 Task: Look for space in Teknāf, Bangladesh from 5th July, 2023 to 15th July, 2023 for 9 adults in price range Rs.15000 to Rs.25000. Place can be entire place with 5 bedrooms having 5 beds and 5 bathrooms. Property type can be house, flat, guest house. Amenities needed are: air conditioning, dedicated workplace. Booking option can be shelf check-in. Required host language is English.
Action: Mouse moved to (543, 129)
Screenshot: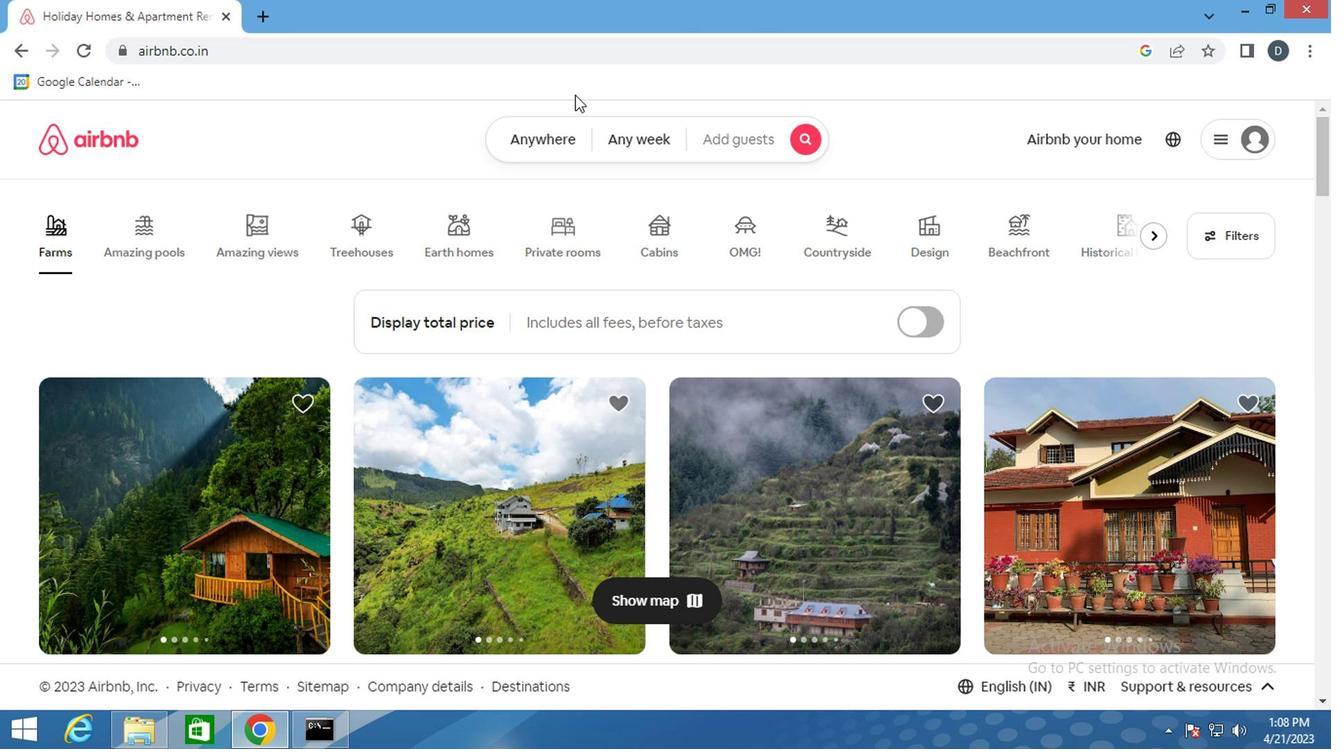 
Action: Mouse pressed left at (543, 129)
Screenshot: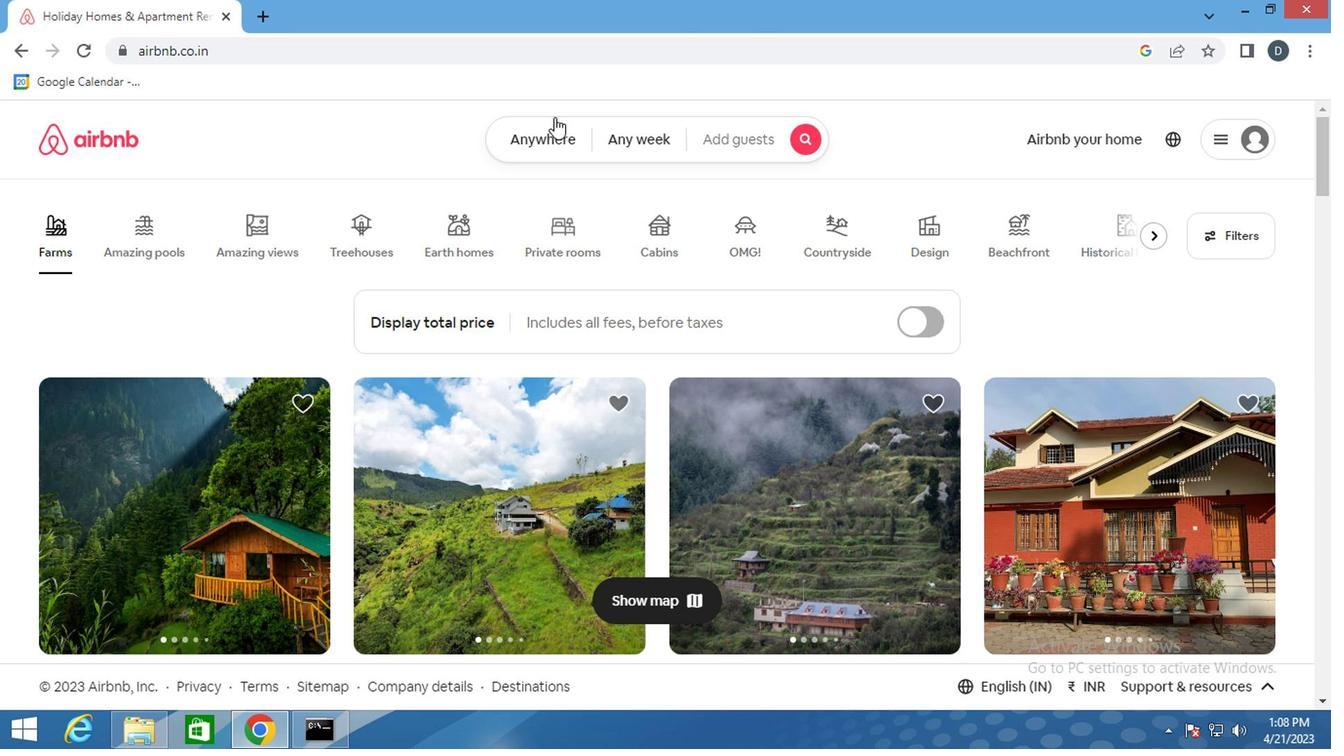 
Action: Mouse moved to (398, 218)
Screenshot: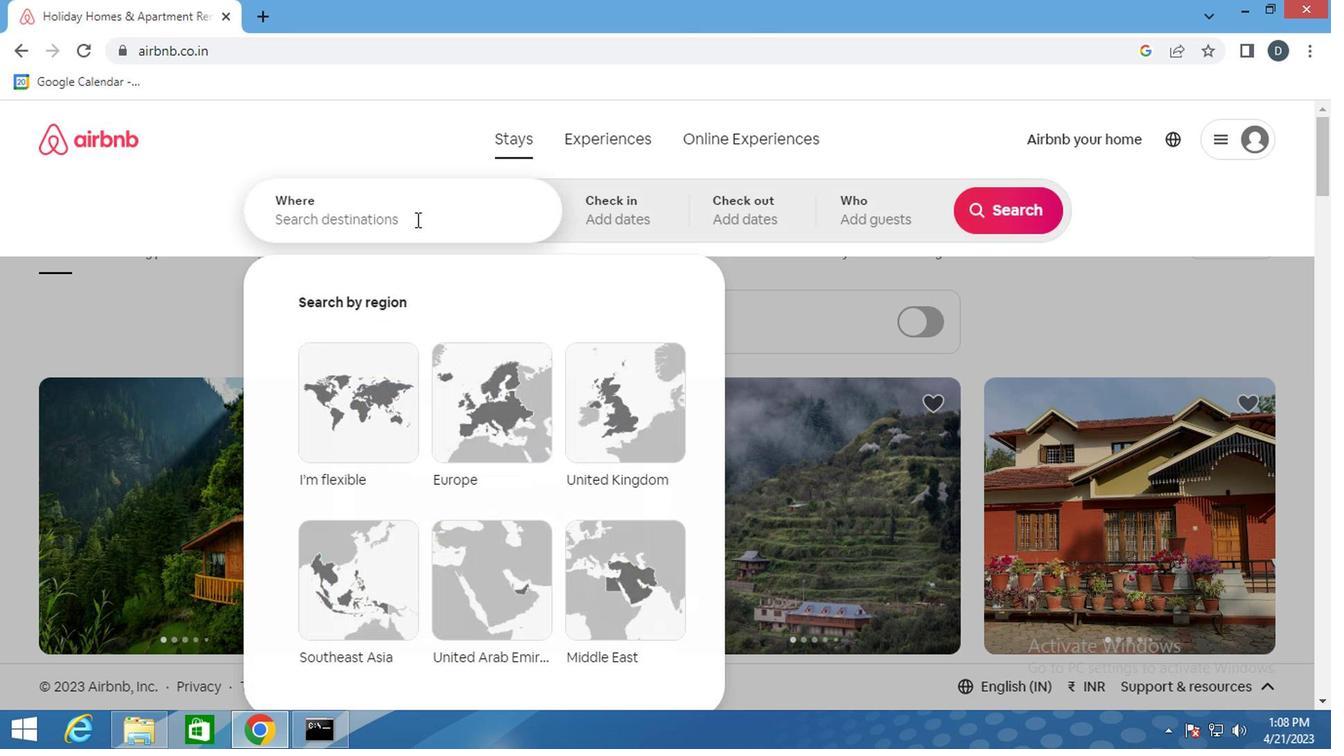 
Action: Mouse pressed left at (398, 218)
Screenshot: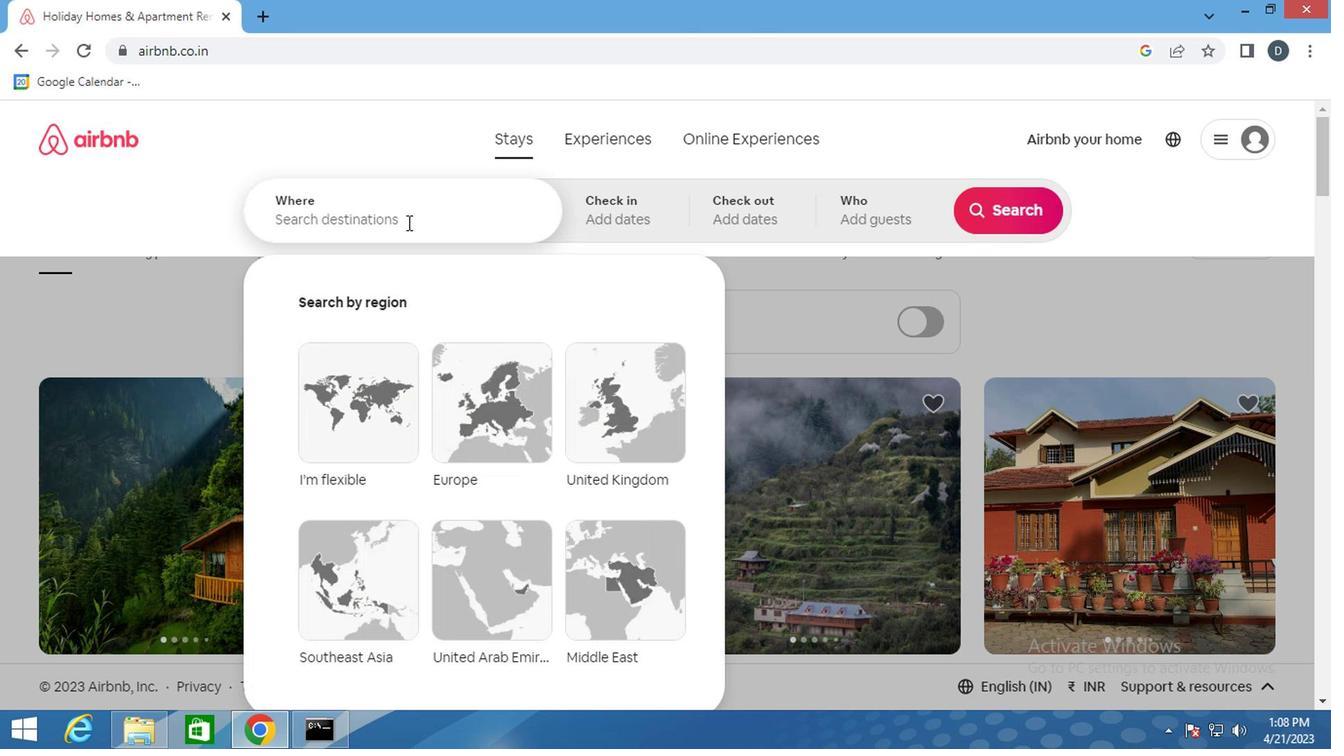 
Action: Key pressed <Key.shift>TEKNA<Key.down><Key.down><Key.enter>
Screenshot: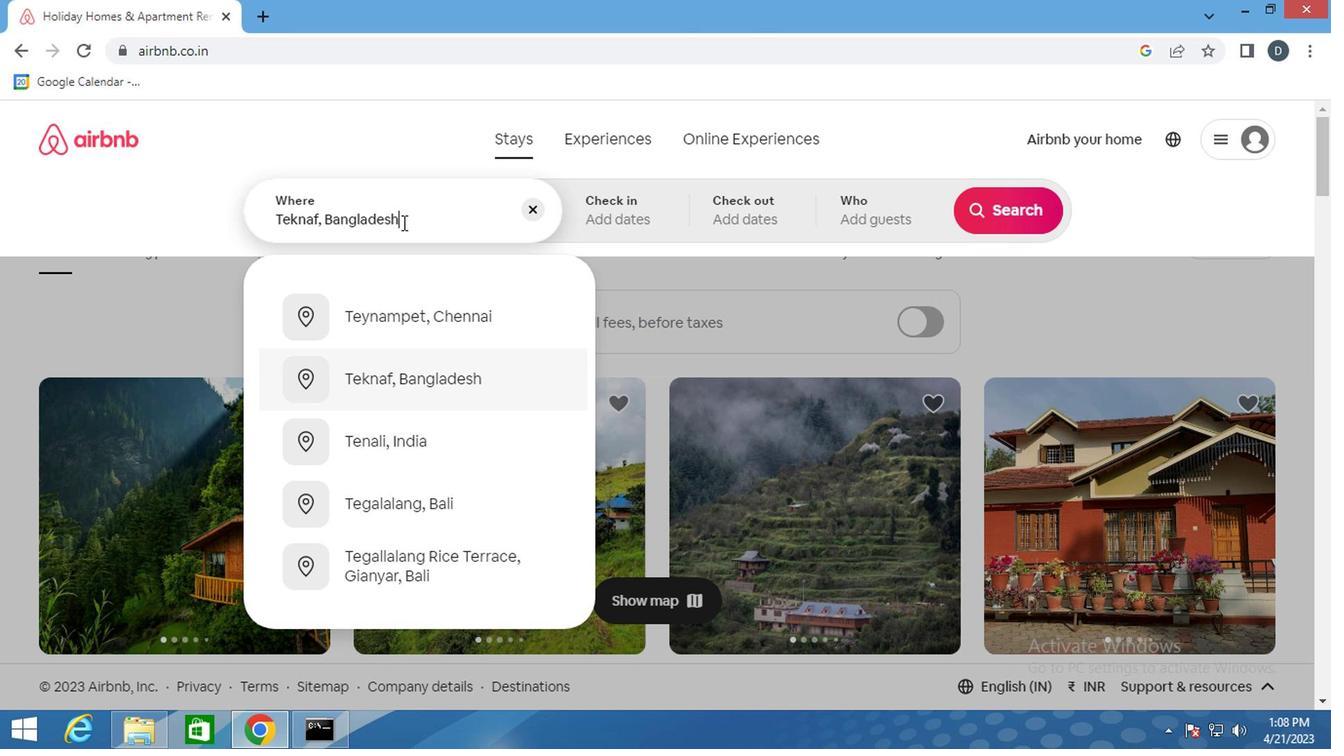 
Action: Mouse moved to (1001, 364)
Screenshot: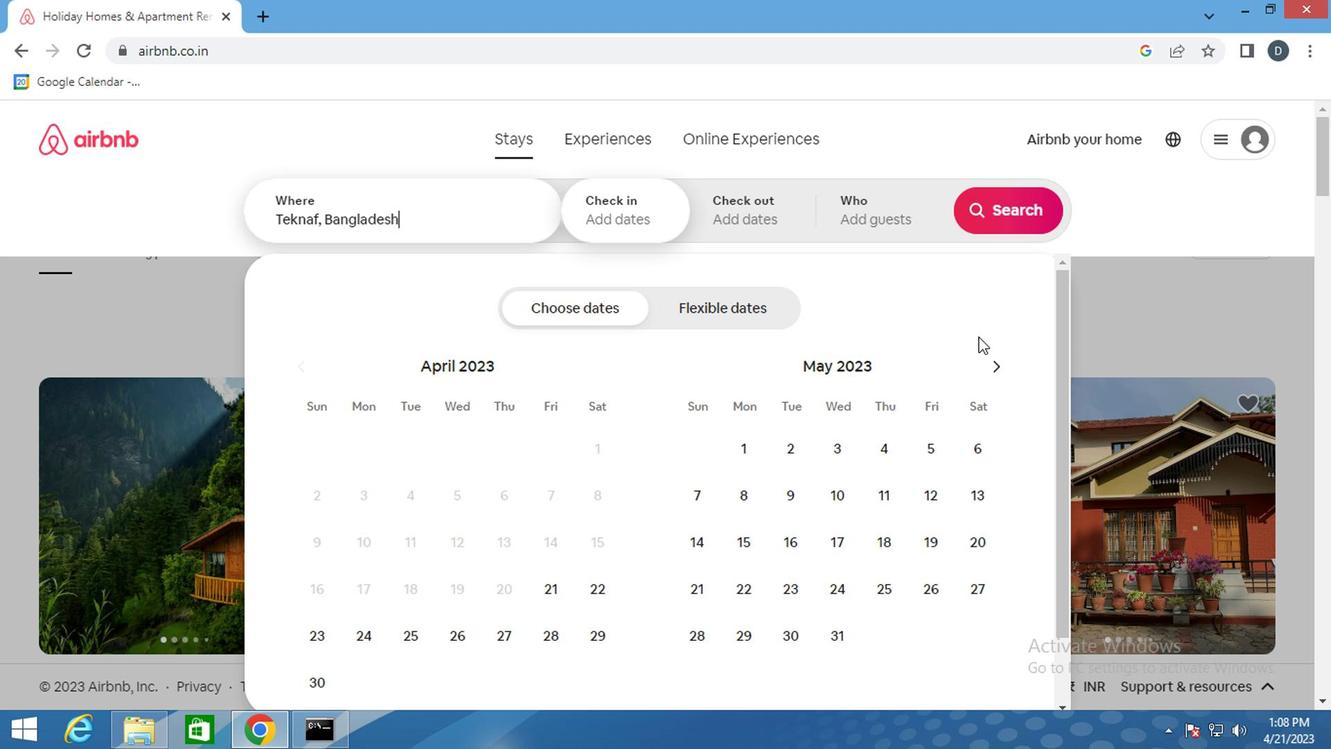 
Action: Mouse pressed left at (1001, 364)
Screenshot: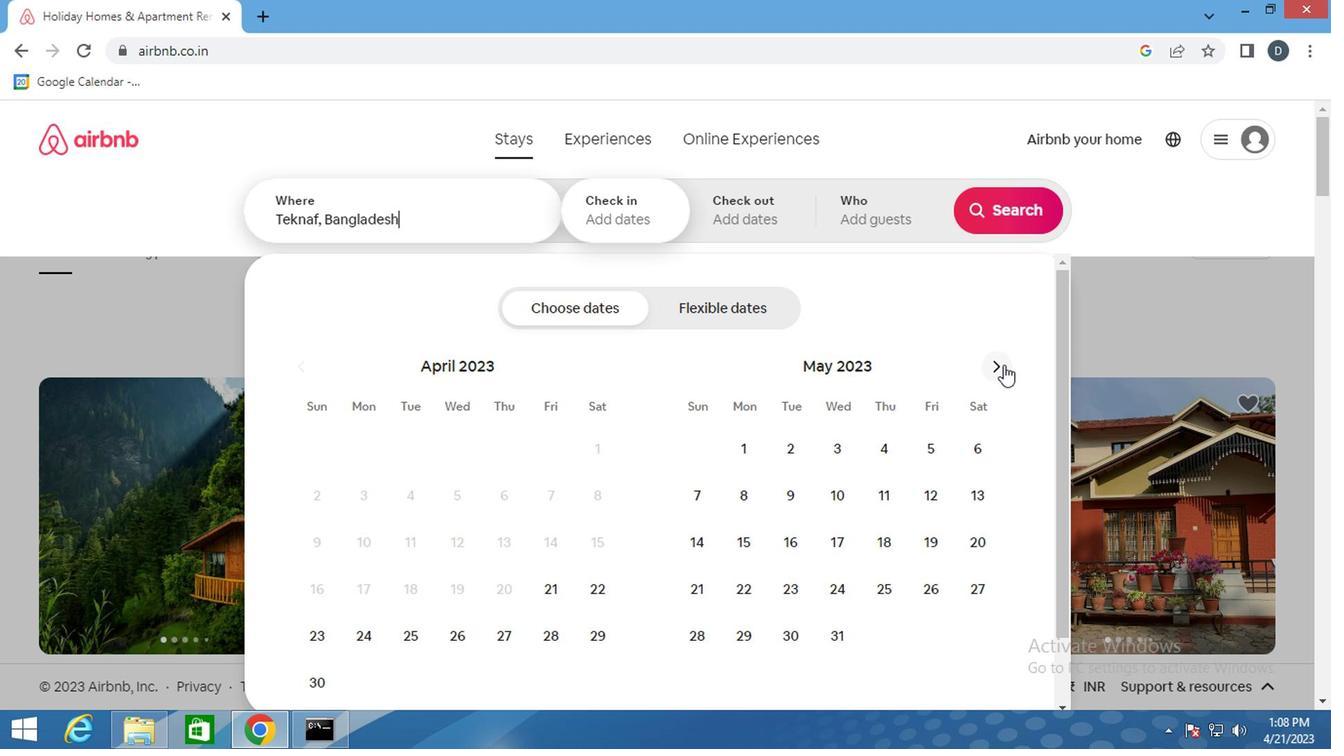
Action: Mouse moved to (1001, 366)
Screenshot: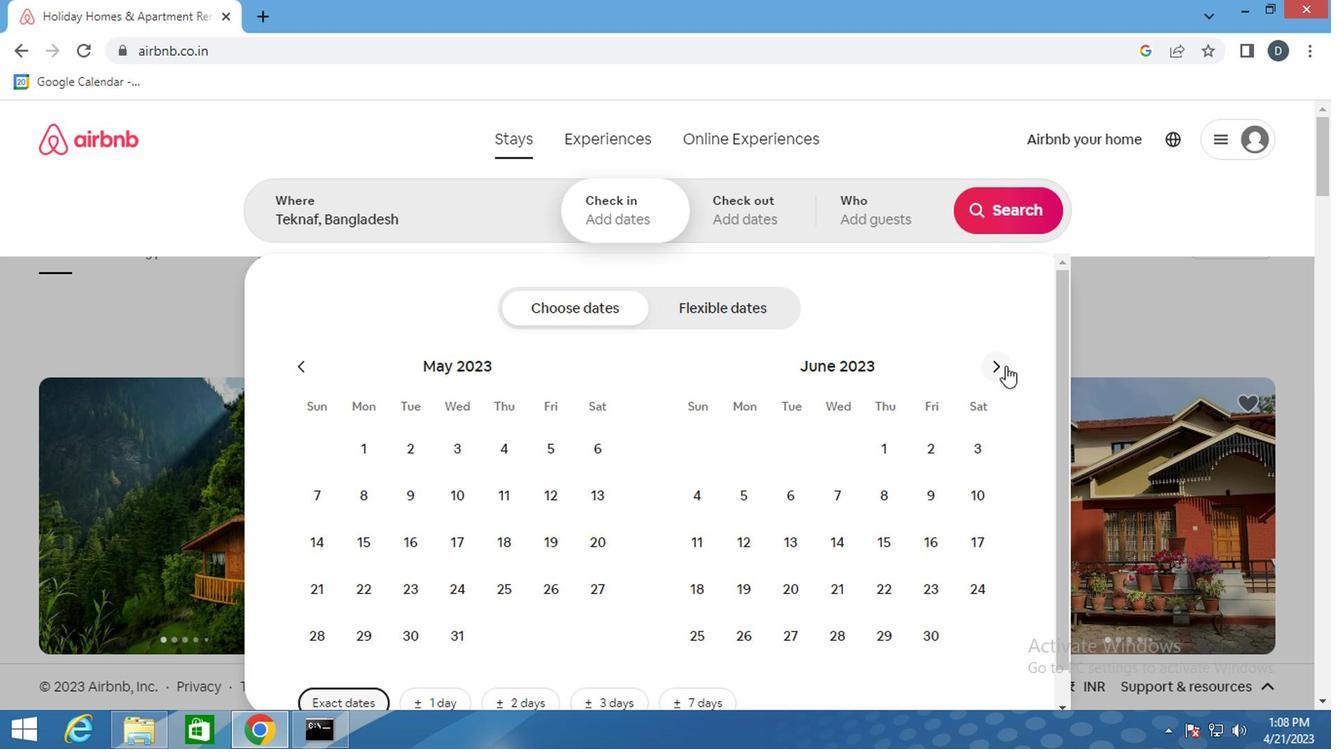 
Action: Mouse pressed left at (1001, 366)
Screenshot: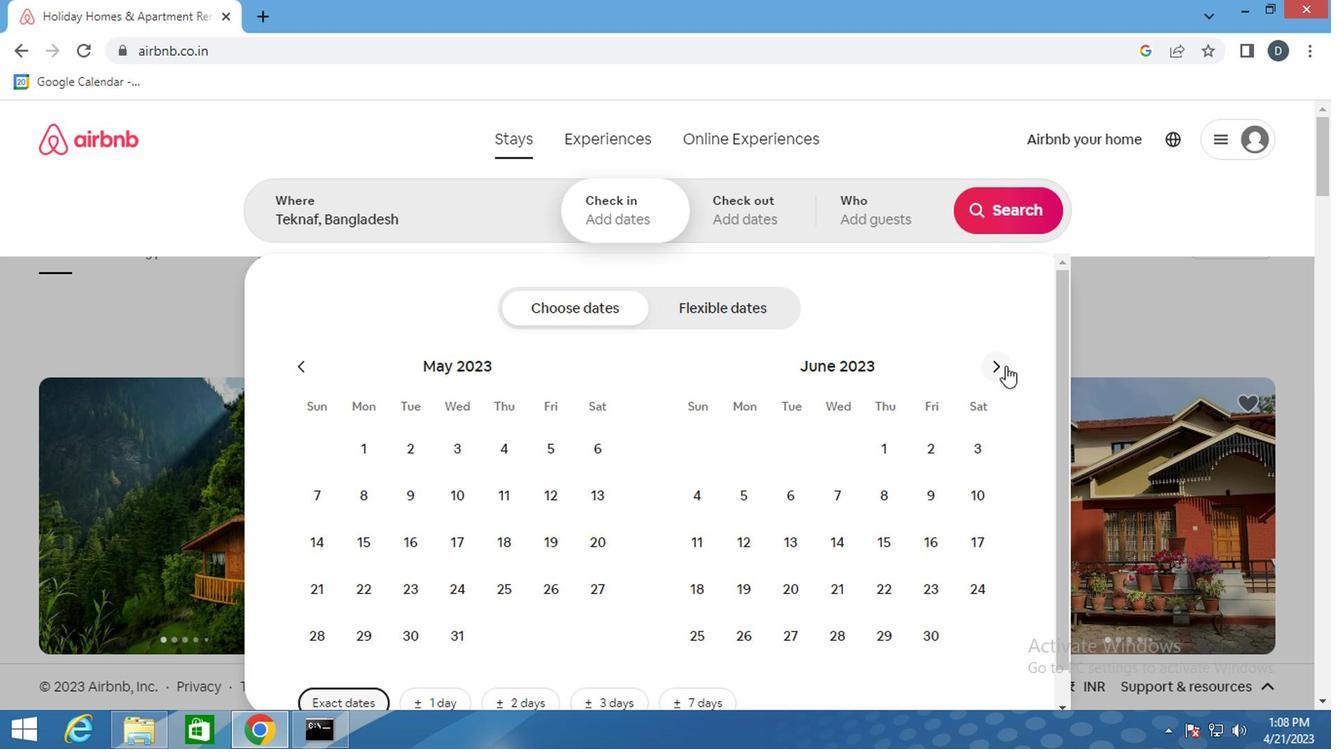 
Action: Mouse moved to (823, 499)
Screenshot: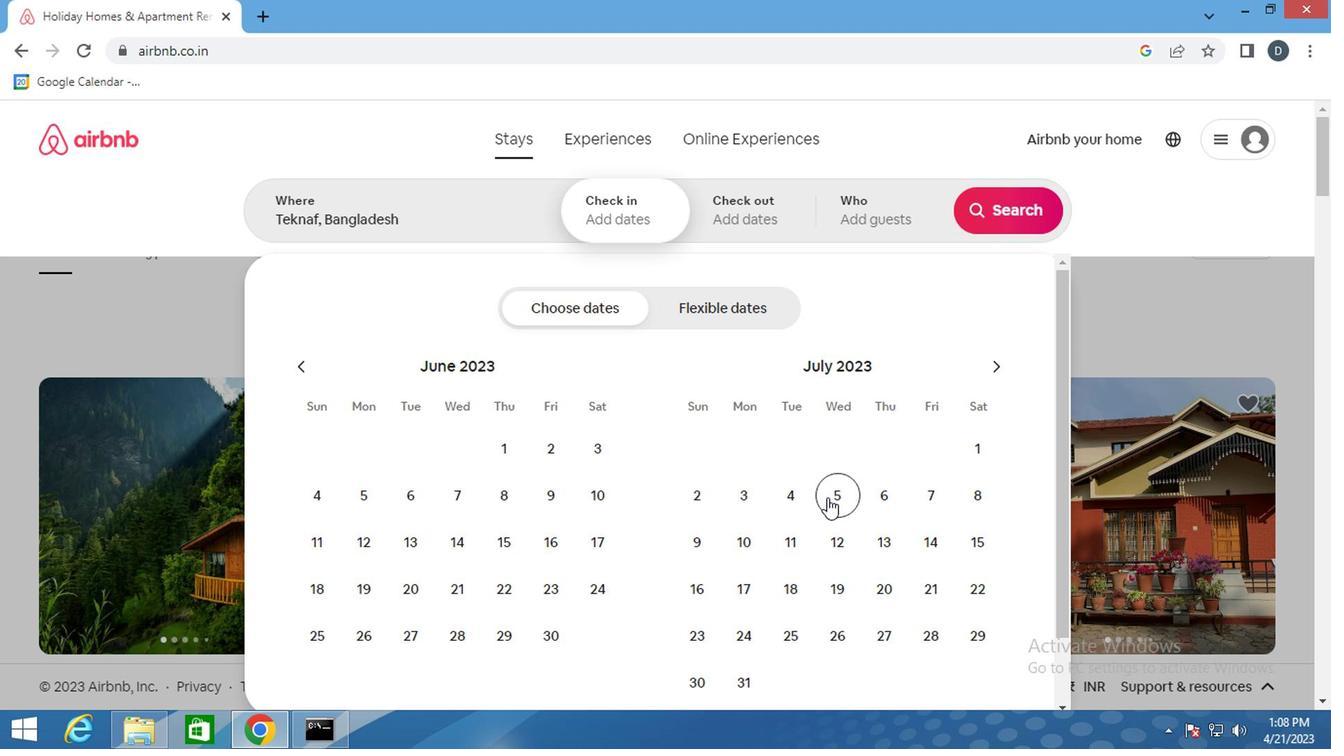 
Action: Mouse pressed left at (823, 499)
Screenshot: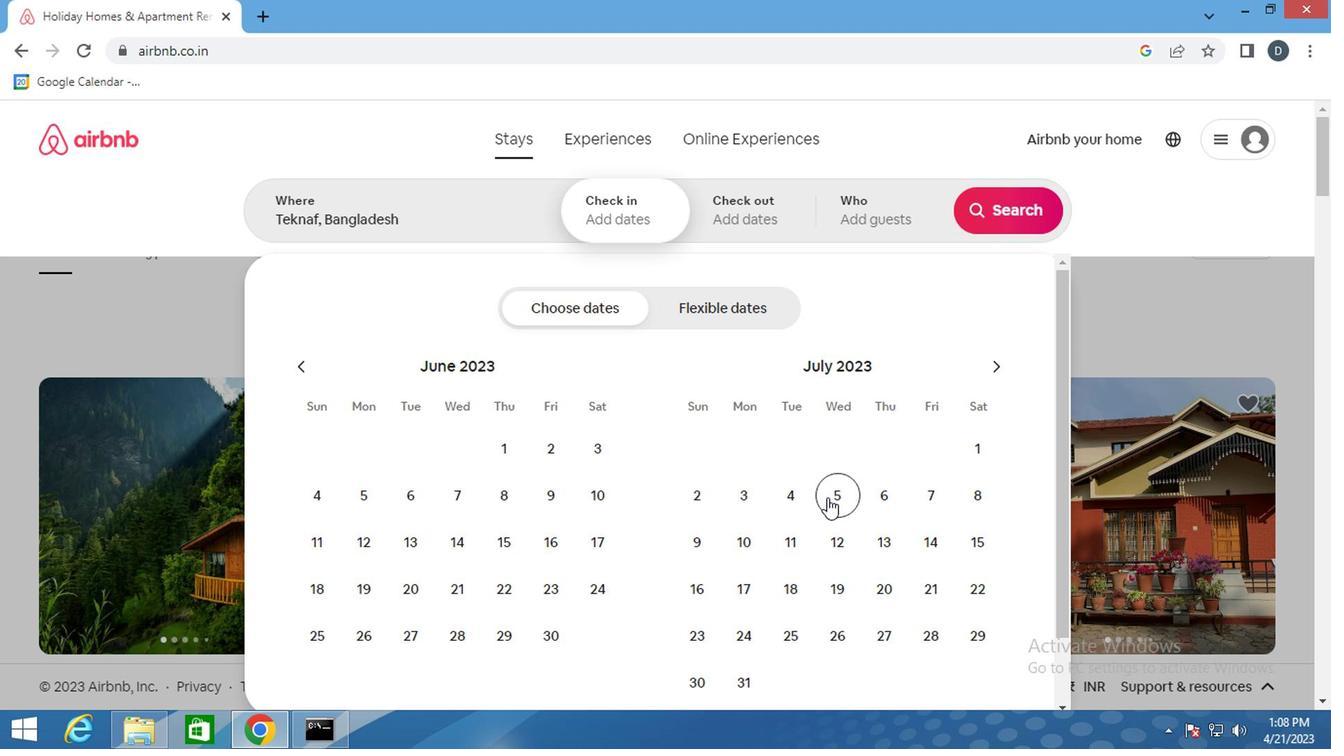 
Action: Mouse moved to (995, 552)
Screenshot: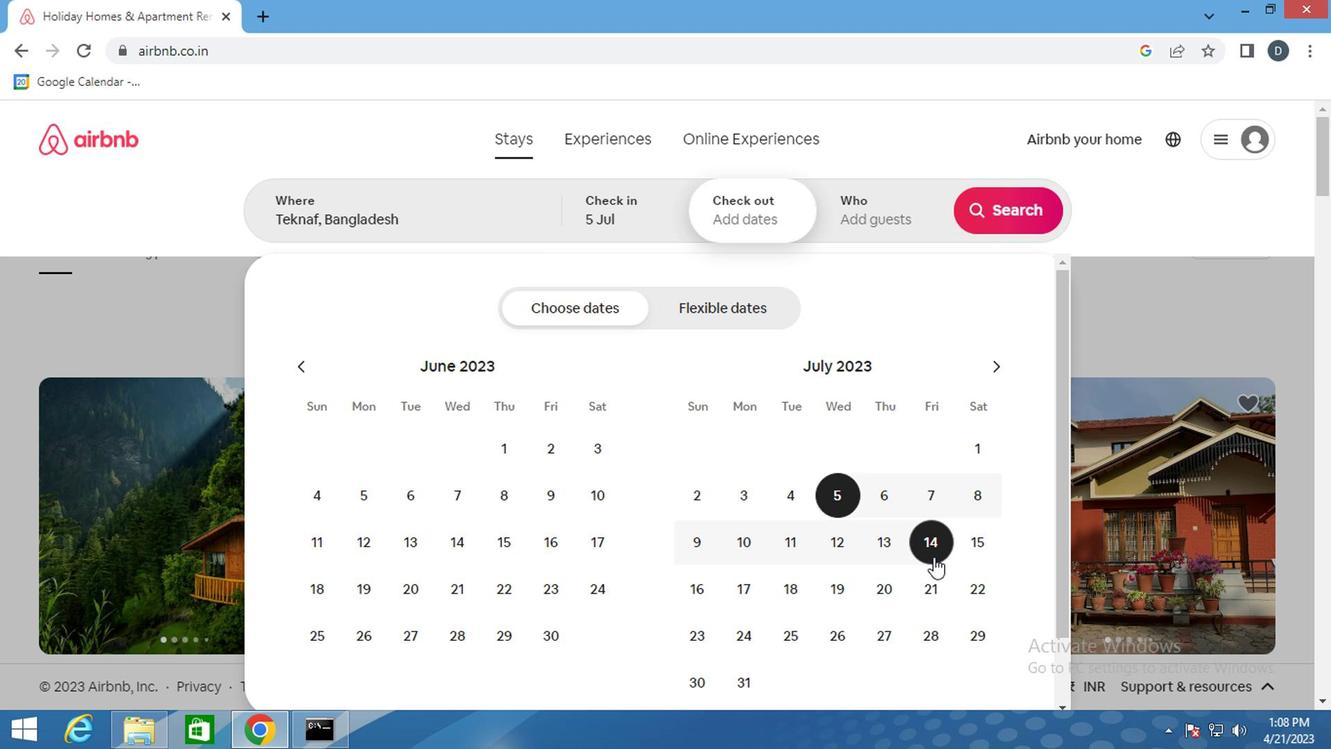 
Action: Mouse pressed left at (995, 552)
Screenshot: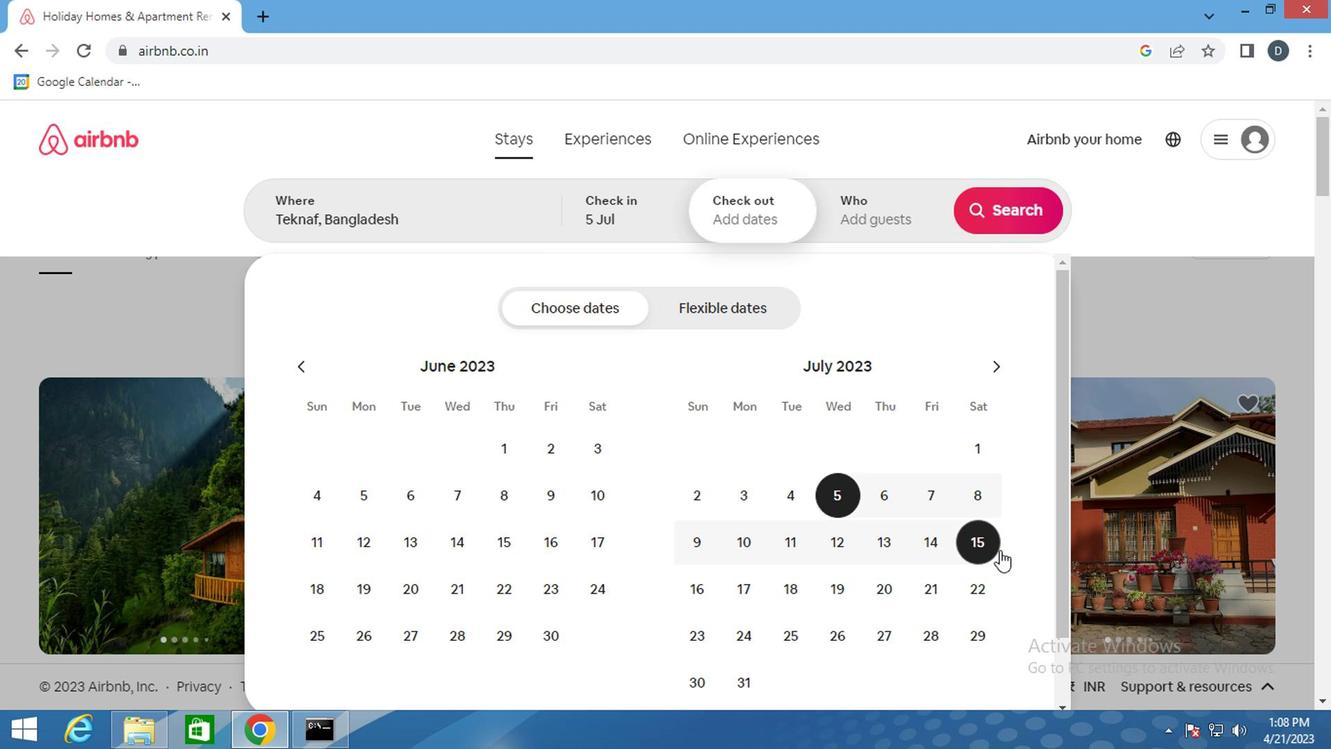 
Action: Mouse moved to (980, 548)
Screenshot: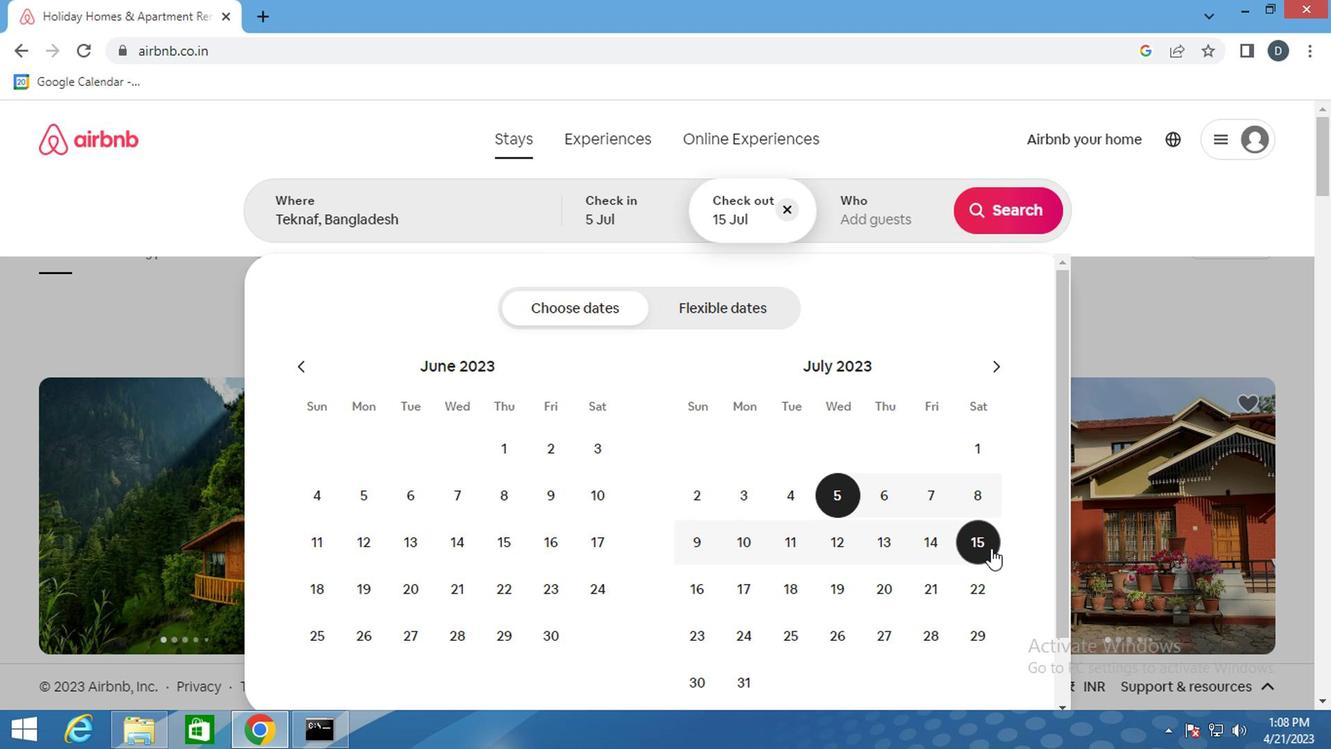 
Action: Mouse pressed left at (980, 548)
Screenshot: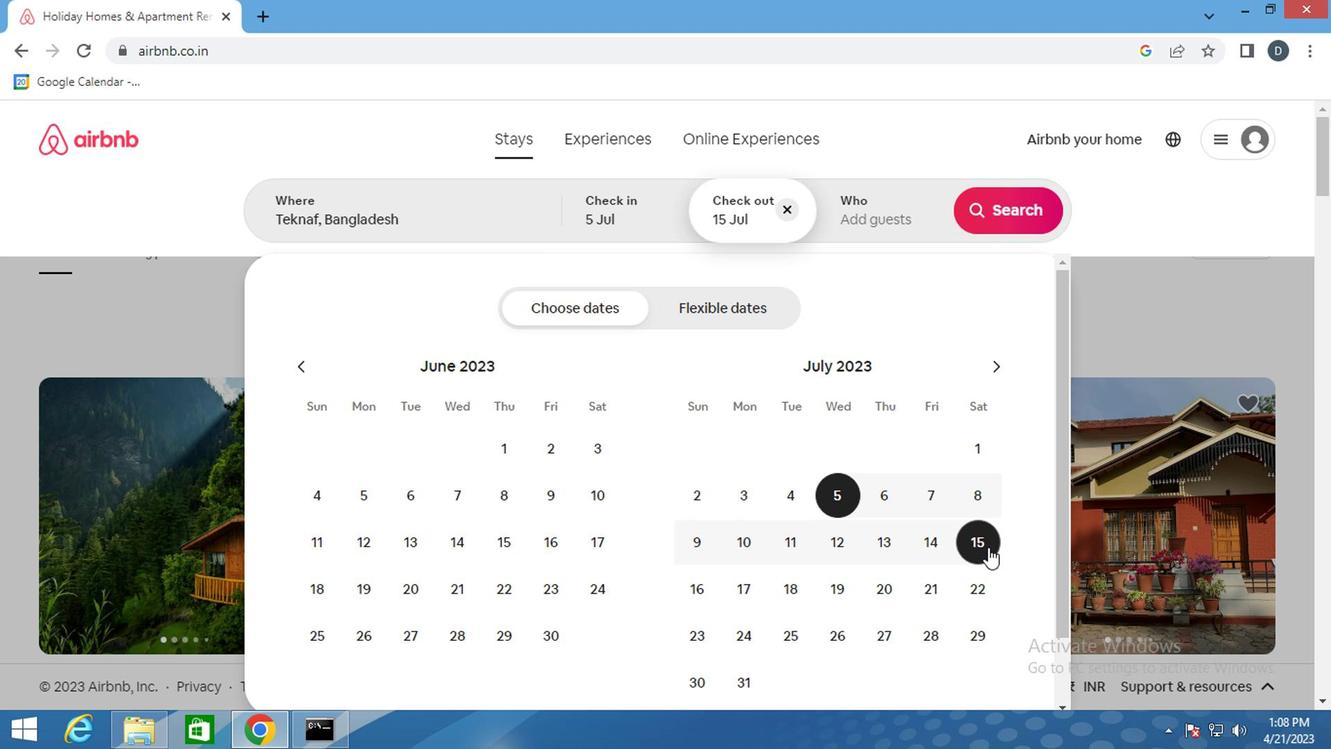 
Action: Mouse moved to (868, 210)
Screenshot: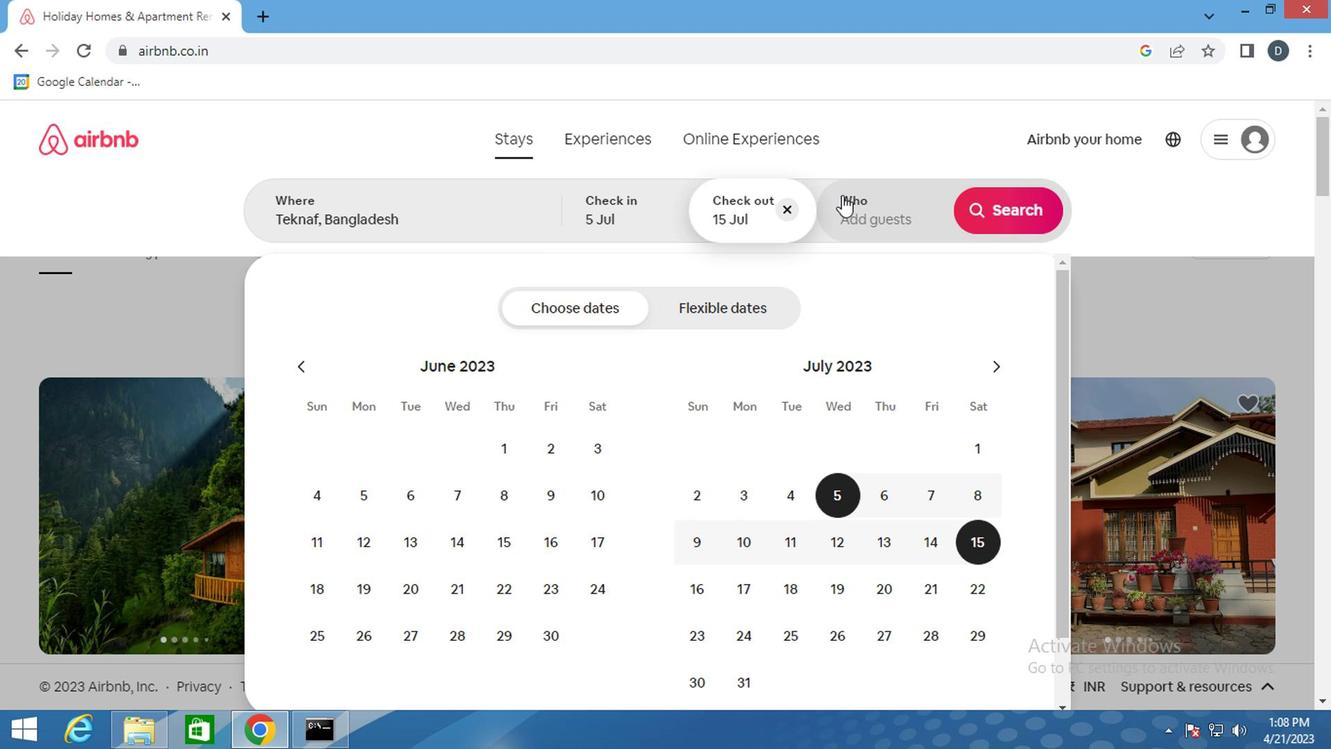 
Action: Mouse pressed left at (868, 210)
Screenshot: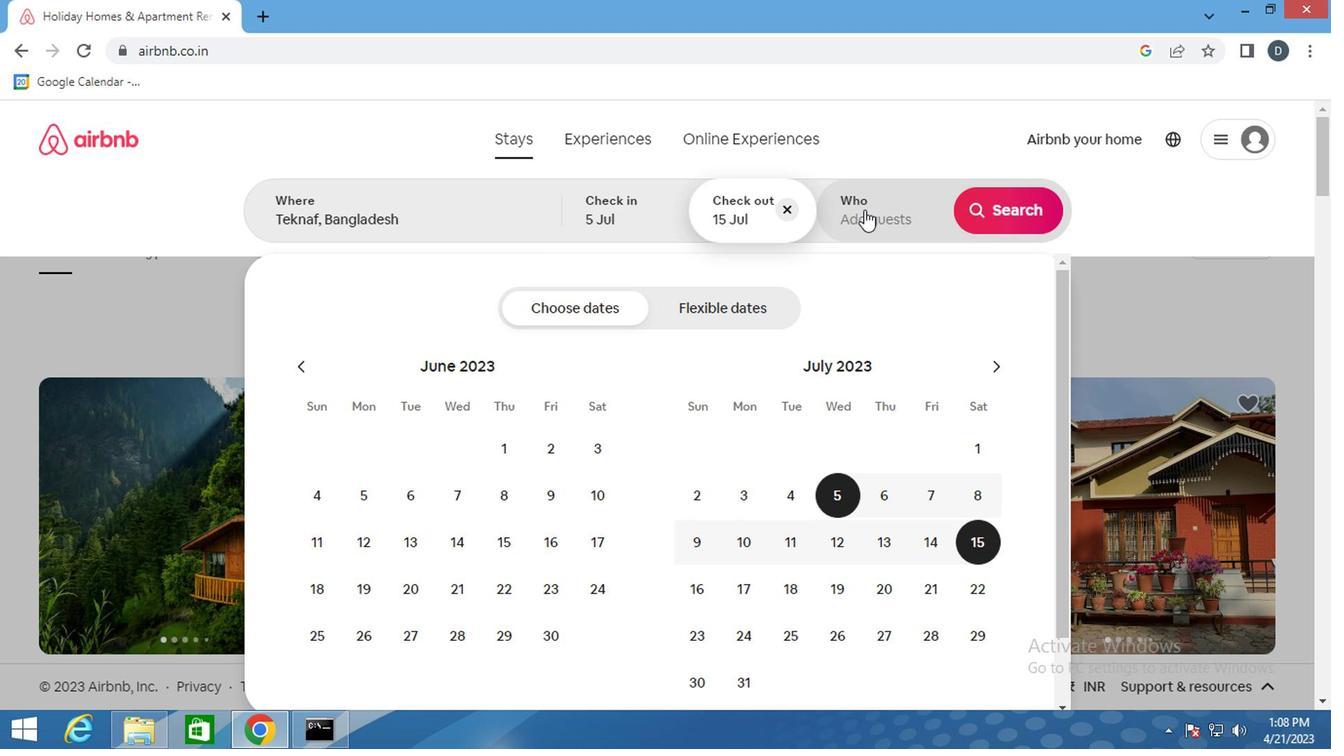 
Action: Mouse moved to (1015, 318)
Screenshot: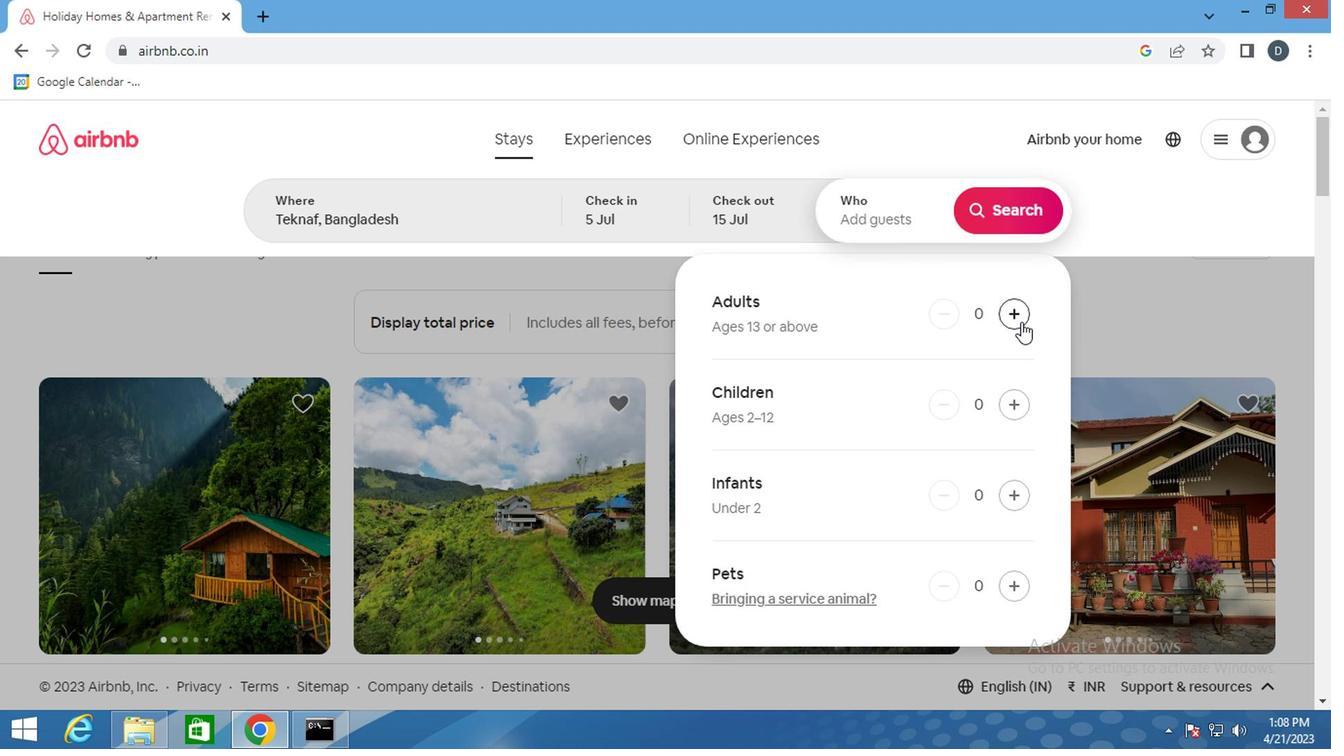 
Action: Mouse pressed left at (1015, 318)
Screenshot: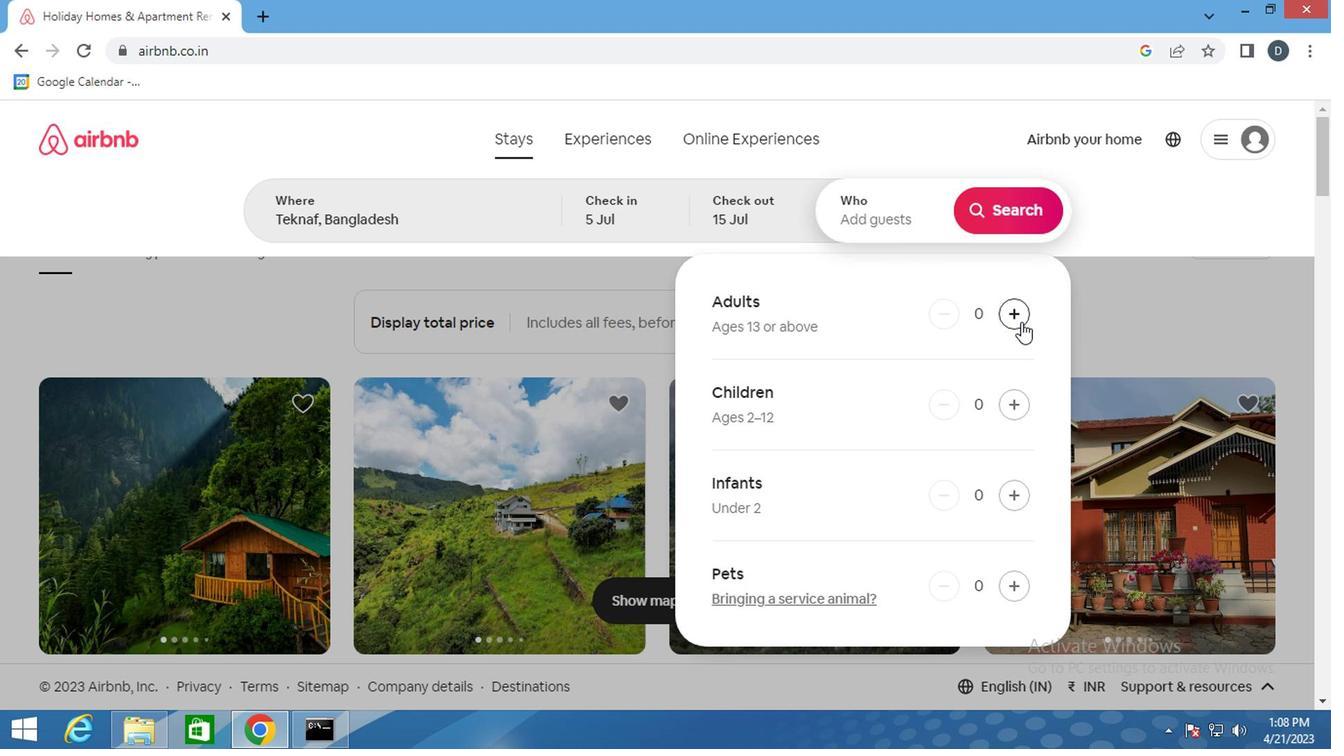 
Action: Mouse pressed left at (1015, 318)
Screenshot: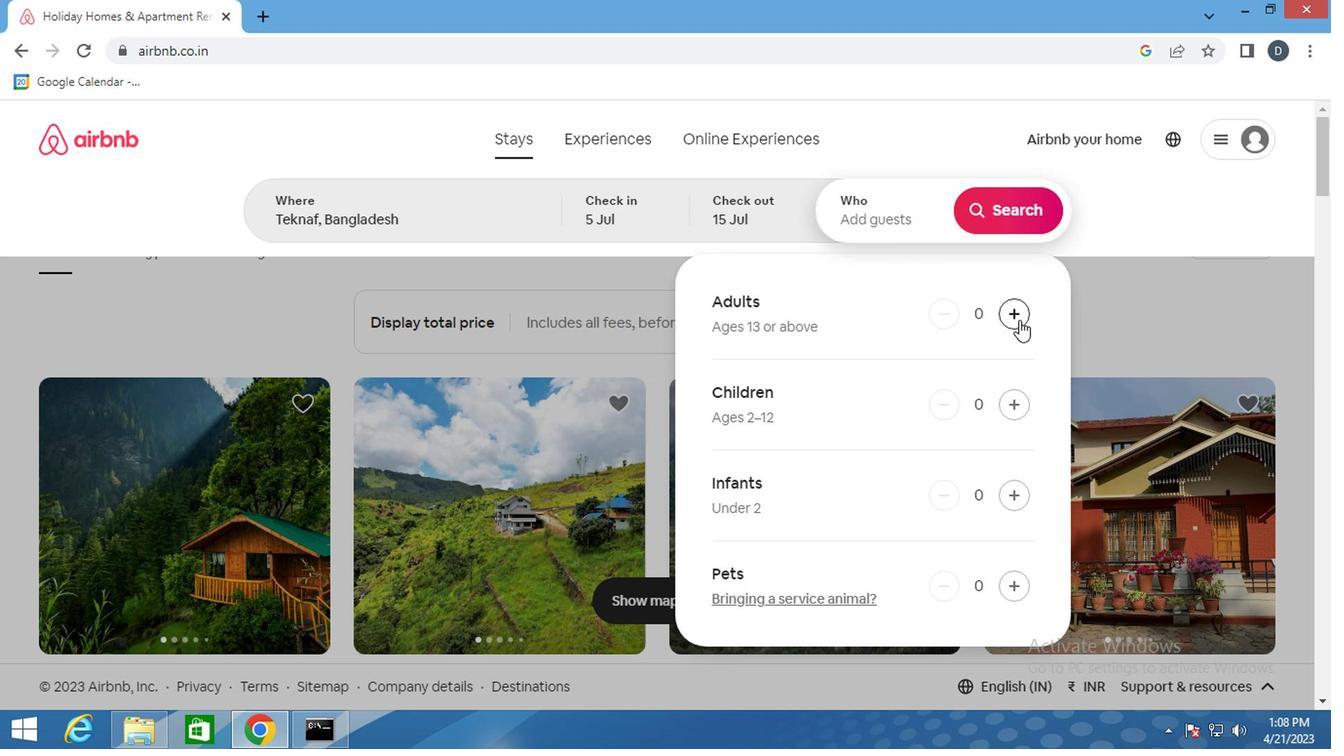 
Action: Mouse pressed left at (1015, 318)
Screenshot: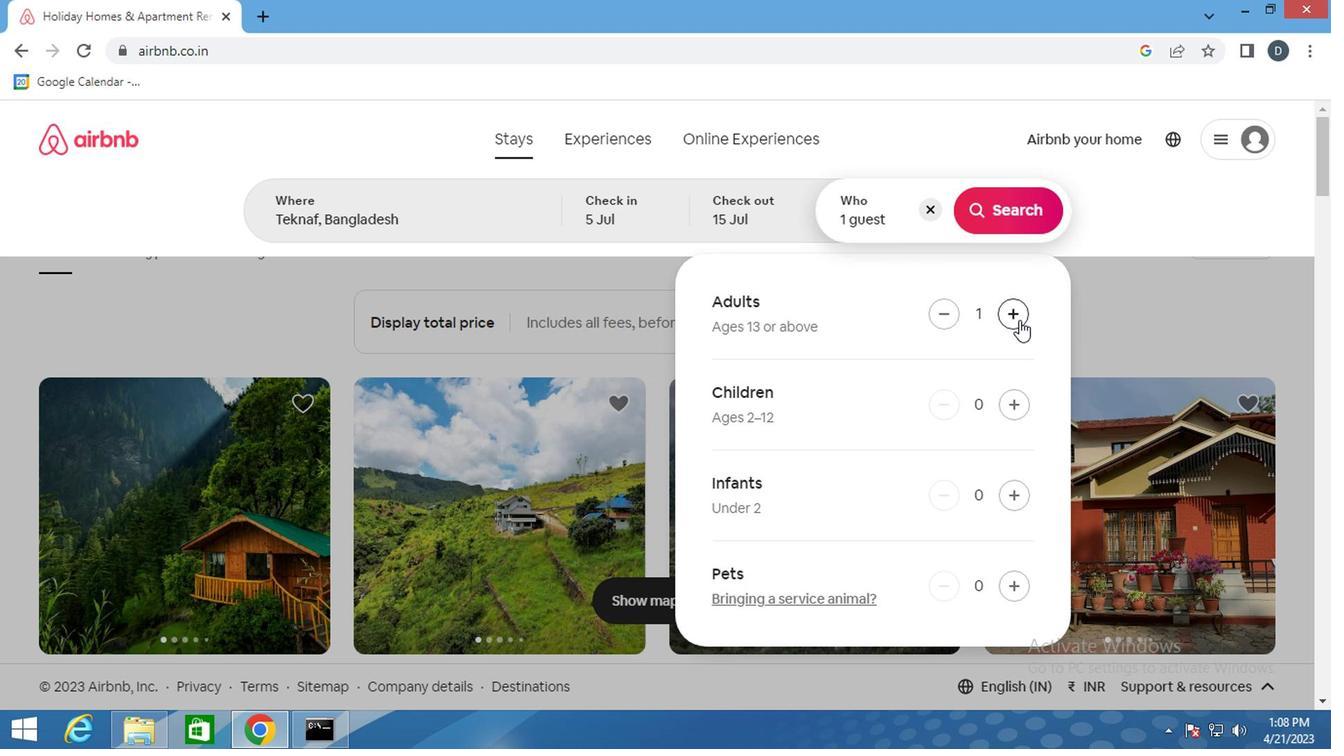 
Action: Mouse pressed left at (1015, 318)
Screenshot: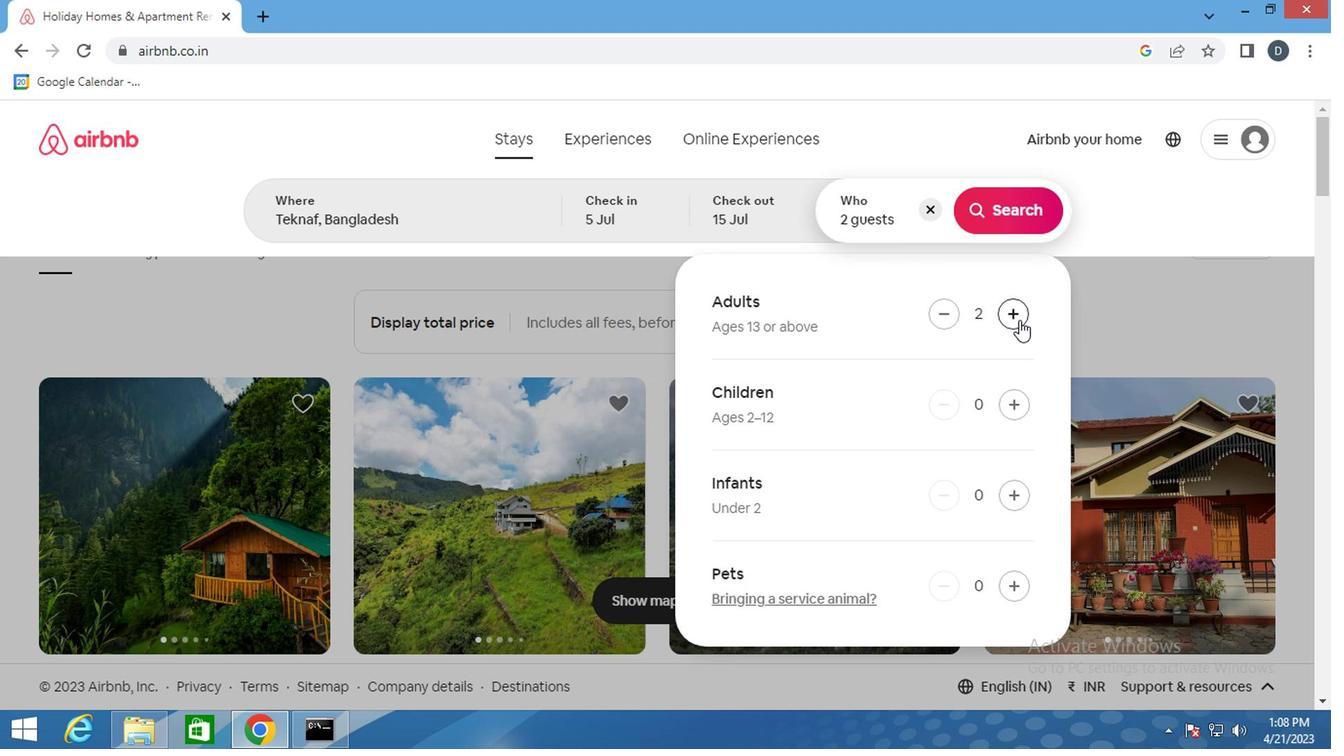 
Action: Mouse pressed left at (1015, 318)
Screenshot: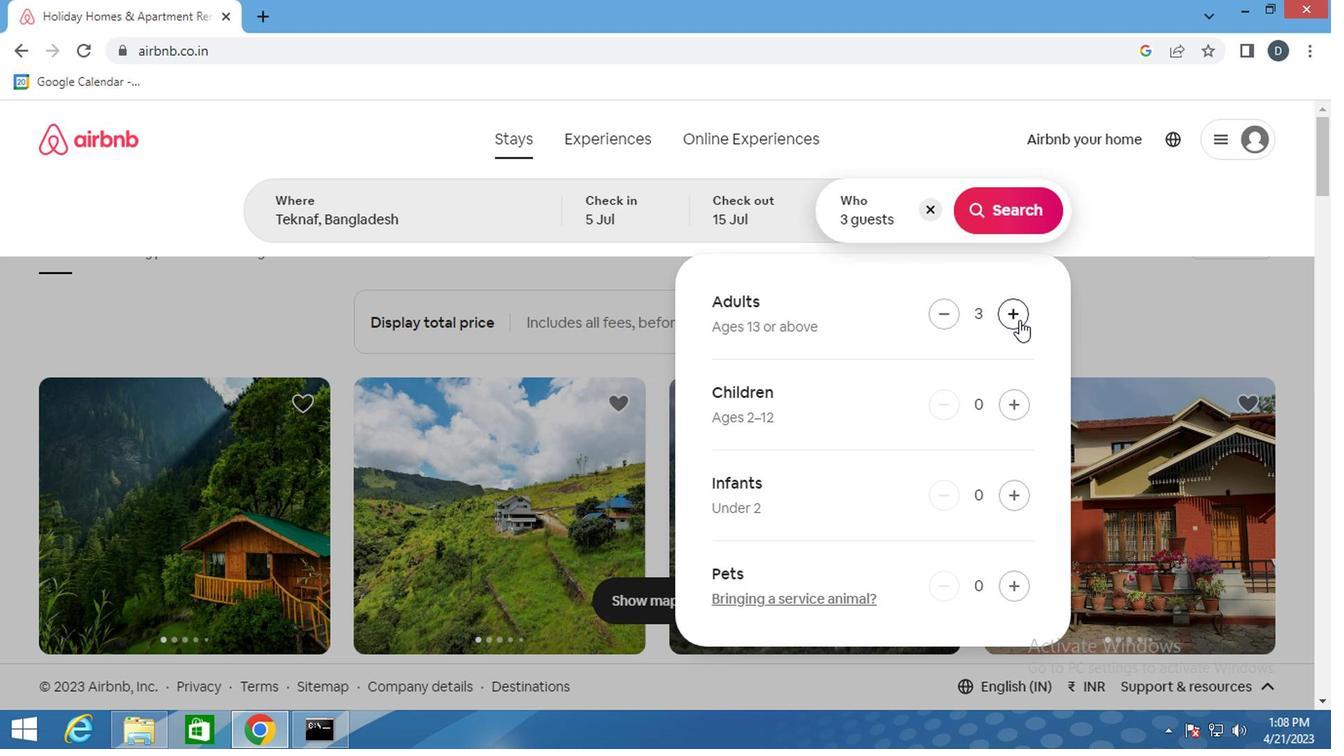 
Action: Mouse pressed left at (1015, 318)
Screenshot: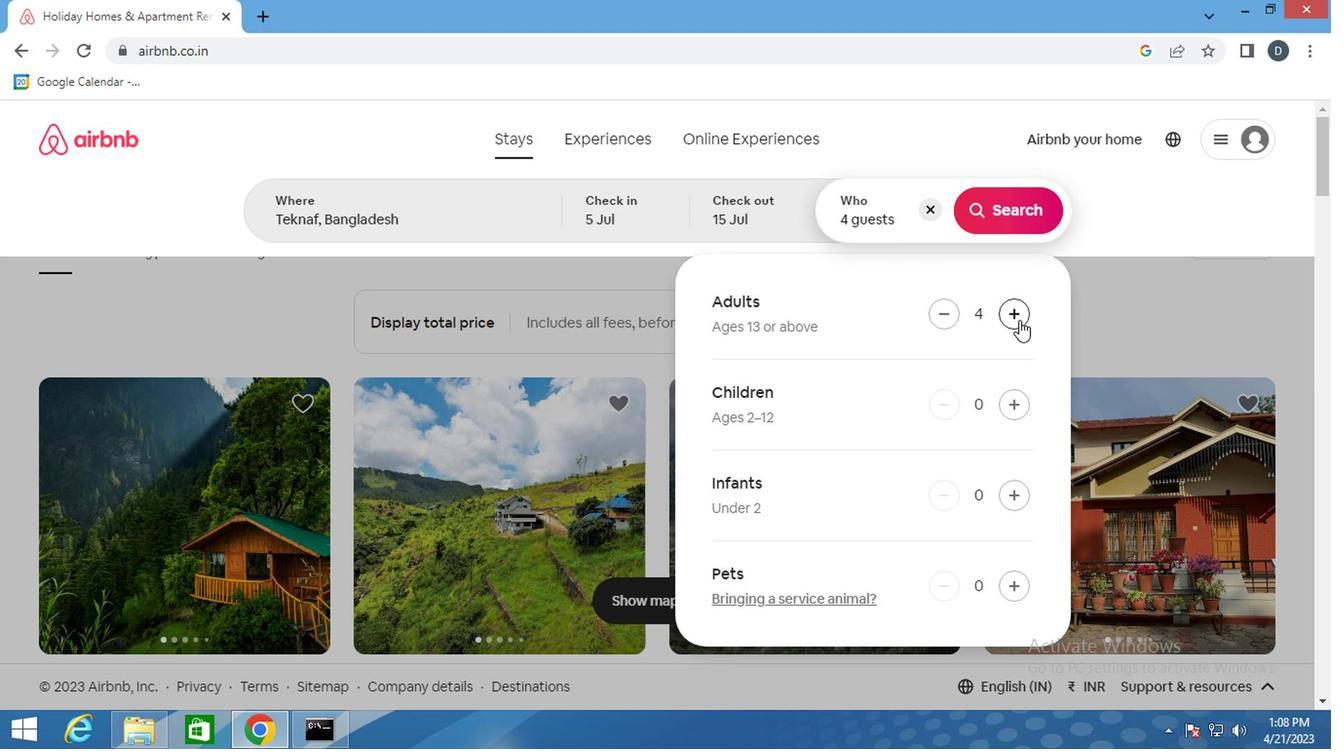 
Action: Mouse pressed left at (1015, 318)
Screenshot: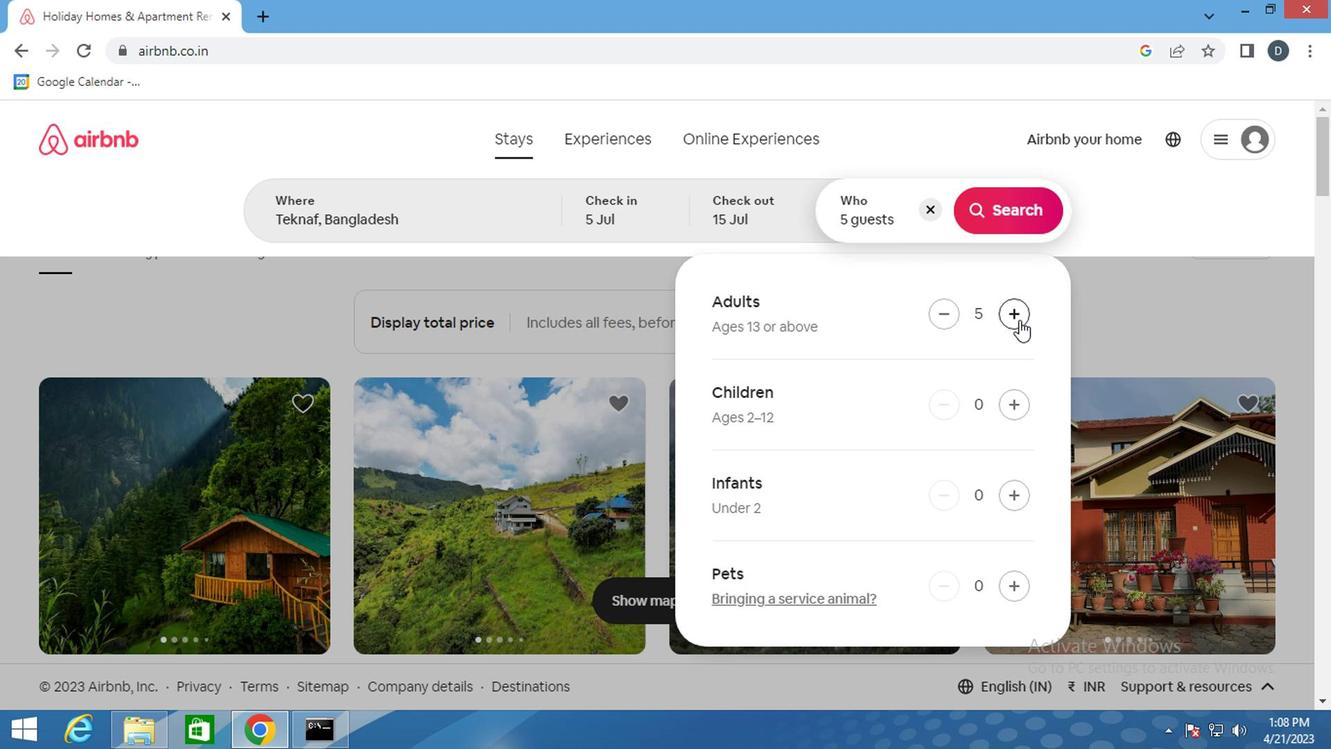 
Action: Mouse pressed left at (1015, 318)
Screenshot: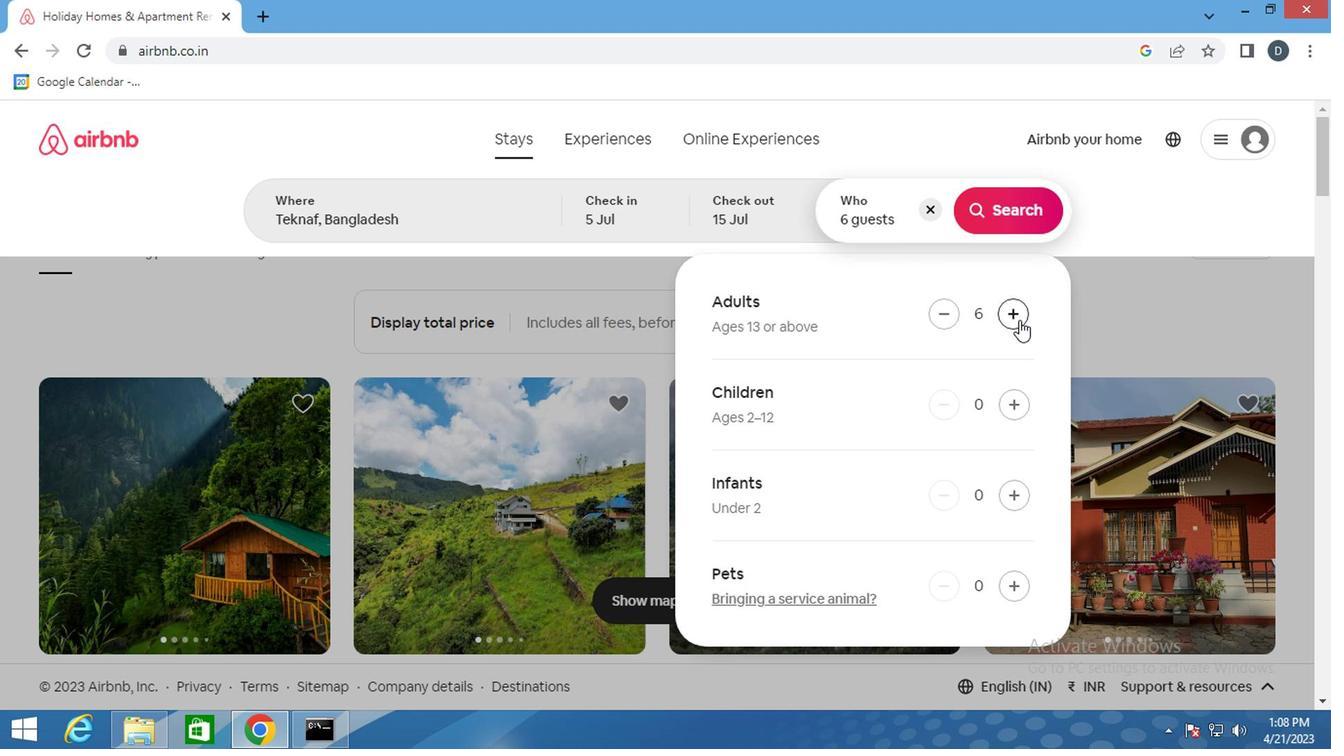 
Action: Mouse pressed left at (1015, 318)
Screenshot: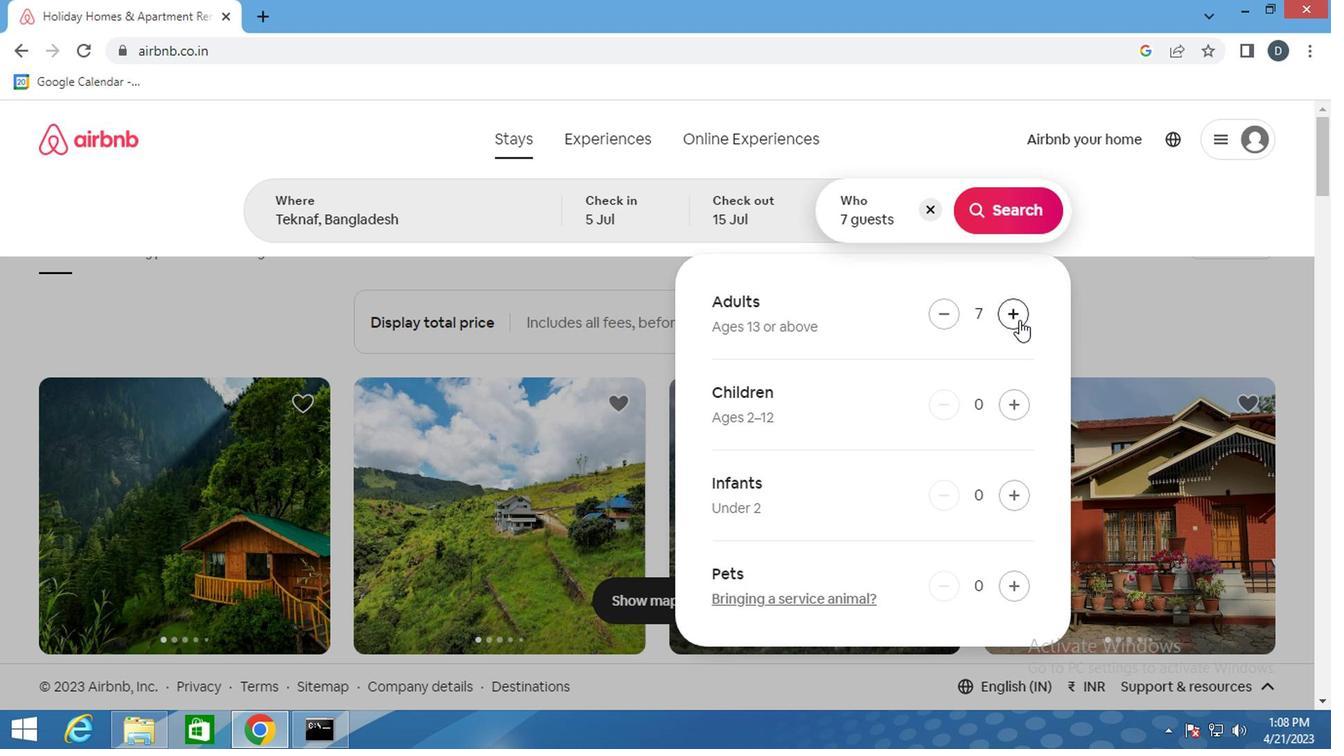 
Action: Mouse moved to (1018, 194)
Screenshot: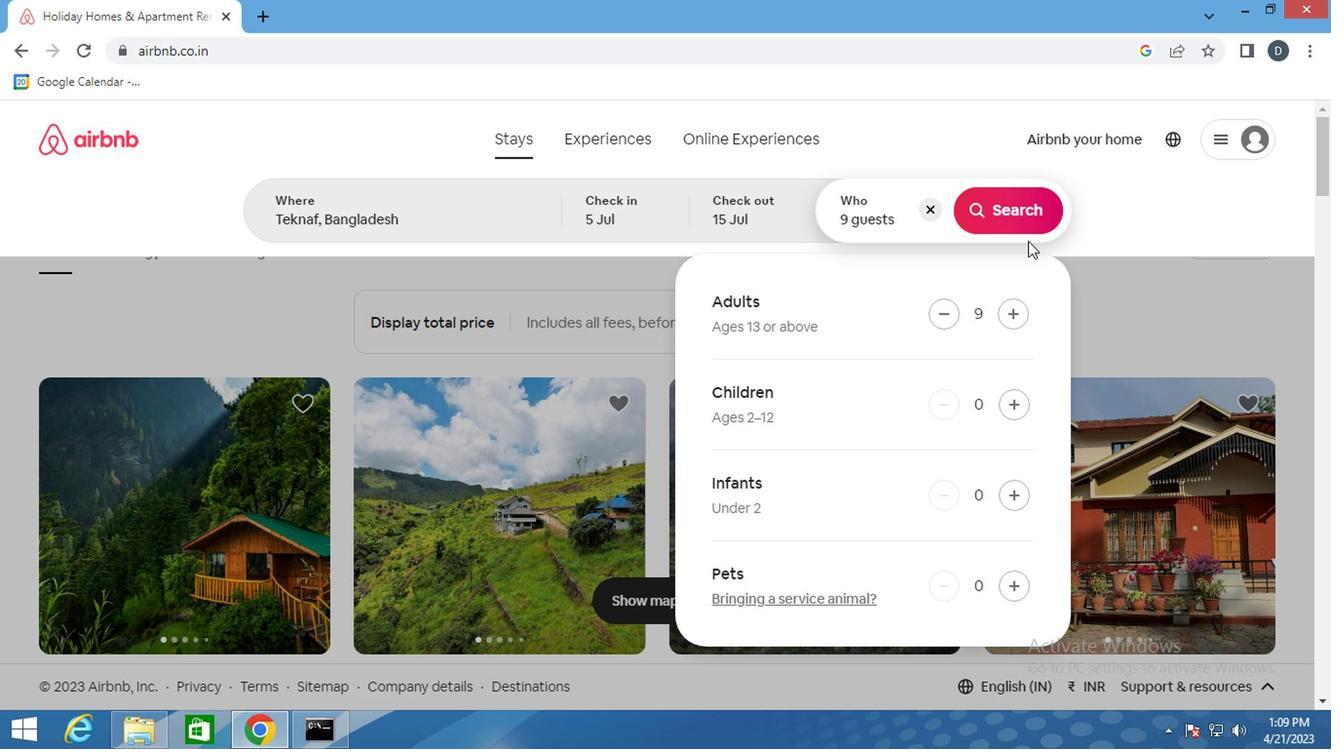 
Action: Mouse pressed left at (1018, 194)
Screenshot: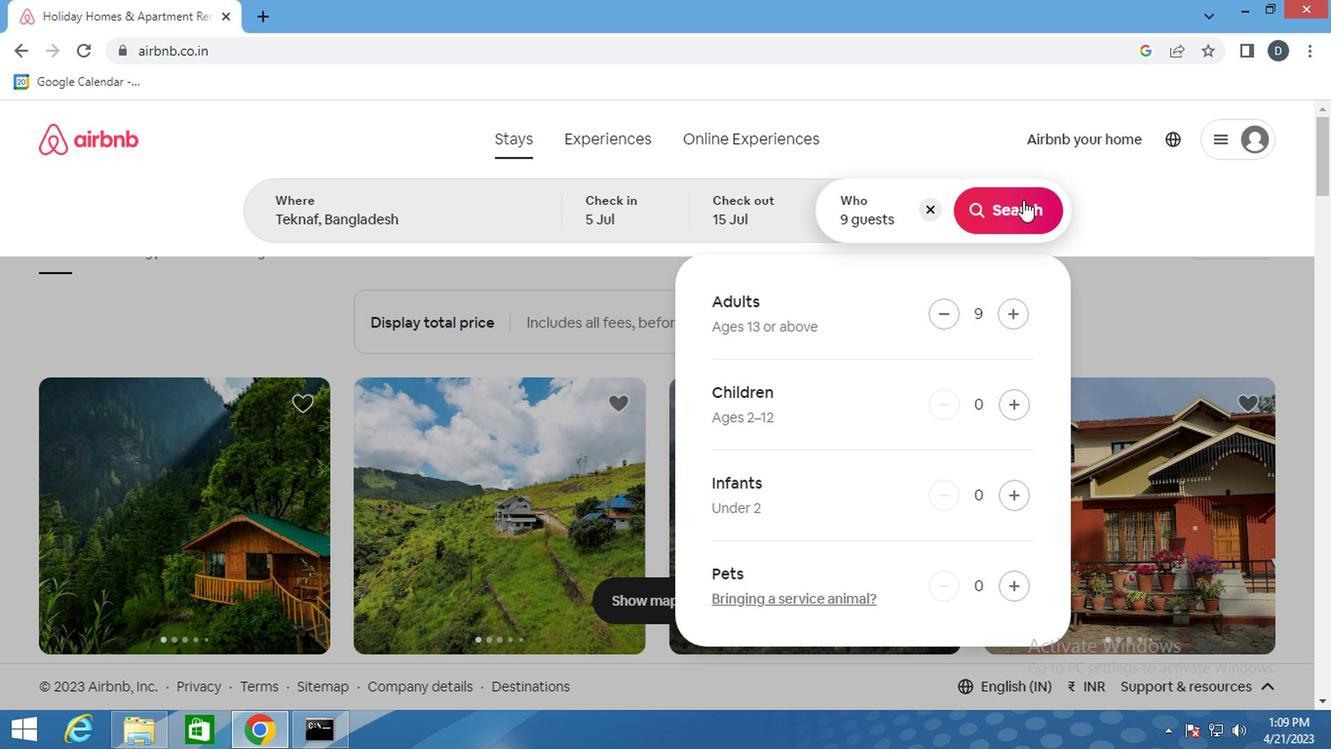 
Action: Mouse moved to (1257, 218)
Screenshot: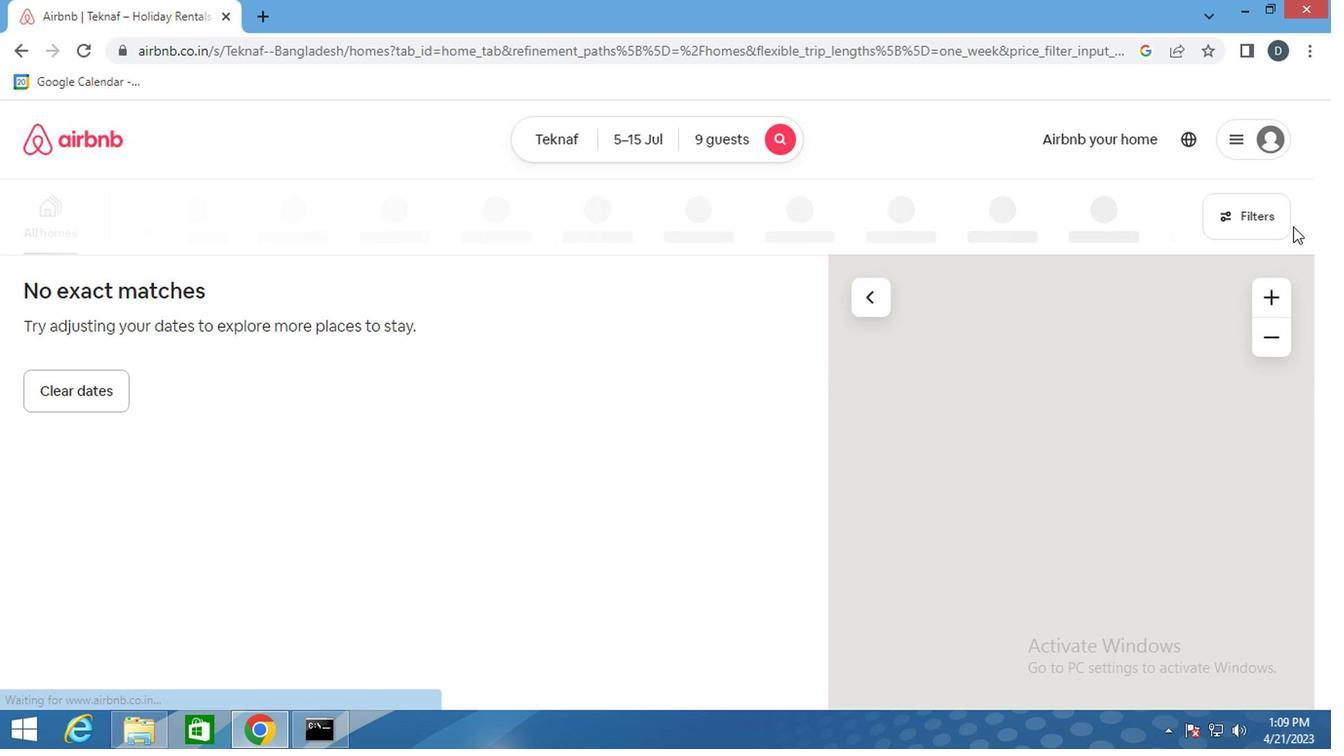 
Action: Mouse pressed left at (1257, 218)
Screenshot: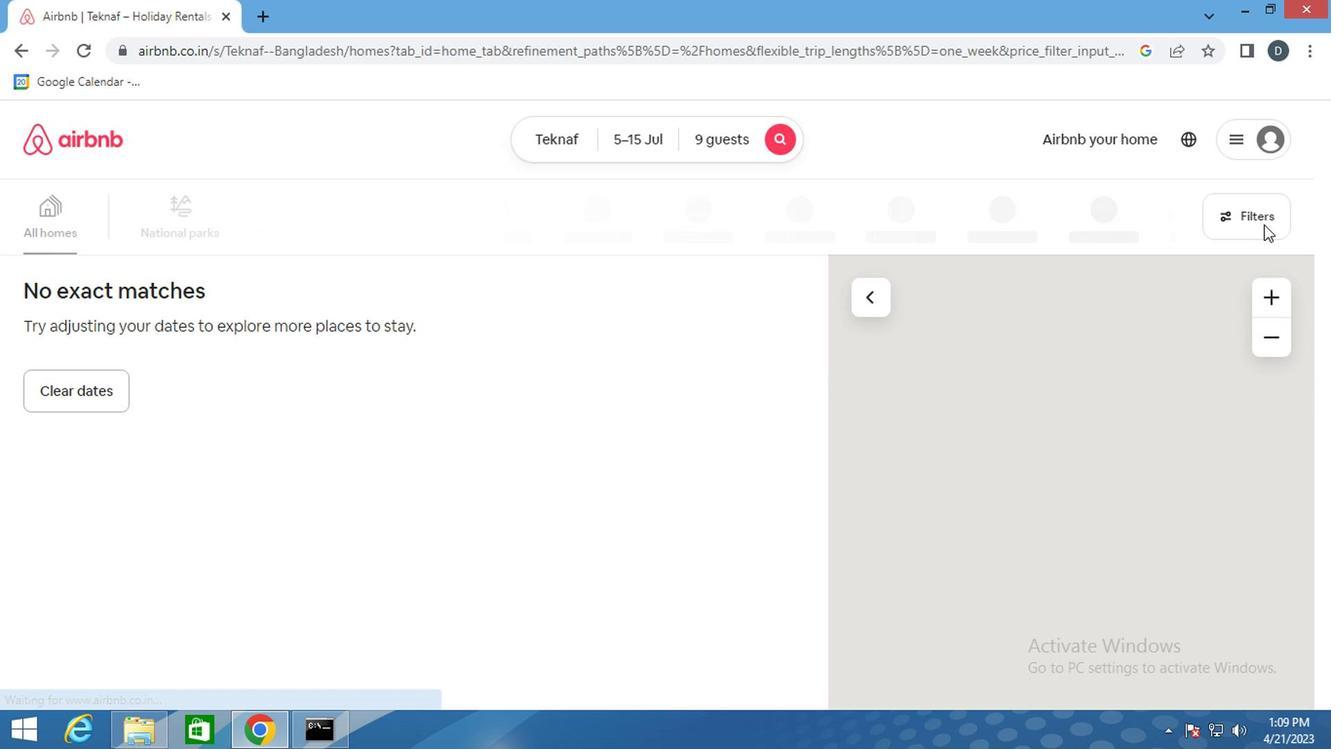
Action: Mouse moved to (439, 332)
Screenshot: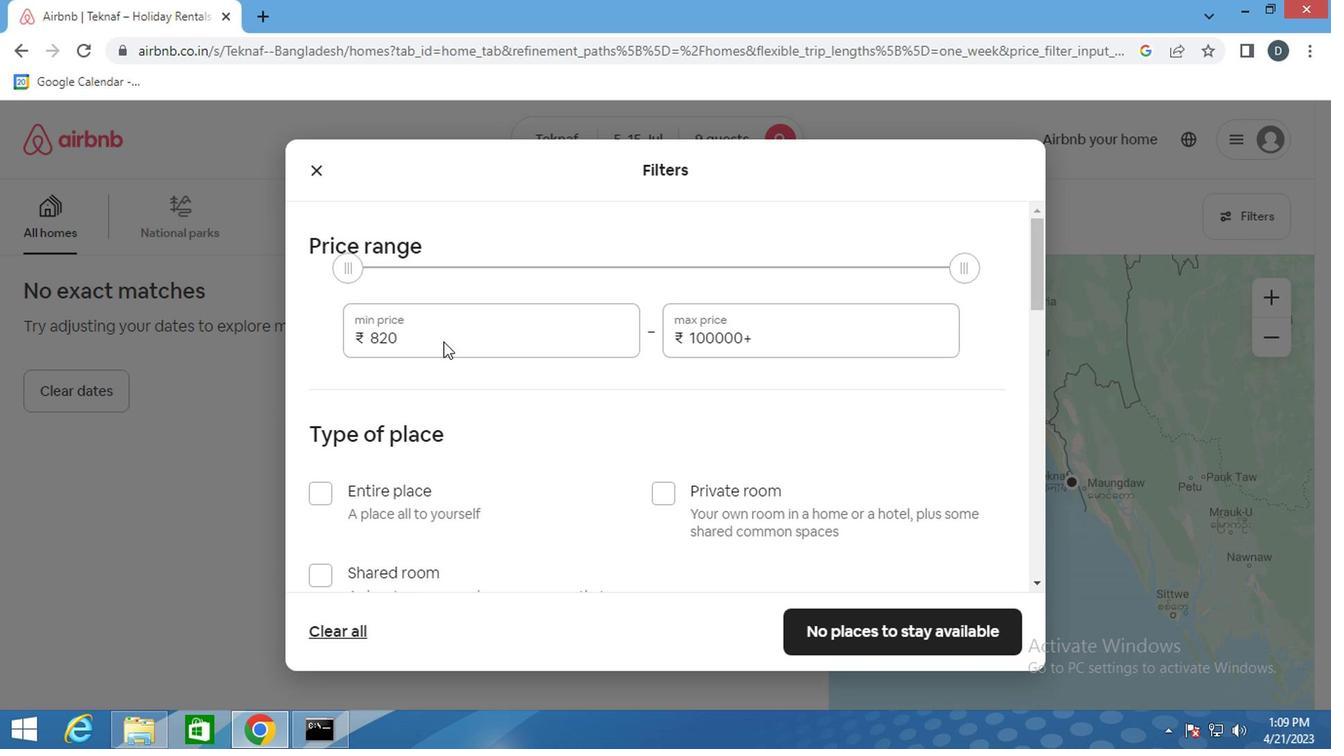 
Action: Mouse pressed left at (439, 332)
Screenshot: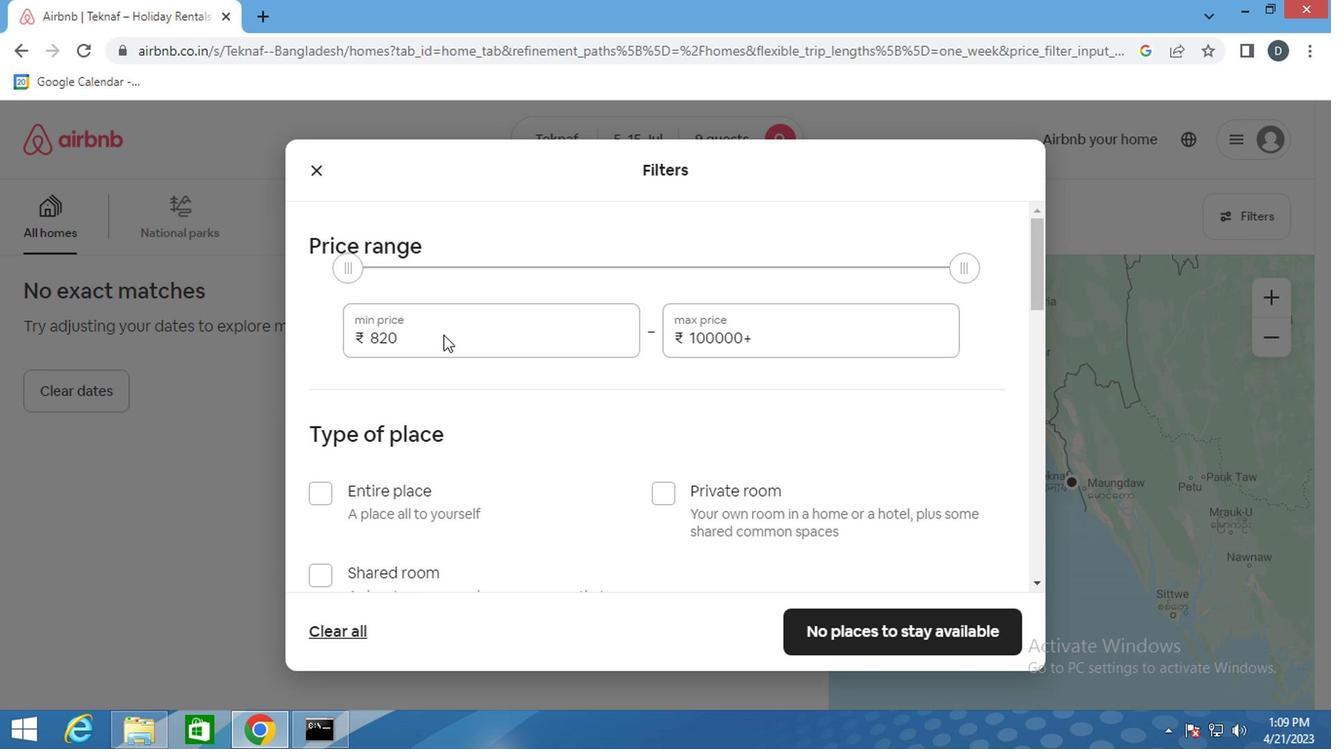 
Action: Mouse pressed left at (439, 332)
Screenshot: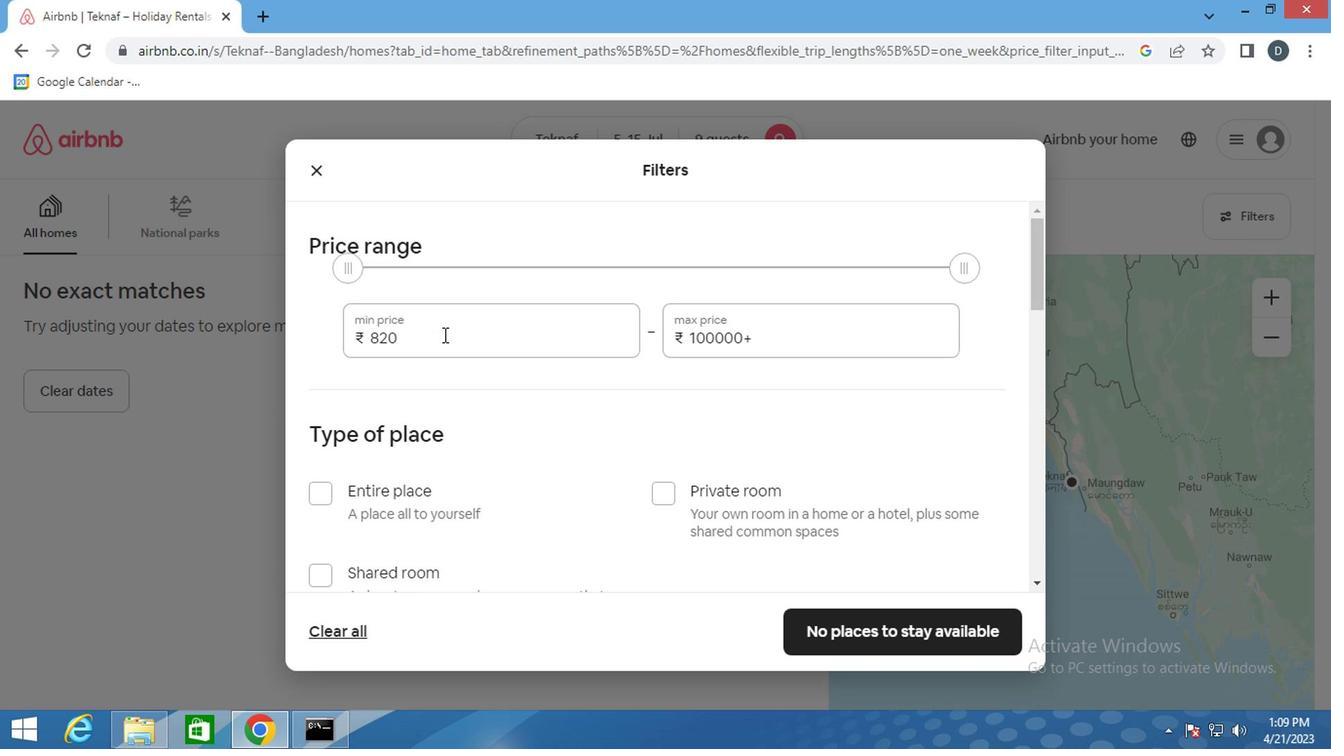
Action: Key pressed 15000<Key.tab>ctrl+Actrl+20000
Screenshot: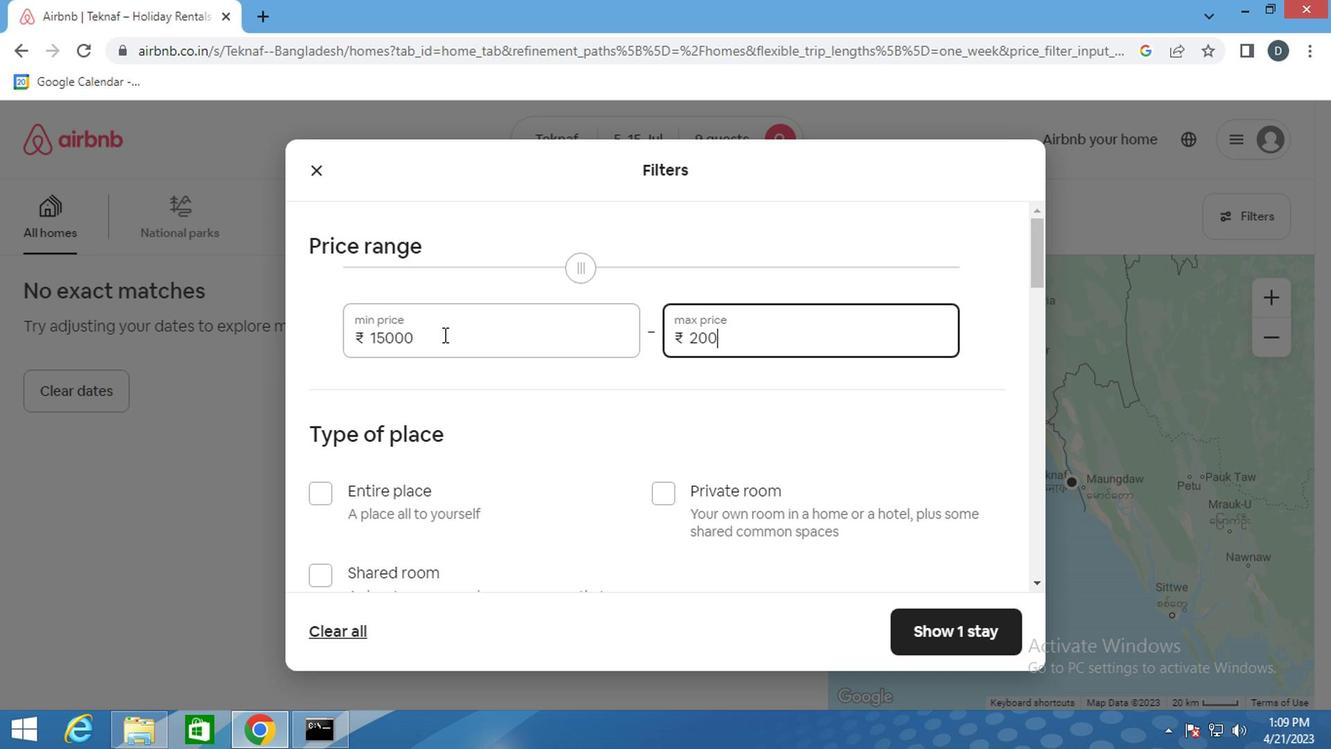 
Action: Mouse moved to (400, 492)
Screenshot: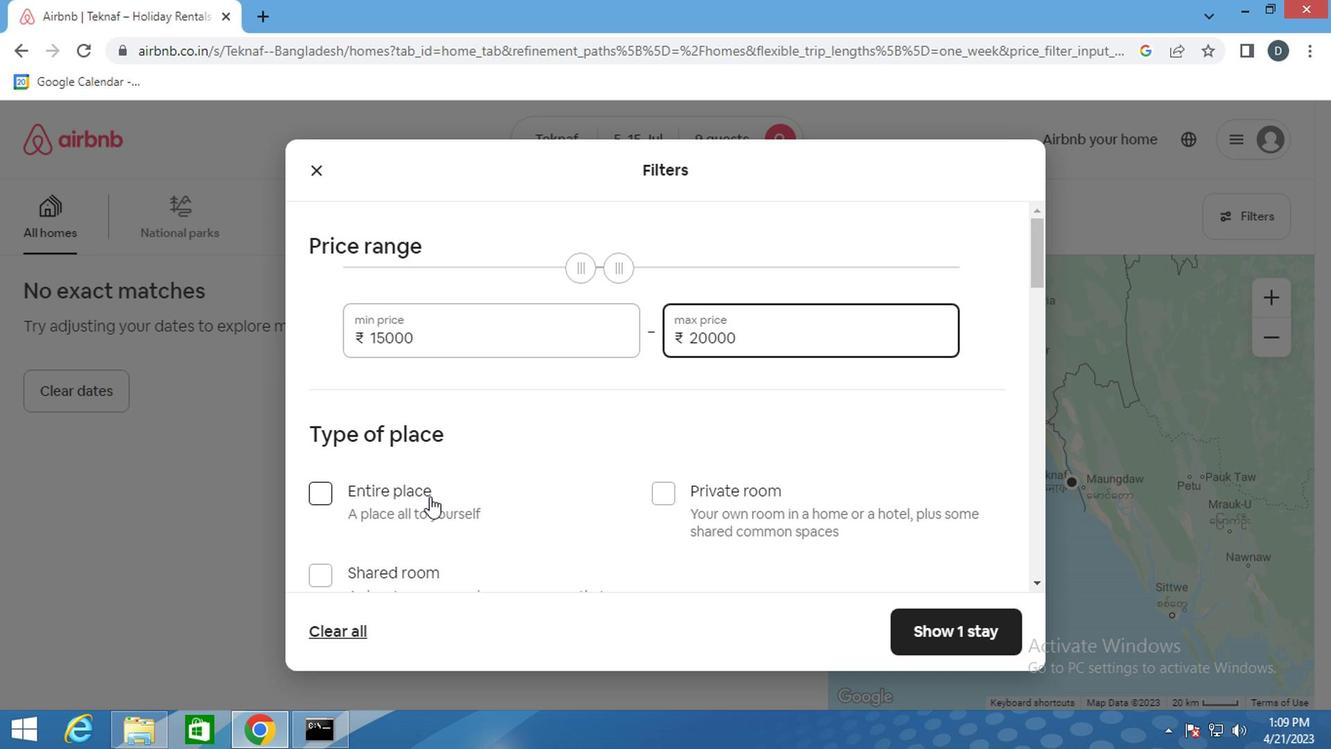 
Action: Mouse pressed left at (400, 492)
Screenshot: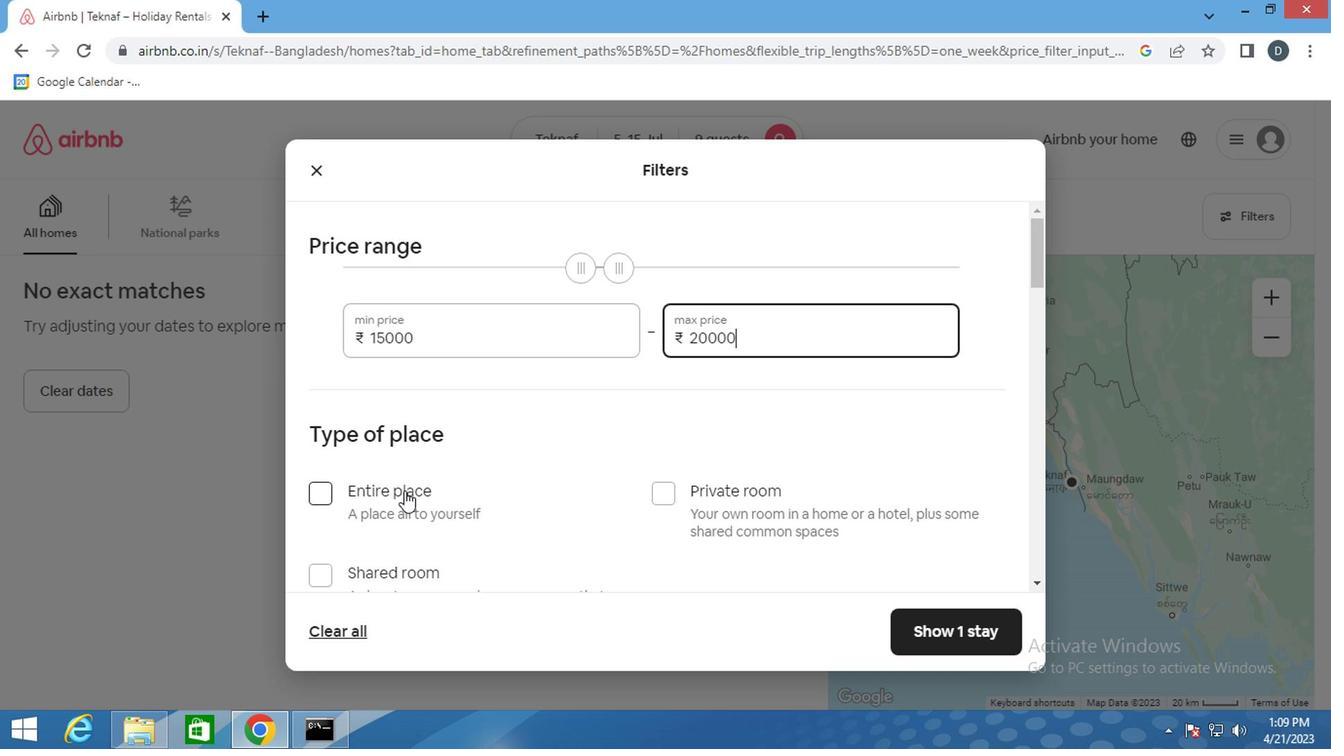 
Action: Mouse moved to (572, 486)
Screenshot: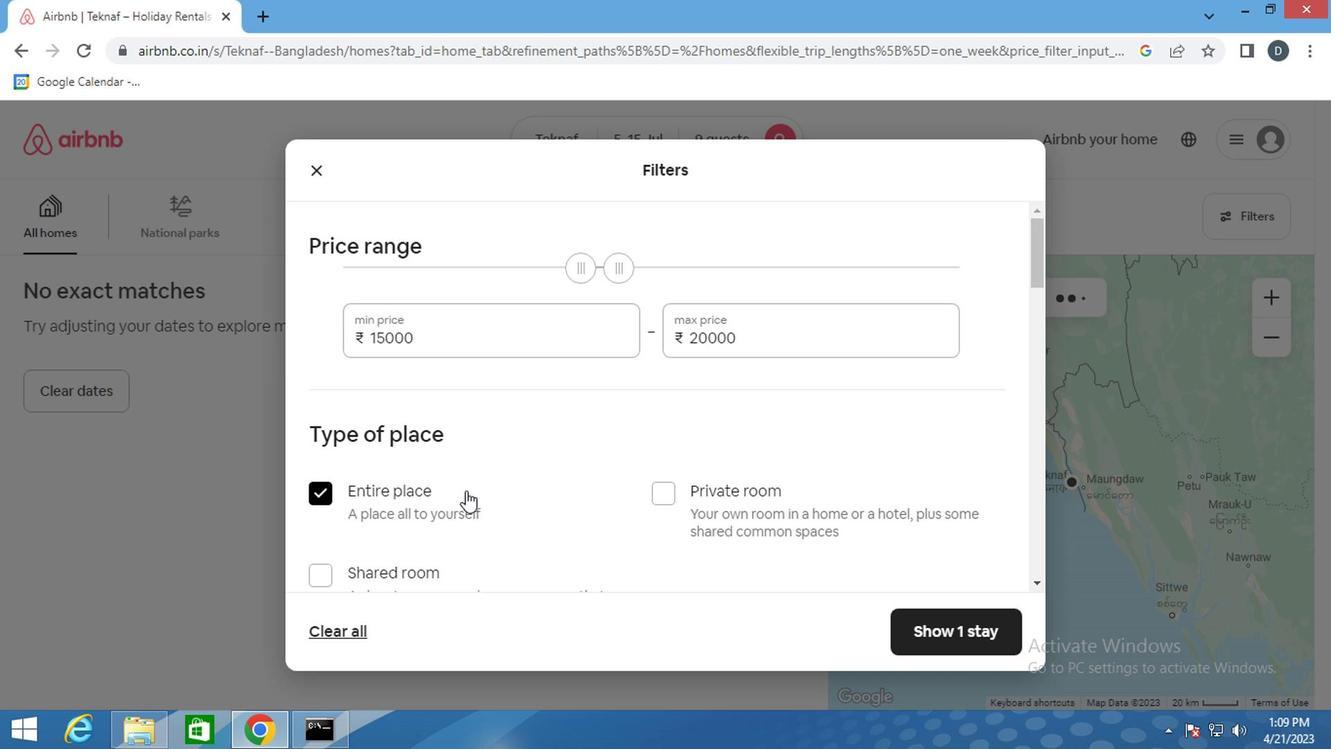 
Action: Mouse scrolled (572, 486) with delta (0, 0)
Screenshot: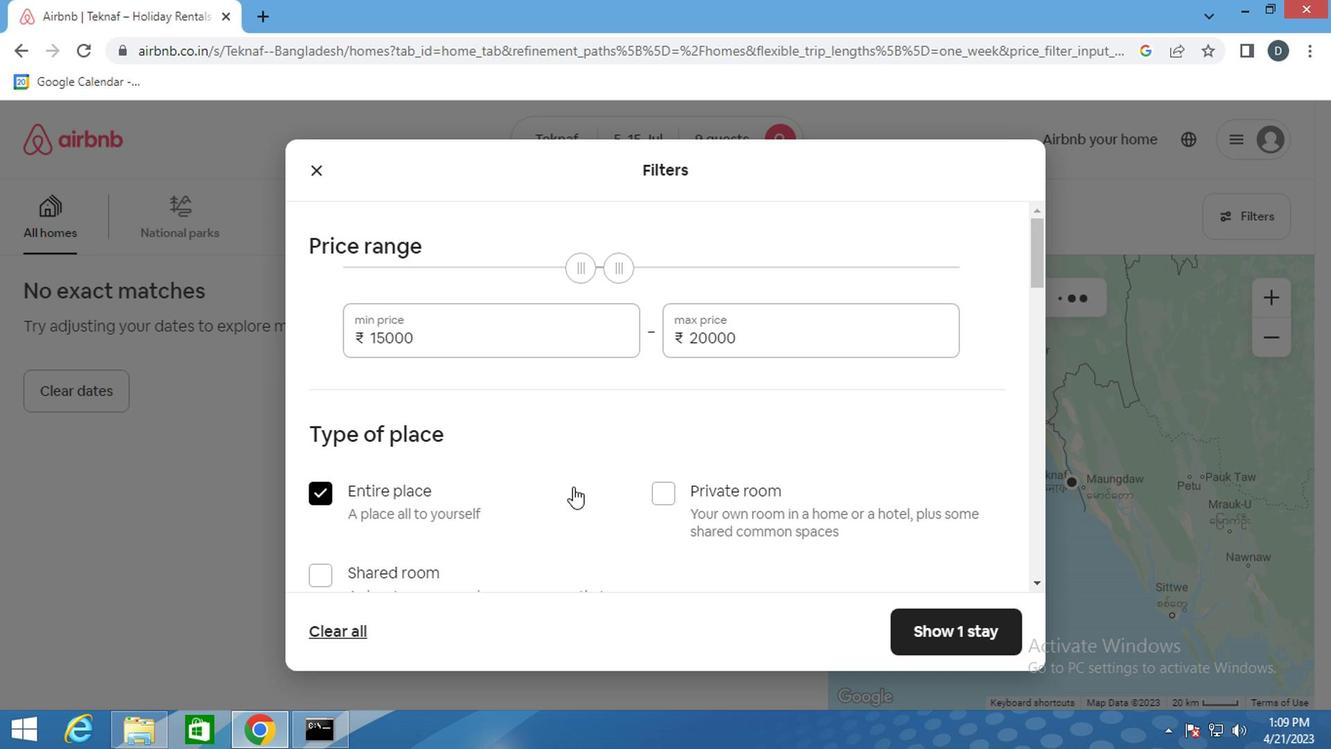 
Action: Mouse scrolled (572, 486) with delta (0, 0)
Screenshot: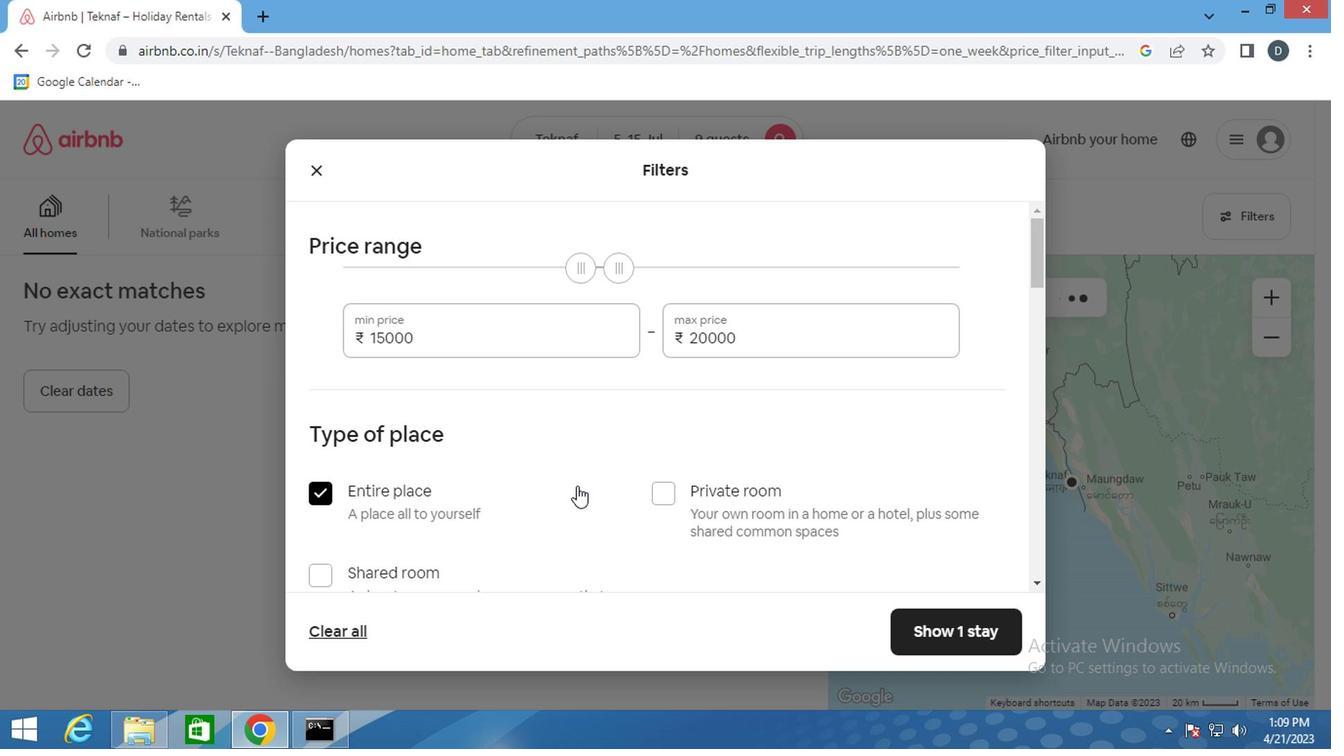 
Action: Mouse scrolled (572, 486) with delta (0, 0)
Screenshot: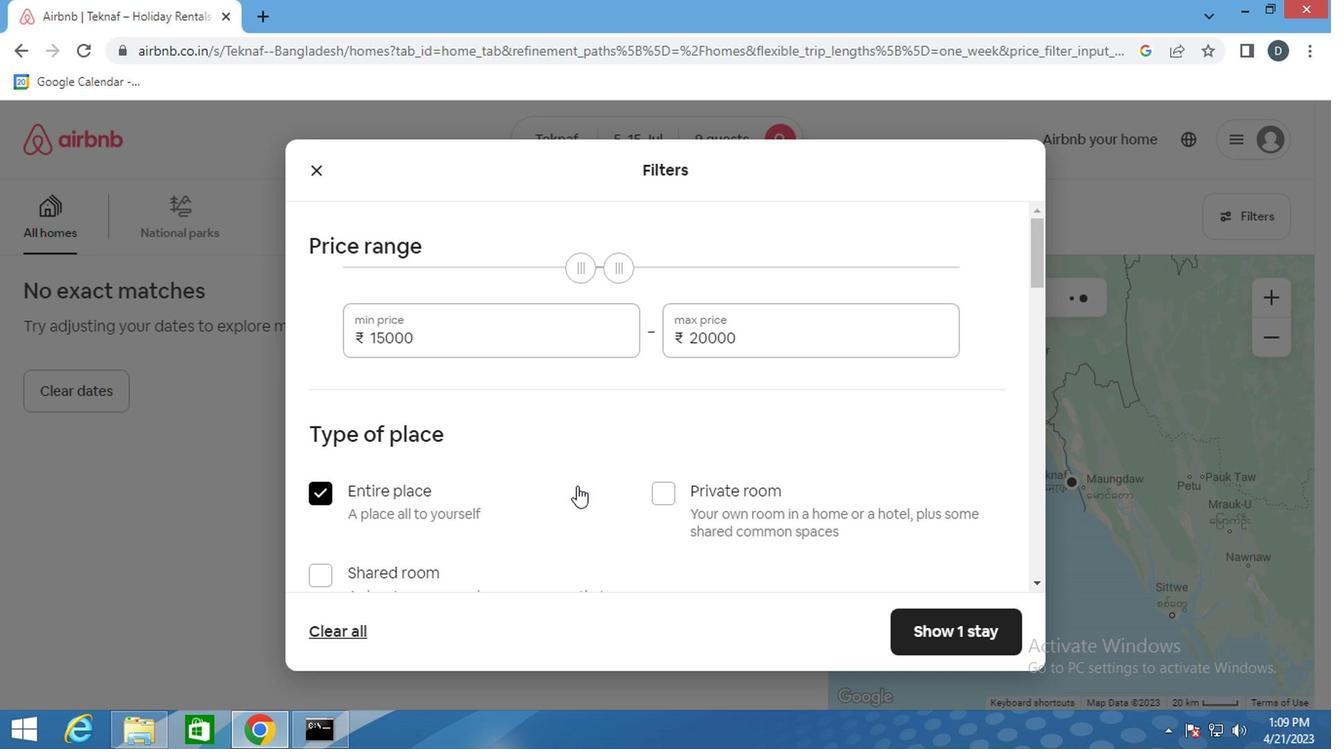 
Action: Mouse moved to (575, 472)
Screenshot: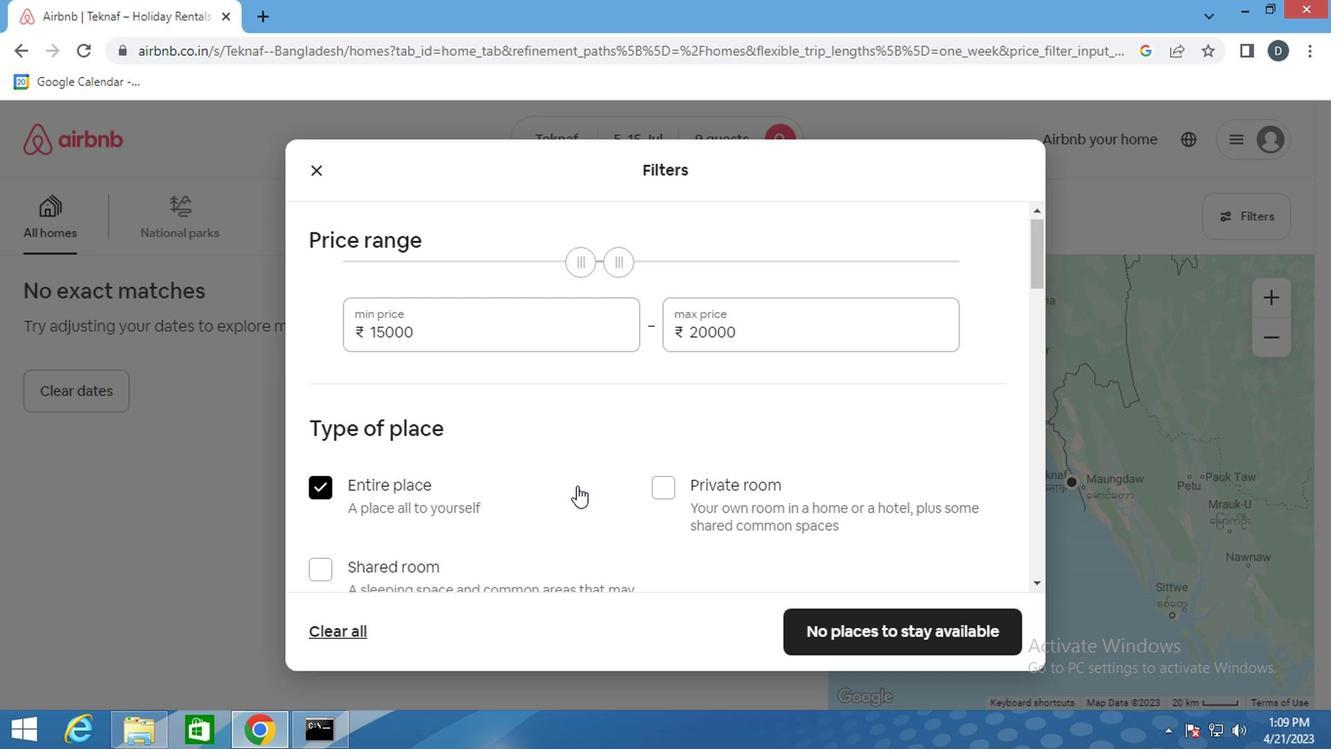 
Action: Mouse scrolled (575, 471) with delta (0, -1)
Screenshot: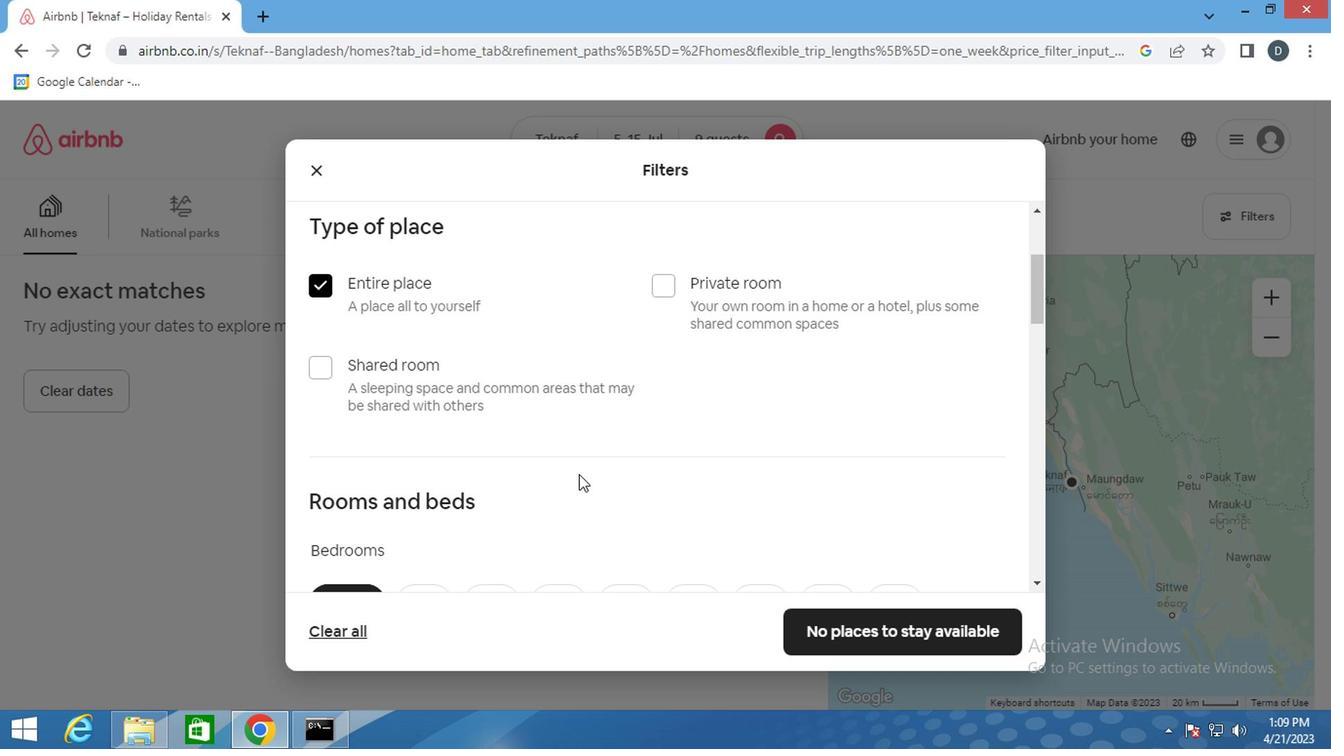 
Action: Mouse moved to (558, 462)
Screenshot: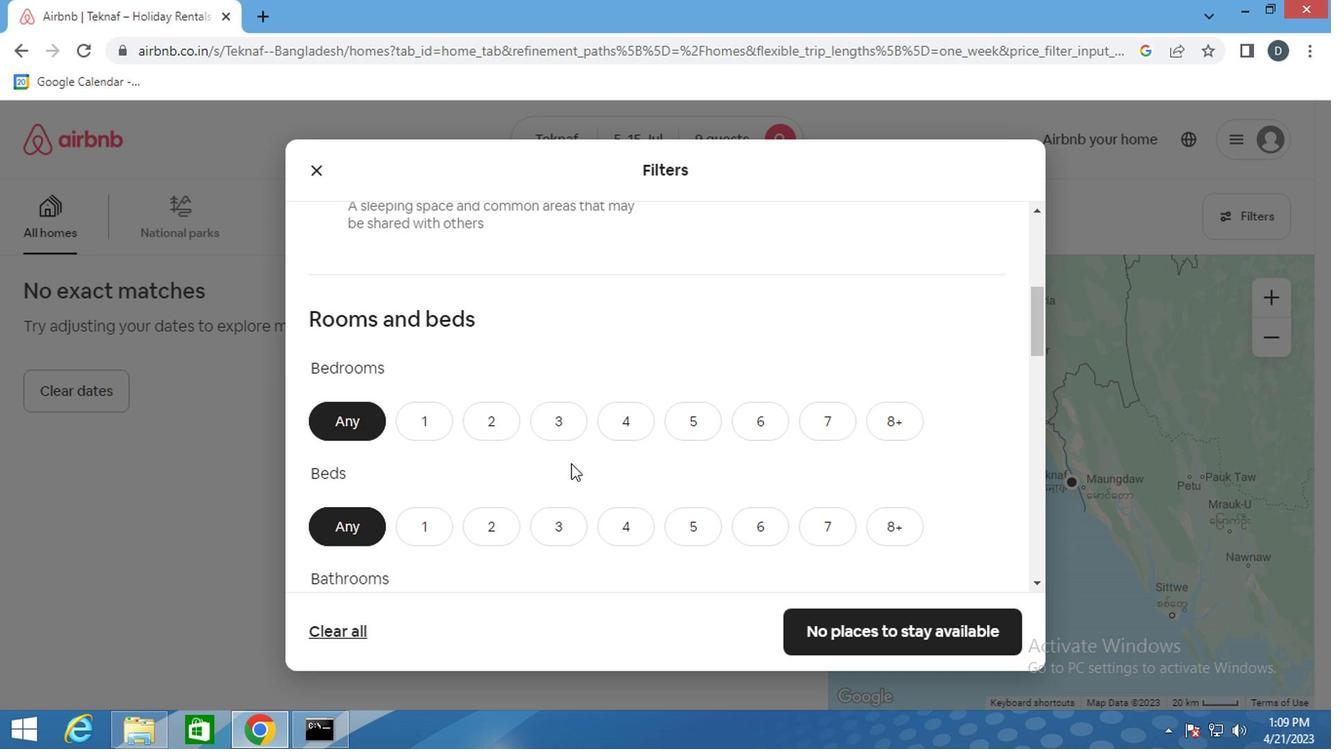 
Action: Mouse scrolled (558, 461) with delta (0, -1)
Screenshot: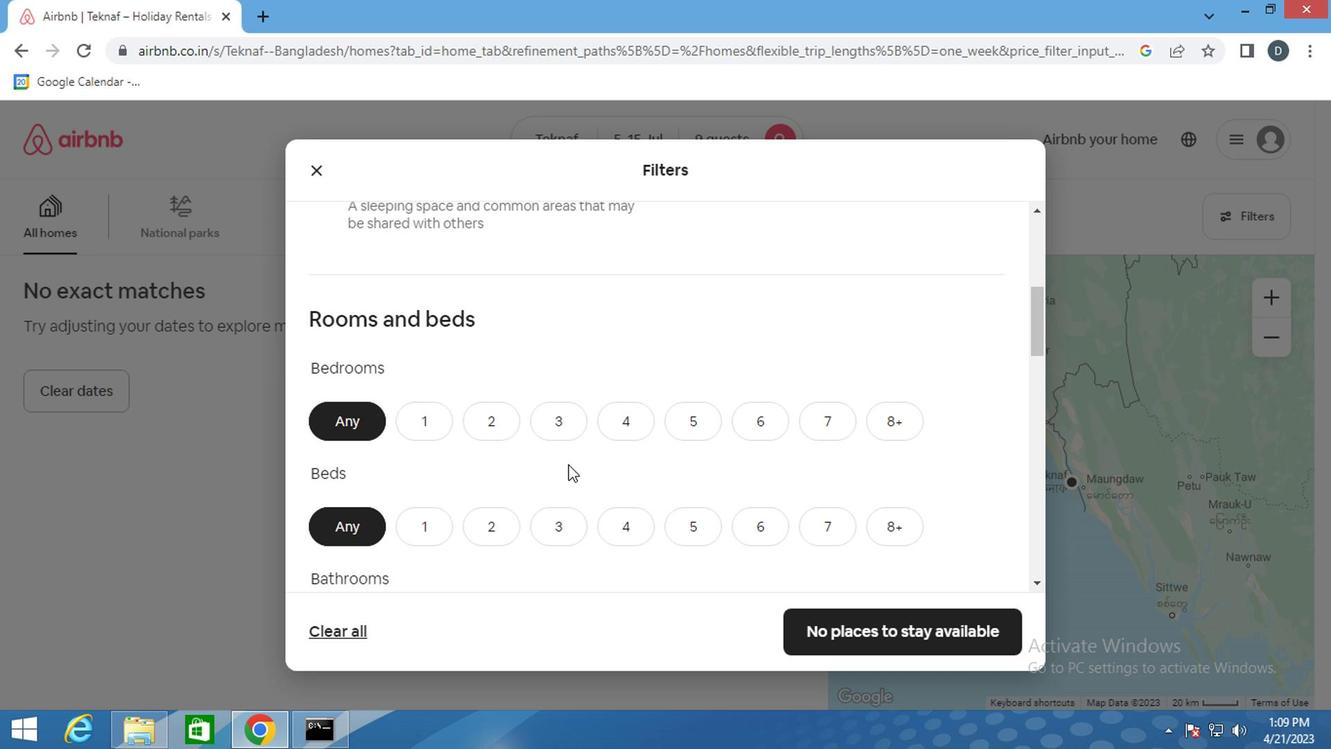 
Action: Mouse scrolled (558, 461) with delta (0, -1)
Screenshot: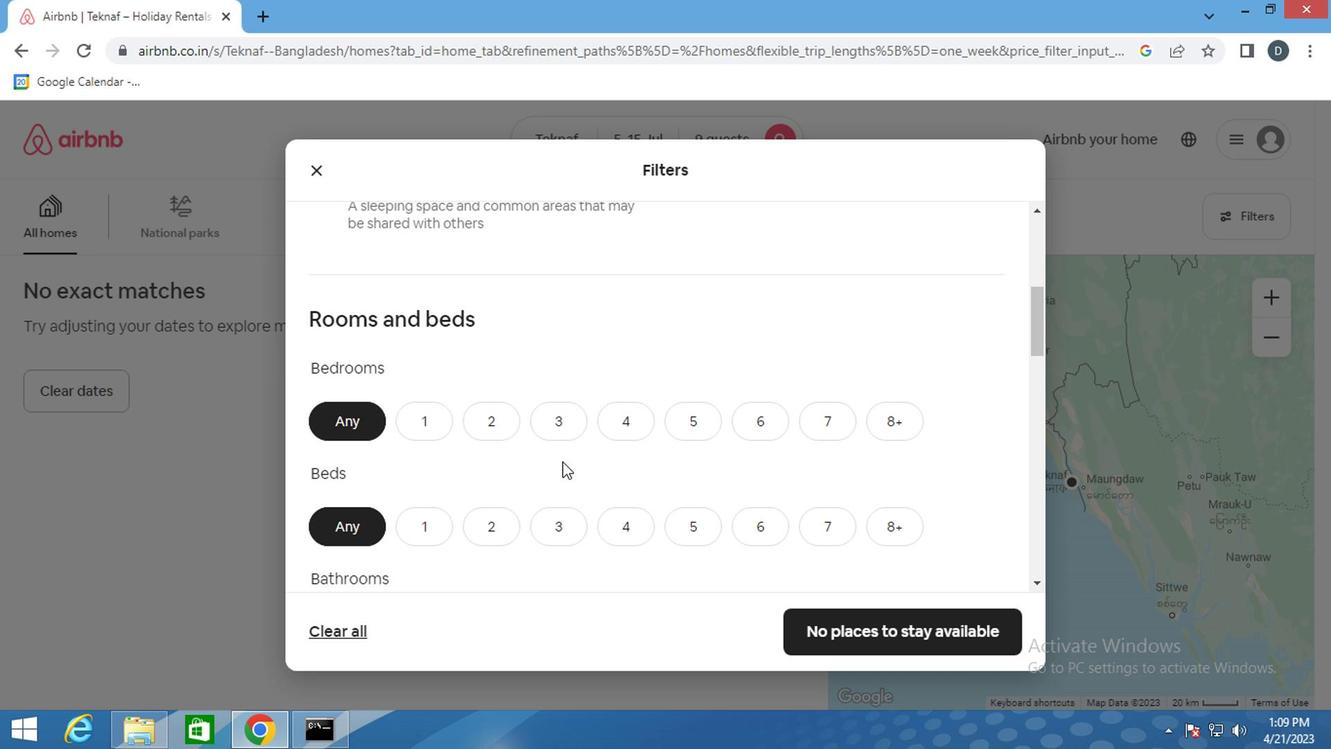 
Action: Mouse scrolled (558, 463) with delta (0, 0)
Screenshot: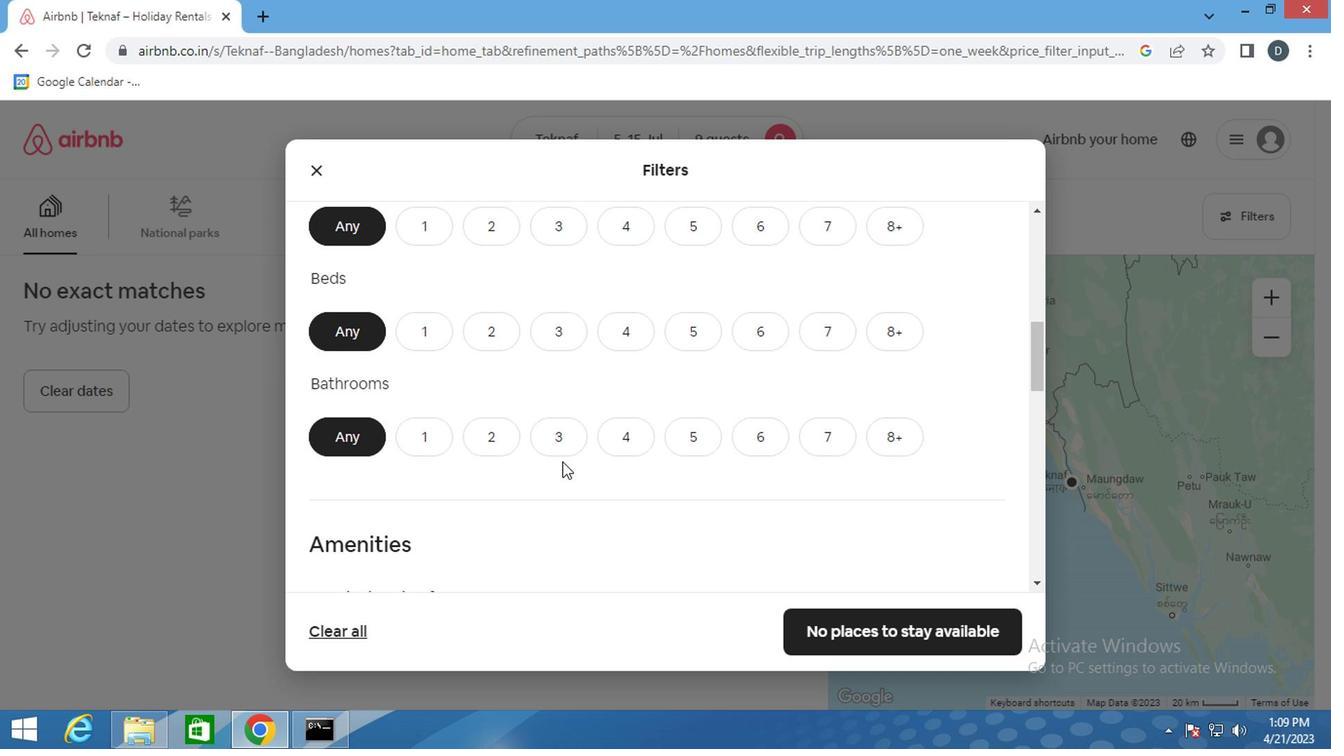 
Action: Mouse moved to (695, 323)
Screenshot: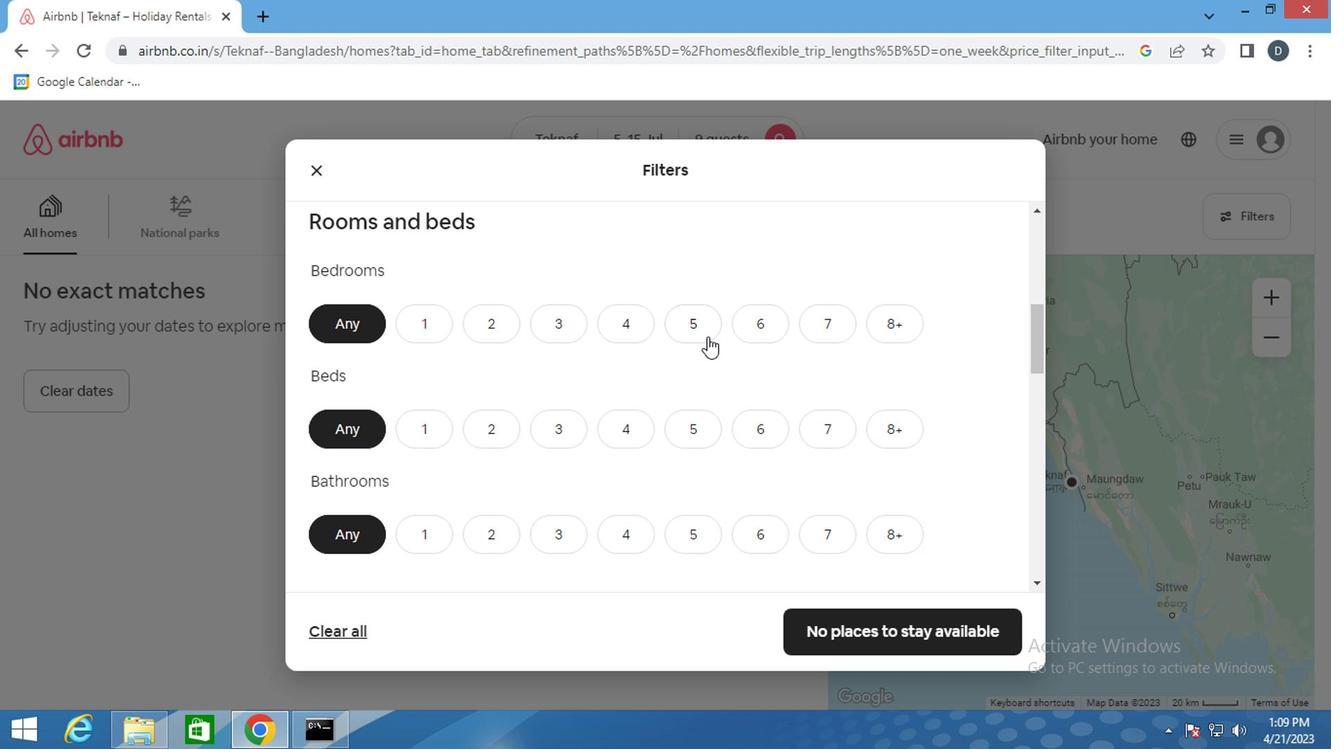 
Action: Mouse pressed left at (695, 323)
Screenshot: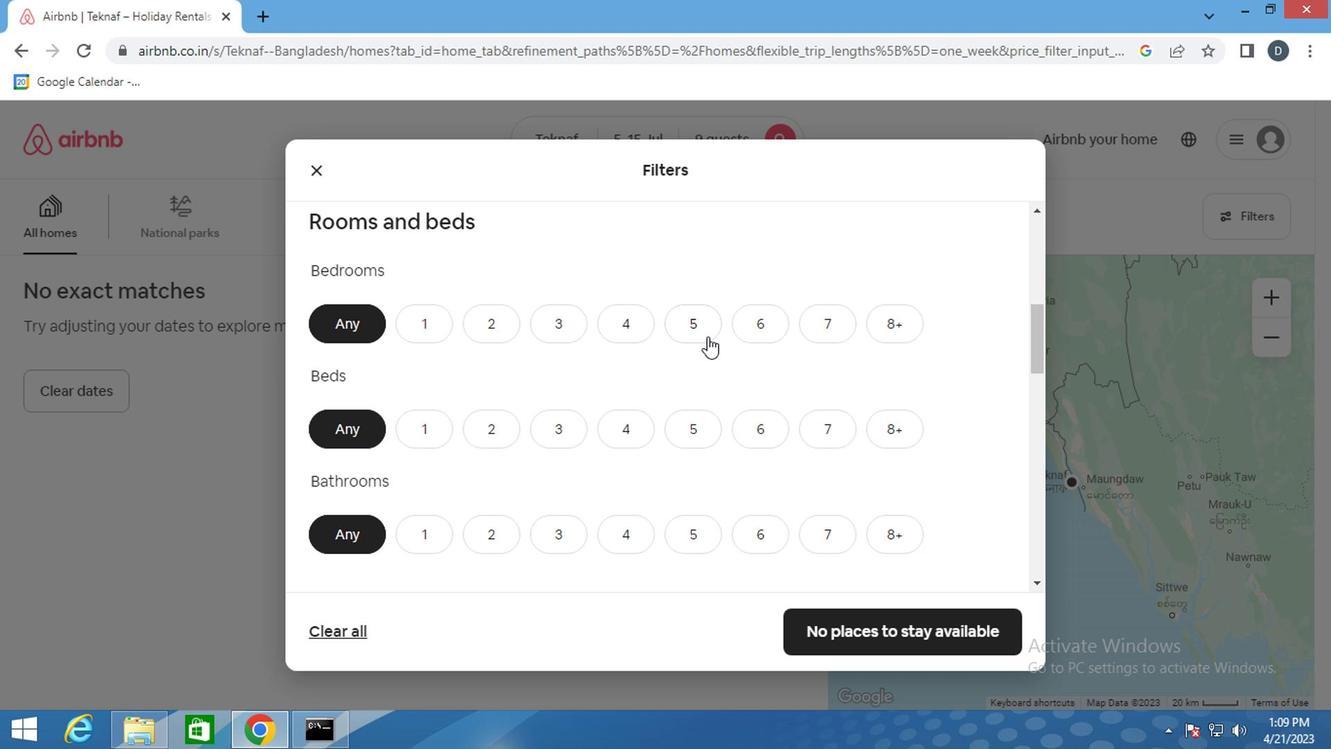 
Action: Mouse moved to (664, 431)
Screenshot: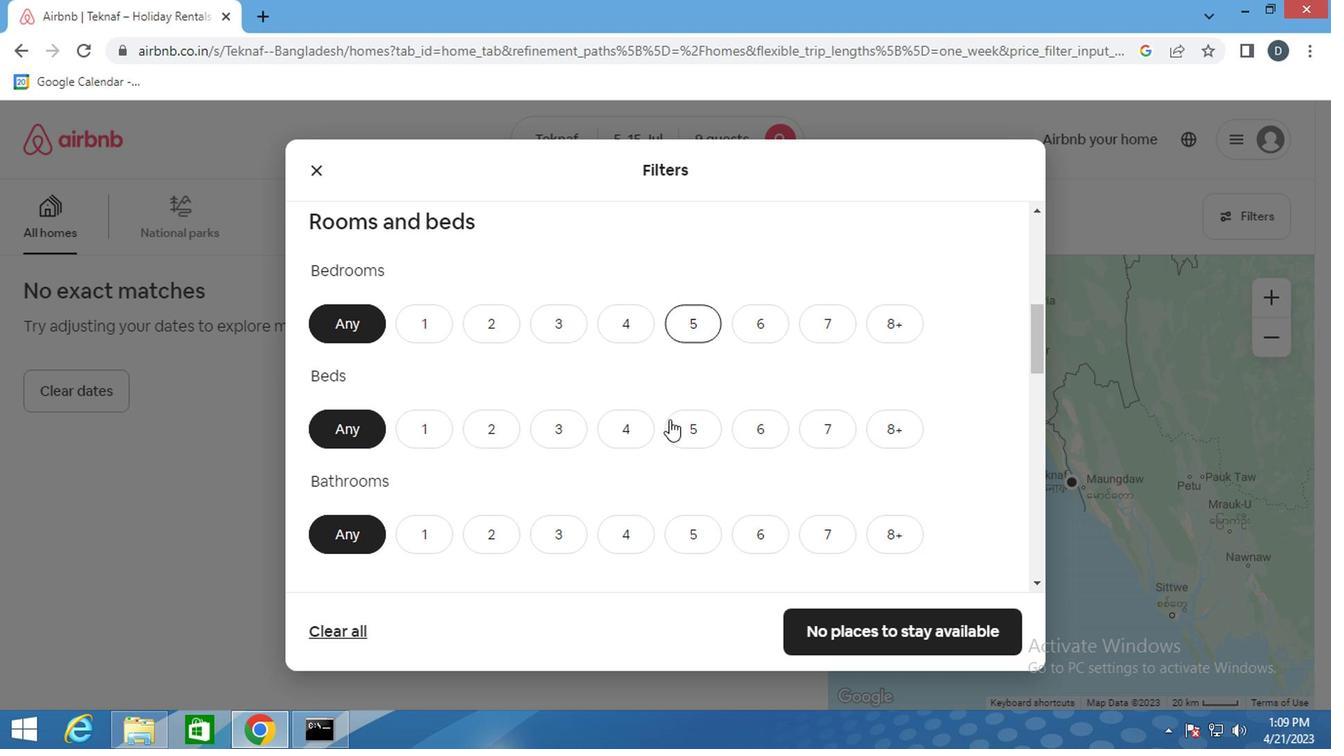 
Action: Mouse pressed left at (664, 431)
Screenshot: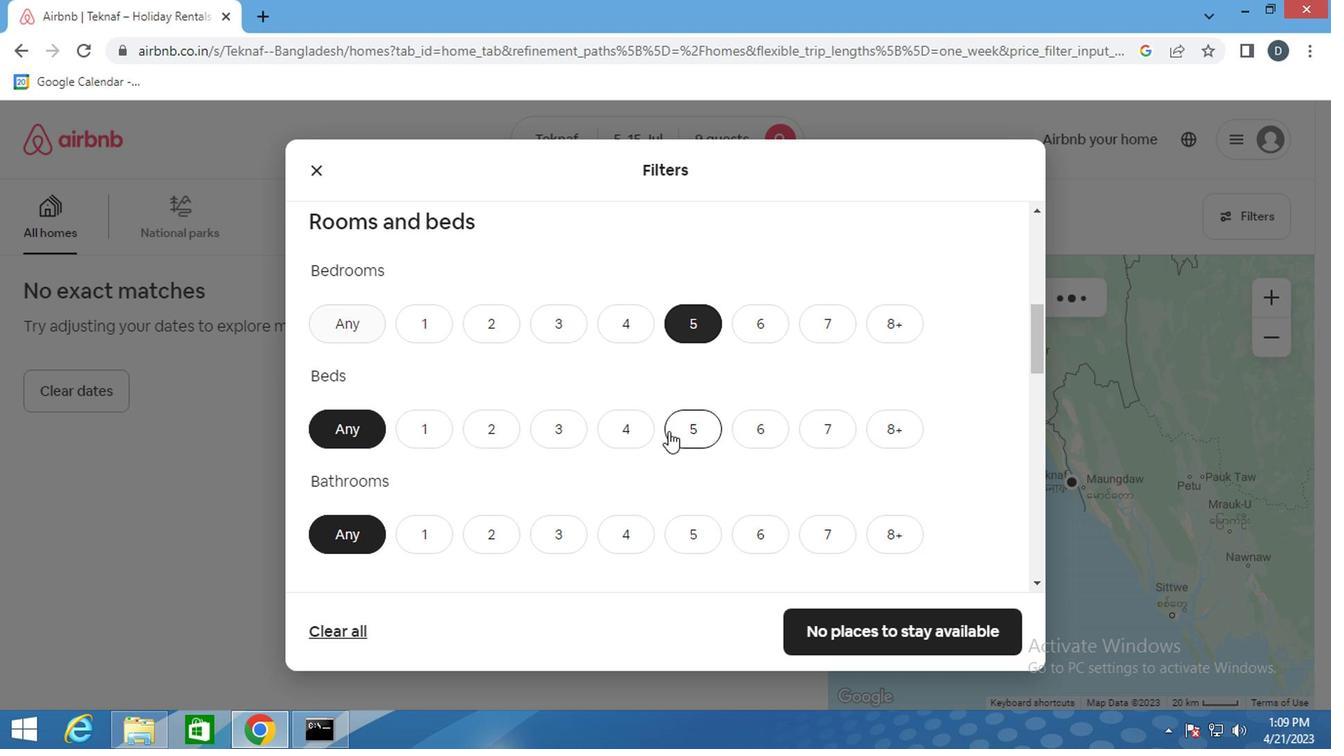 
Action: Mouse moved to (683, 536)
Screenshot: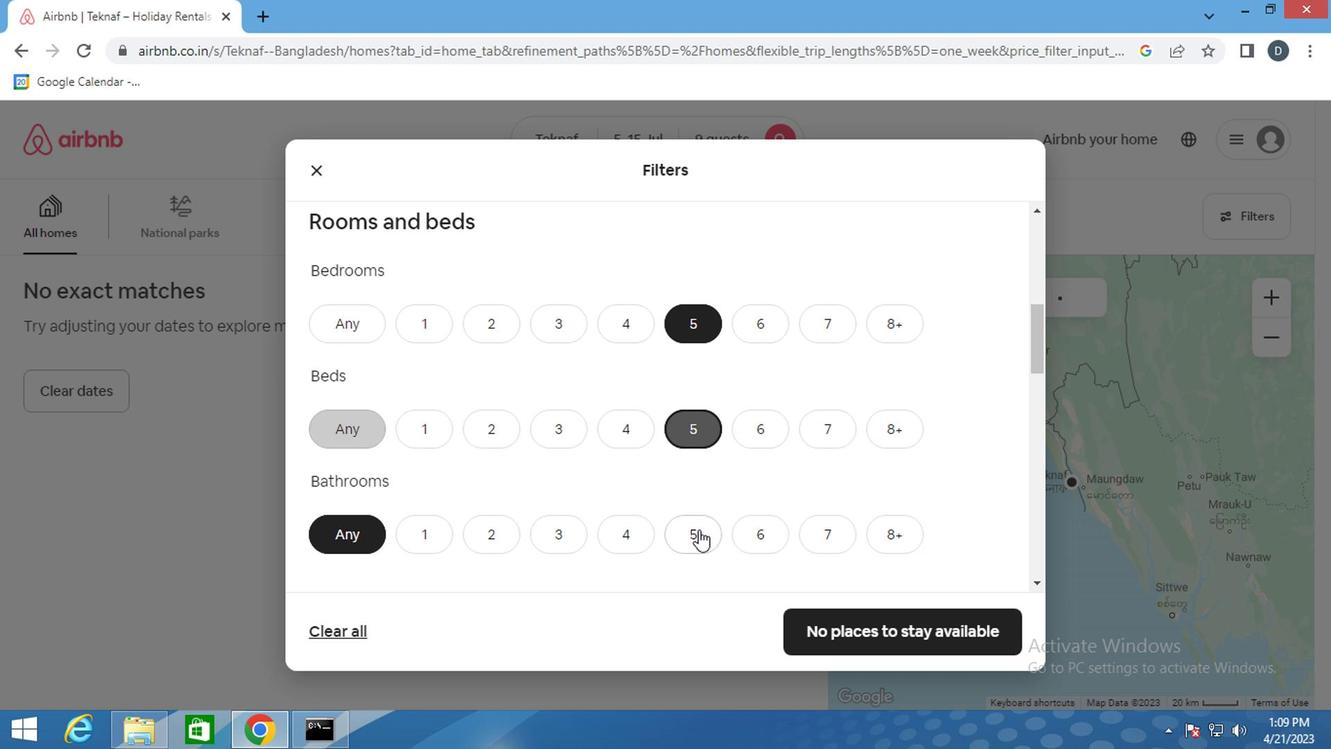 
Action: Mouse pressed left at (683, 536)
Screenshot: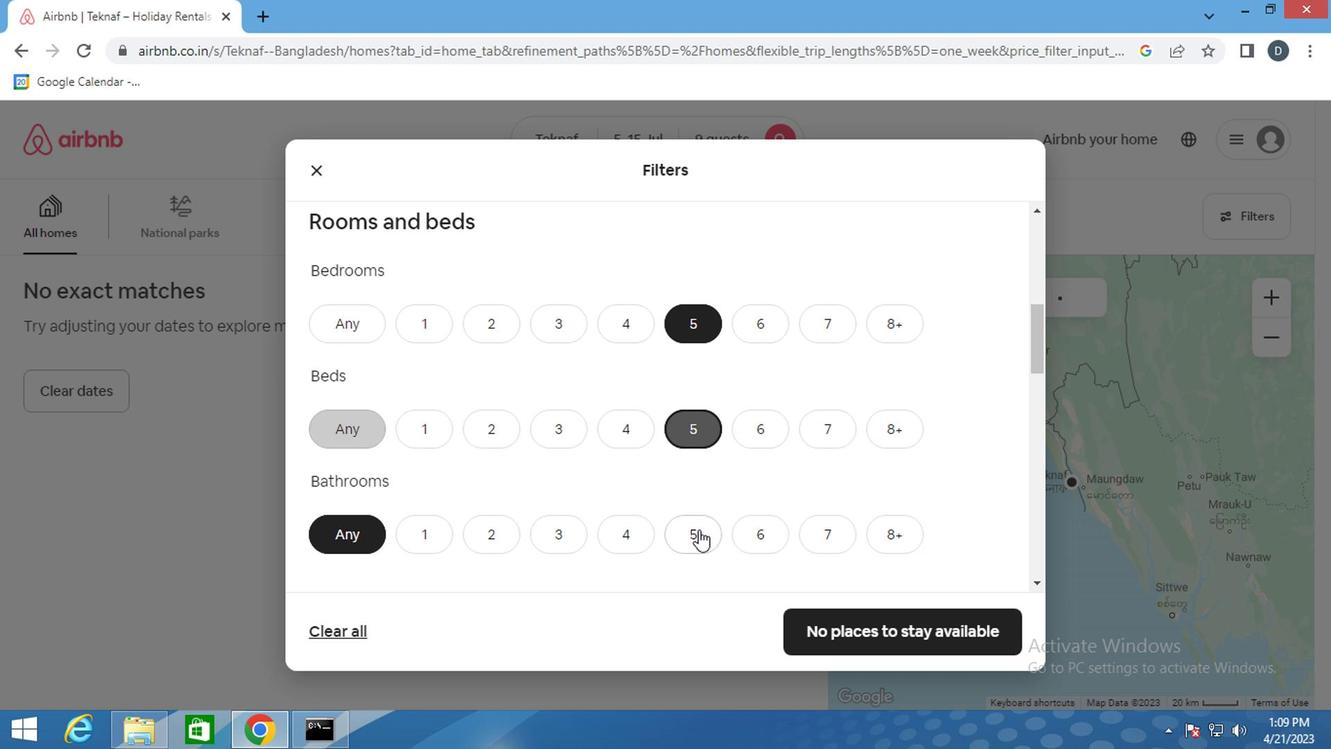 
Action: Mouse moved to (662, 520)
Screenshot: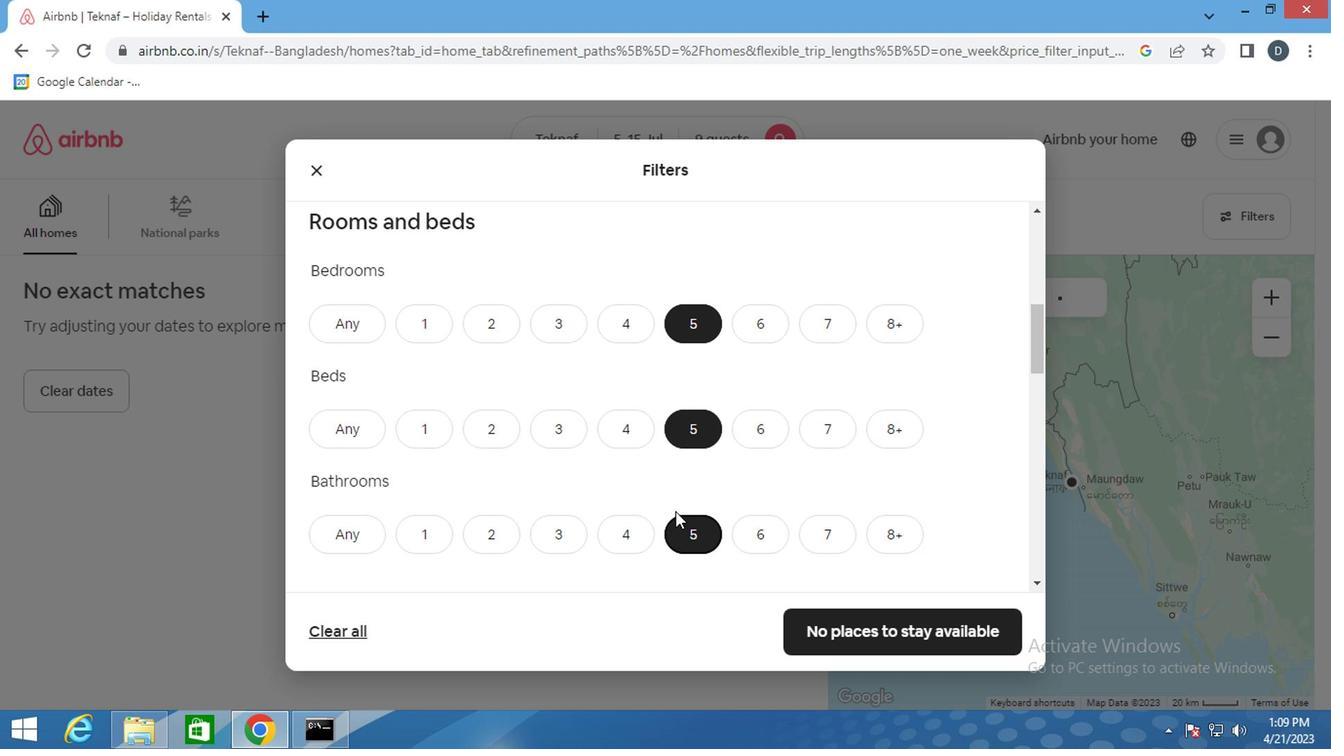 
Action: Mouse scrolled (662, 520) with delta (0, 0)
Screenshot: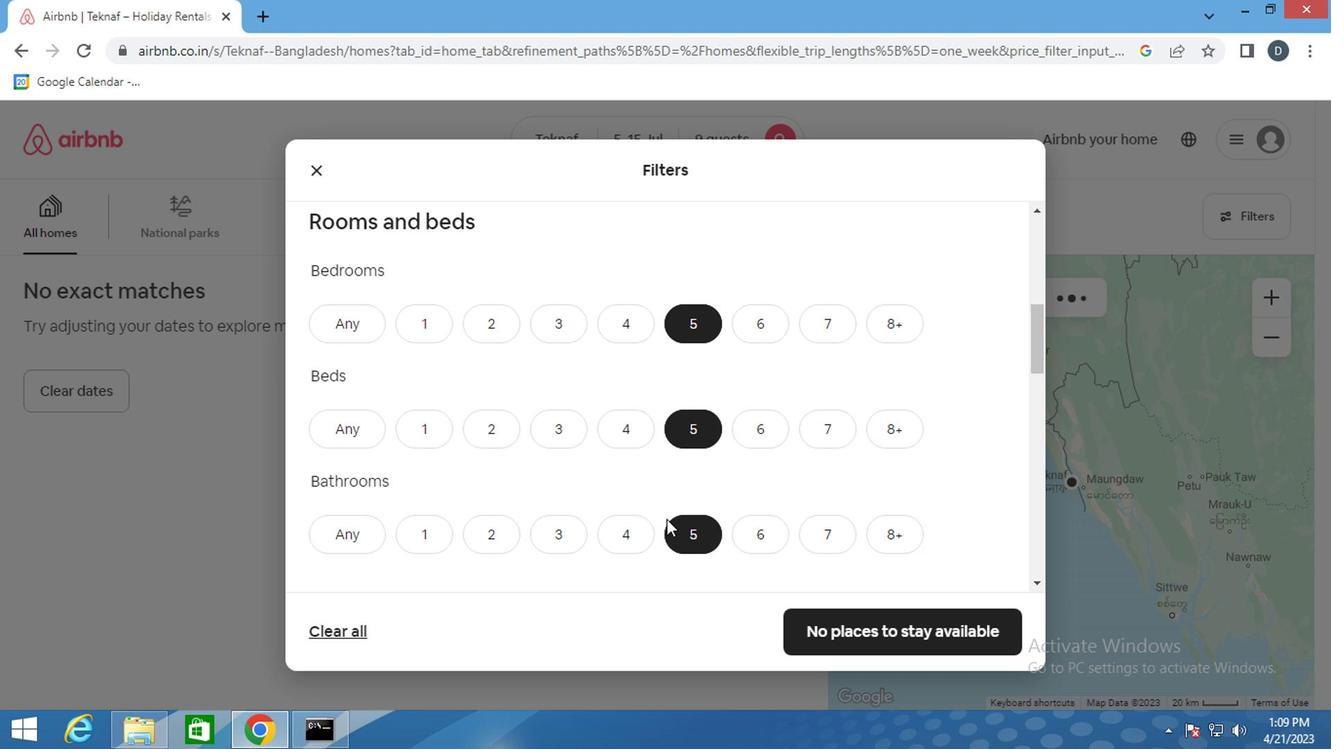 
Action: Mouse scrolled (662, 520) with delta (0, 0)
Screenshot: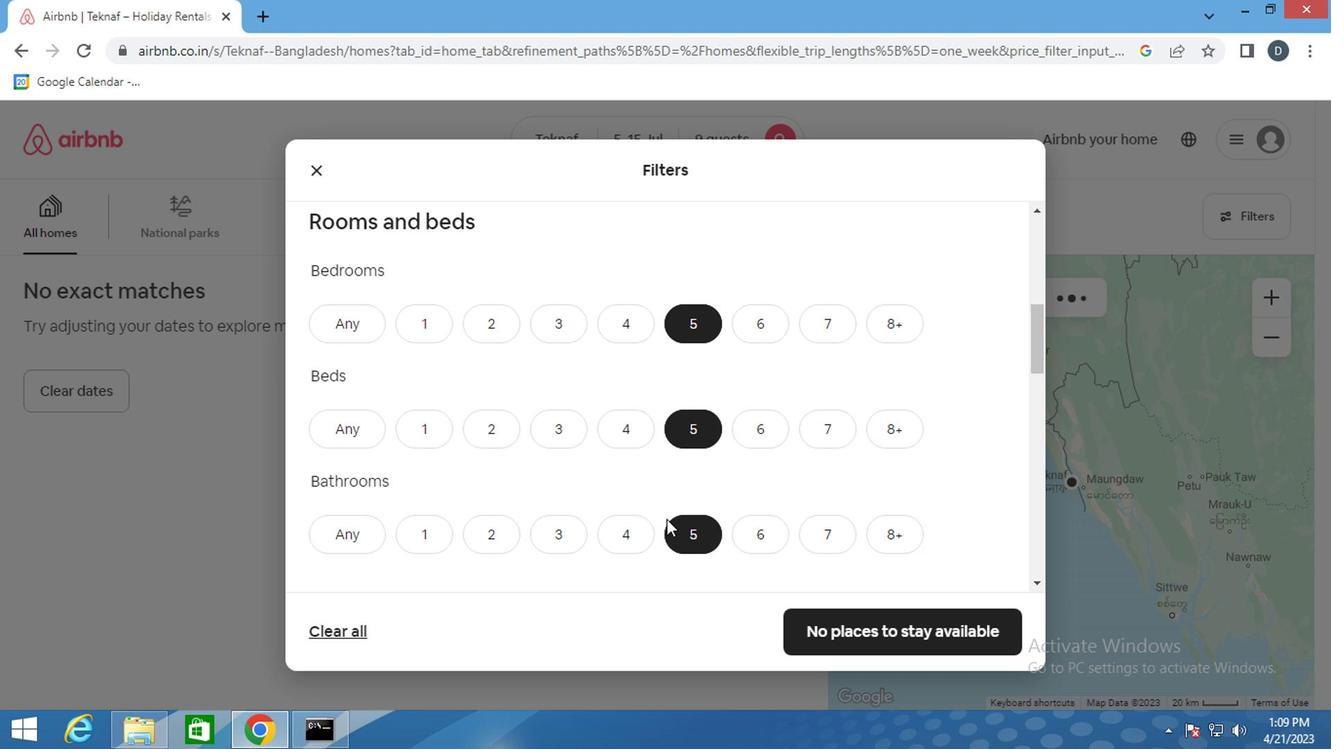
Action: Mouse moved to (662, 520)
Screenshot: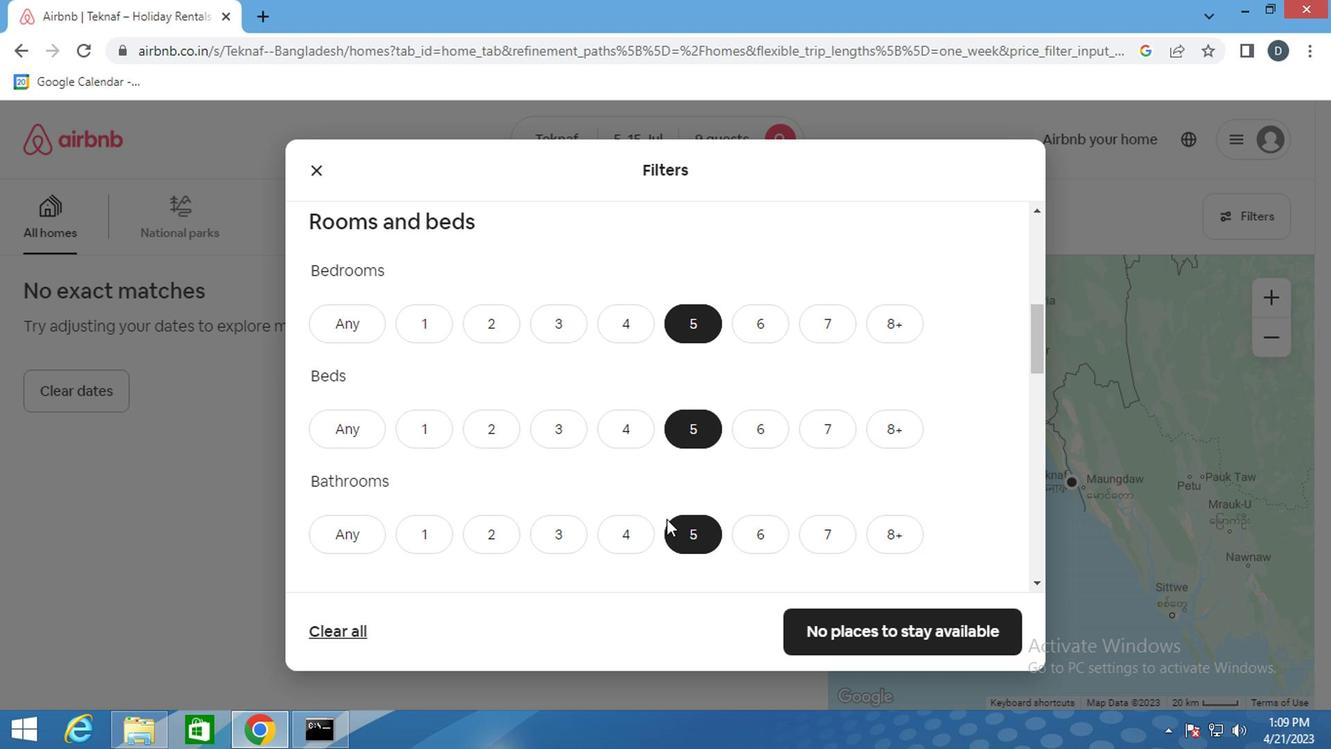 
Action: Mouse scrolled (662, 520) with delta (0, 0)
Screenshot: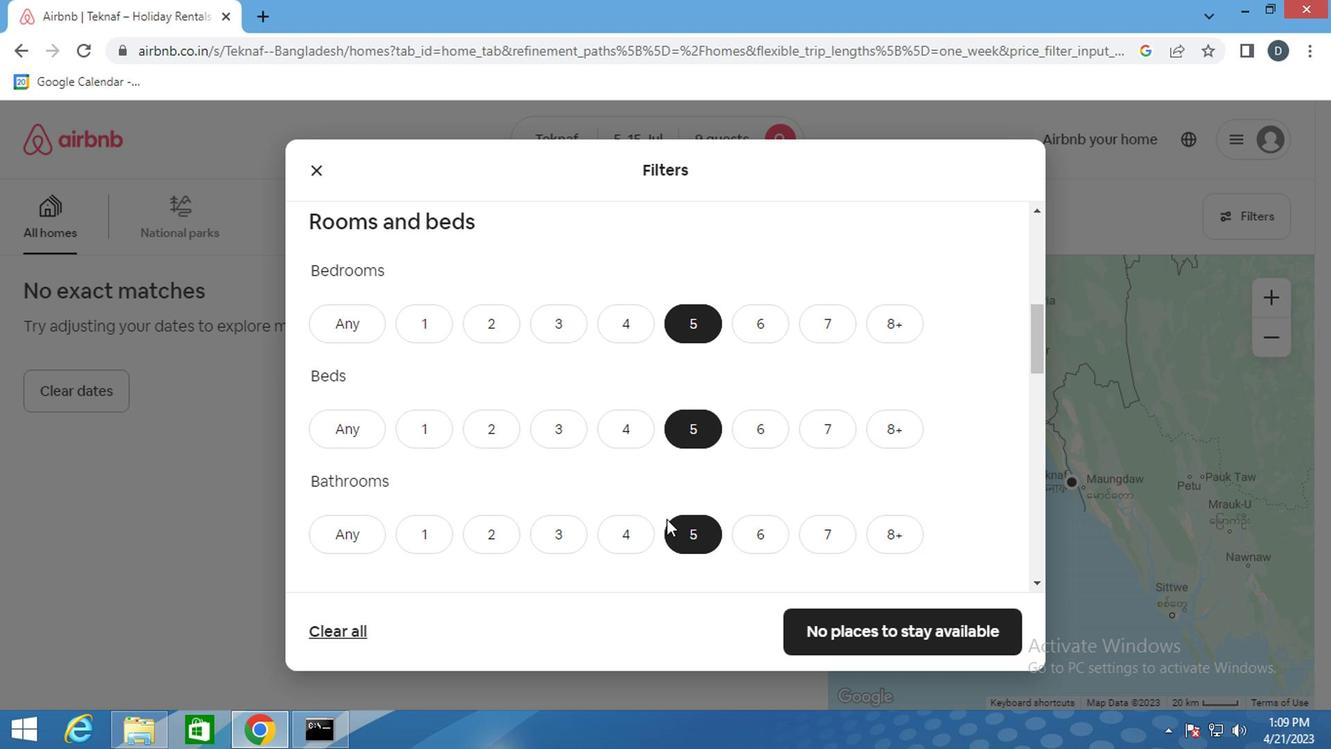 
Action: Mouse moved to (661, 489)
Screenshot: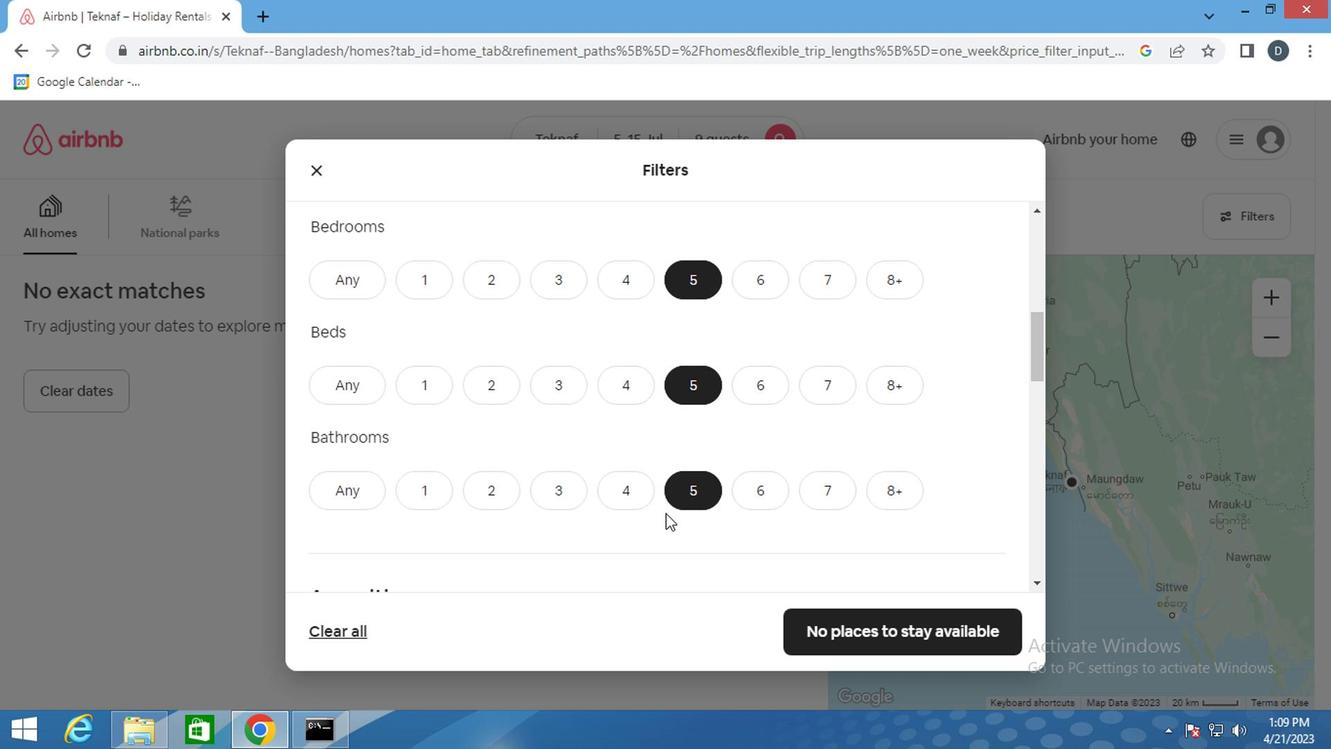 
Action: Mouse scrolled (661, 488) with delta (0, 0)
Screenshot: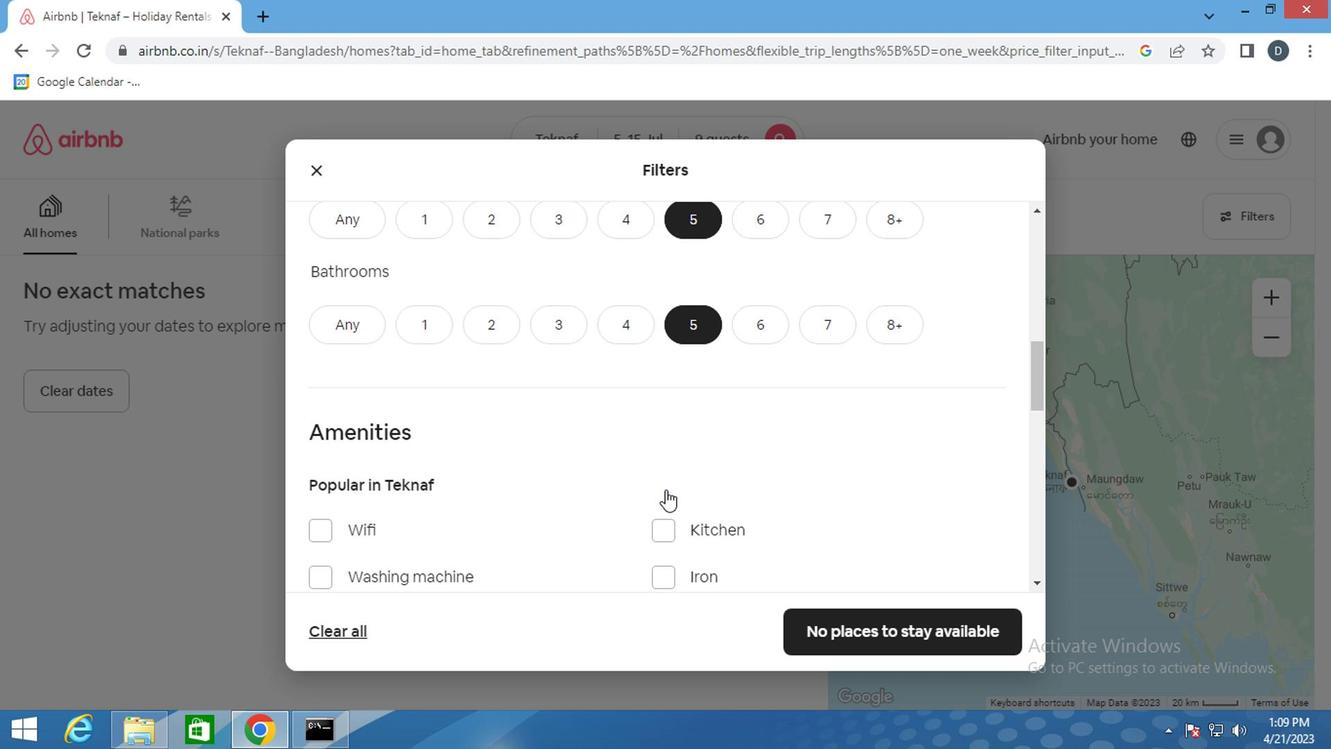 
Action: Mouse scrolled (661, 488) with delta (0, 0)
Screenshot: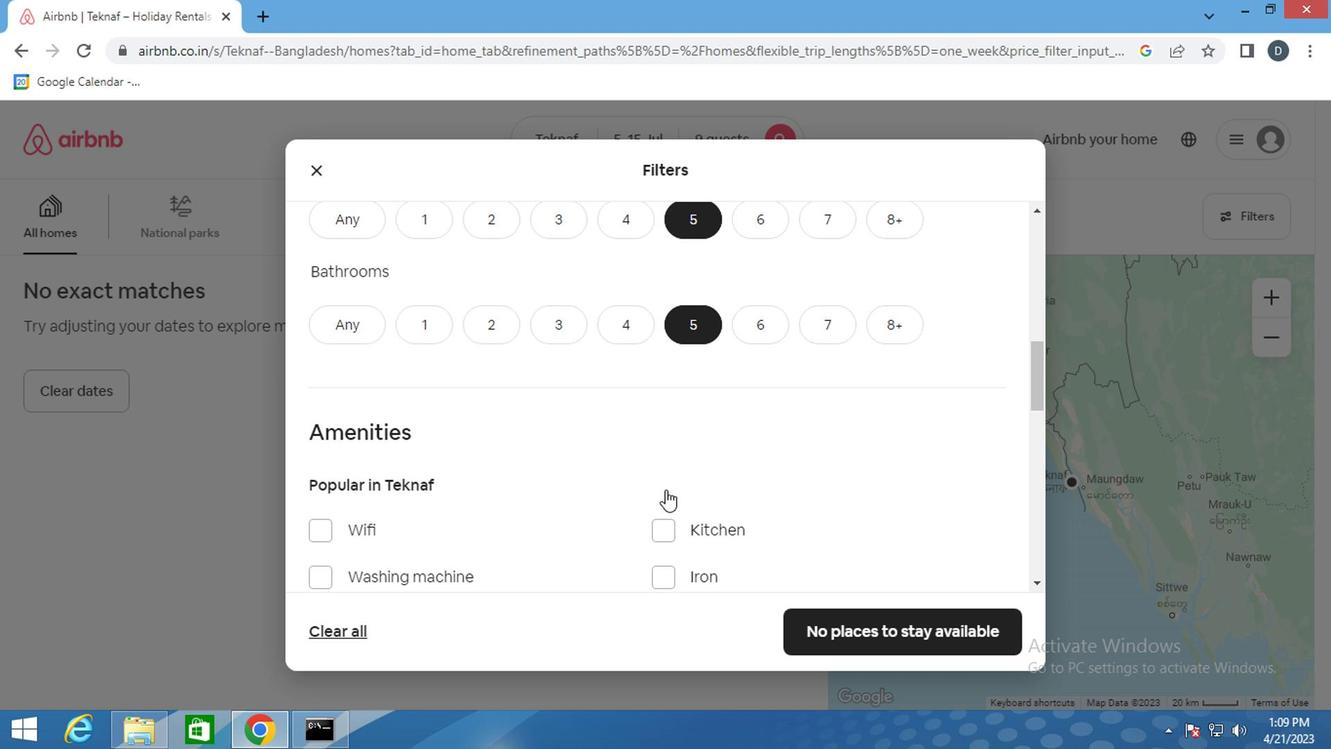 
Action: Mouse moved to (508, 385)
Screenshot: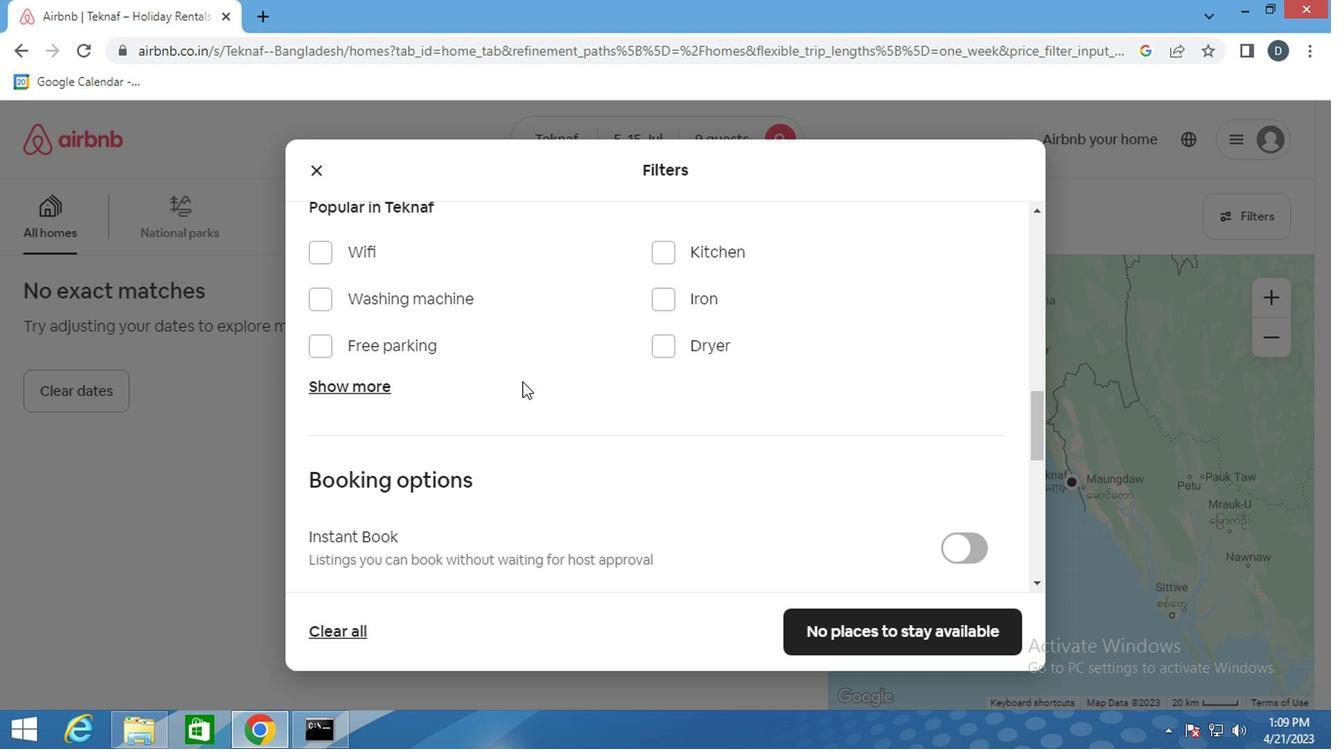 
Action: Mouse scrolled (508, 387) with delta (0, 1)
Screenshot: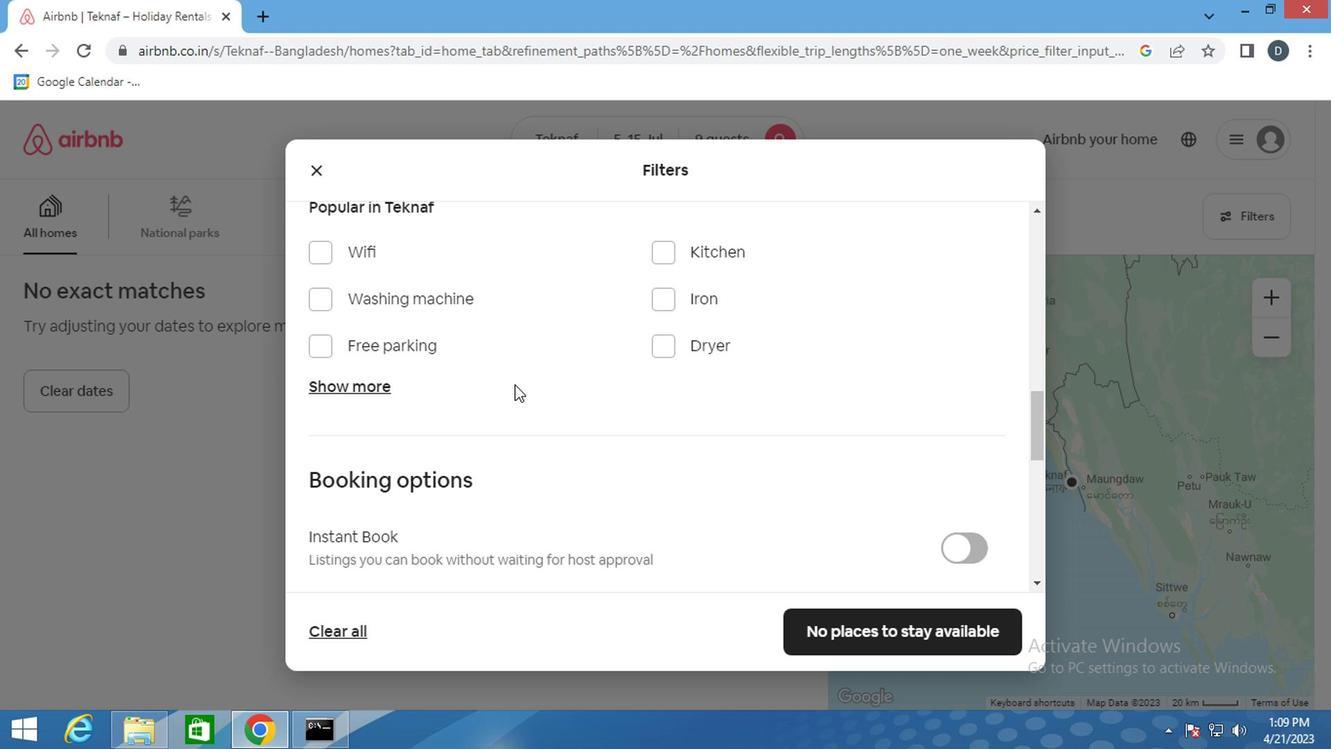 
Action: Mouse scrolled (508, 387) with delta (0, 1)
Screenshot: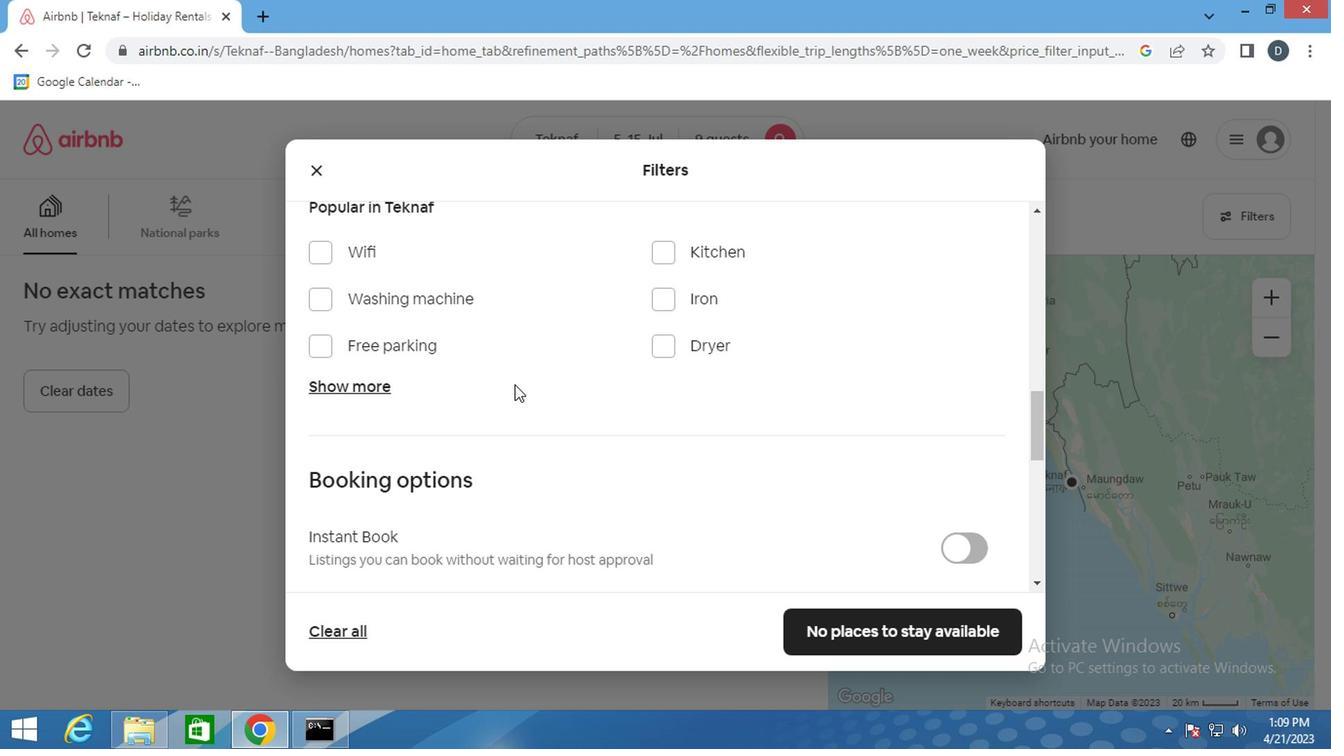 
Action: Mouse moved to (507, 390)
Screenshot: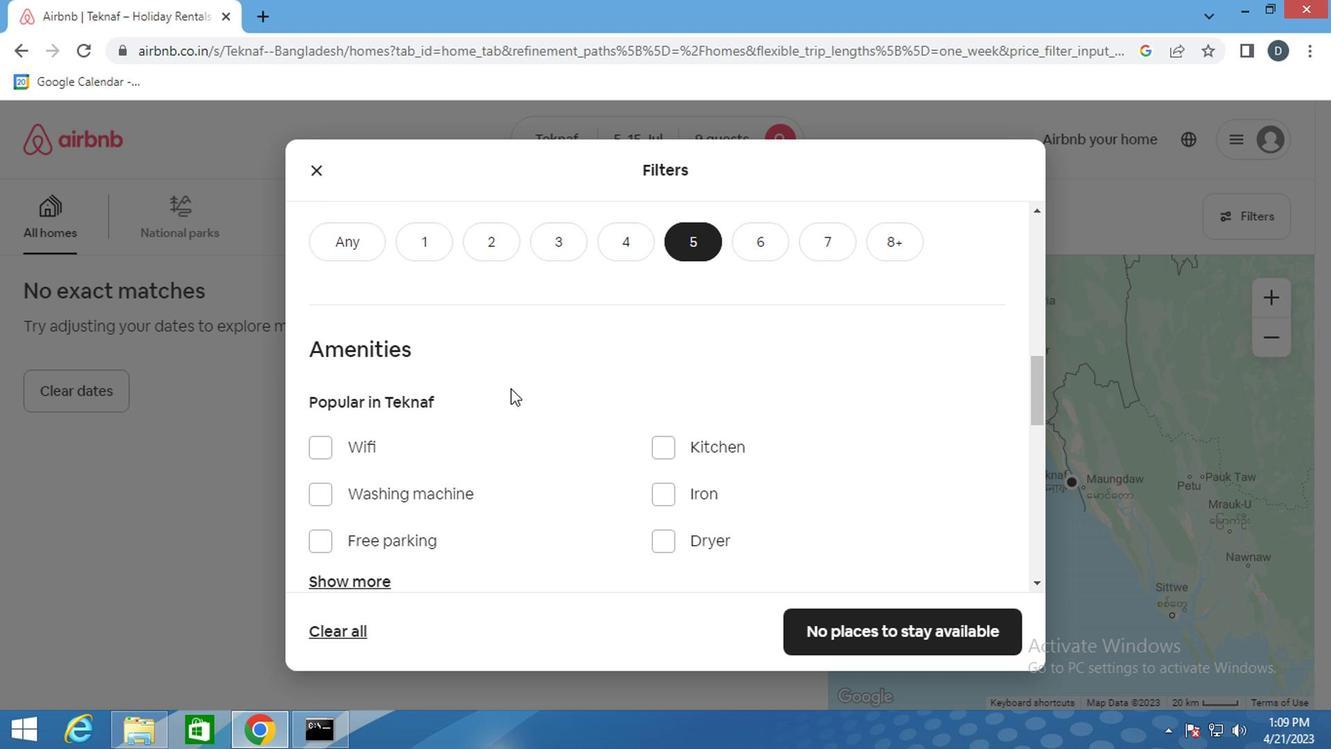 
Action: Mouse scrolled (507, 391) with delta (0, 1)
Screenshot: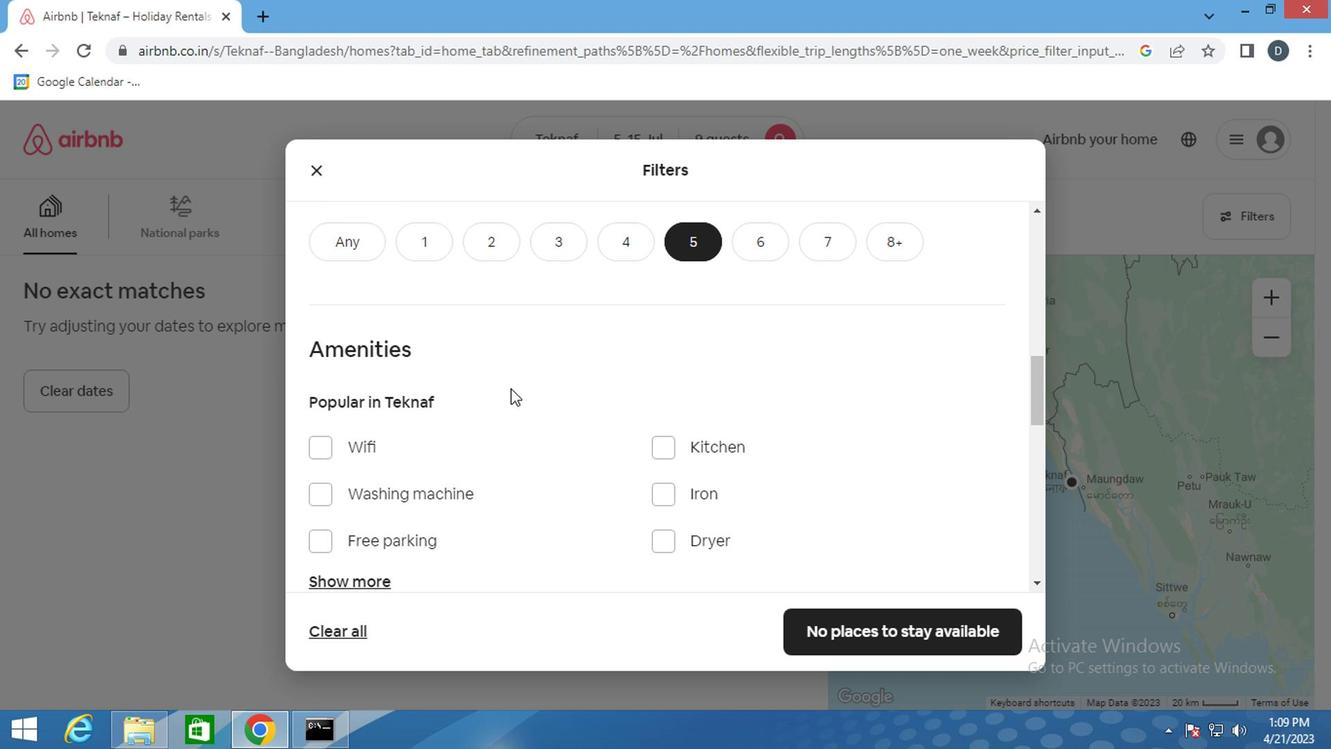 
Action: Mouse scrolled (507, 391) with delta (0, 1)
Screenshot: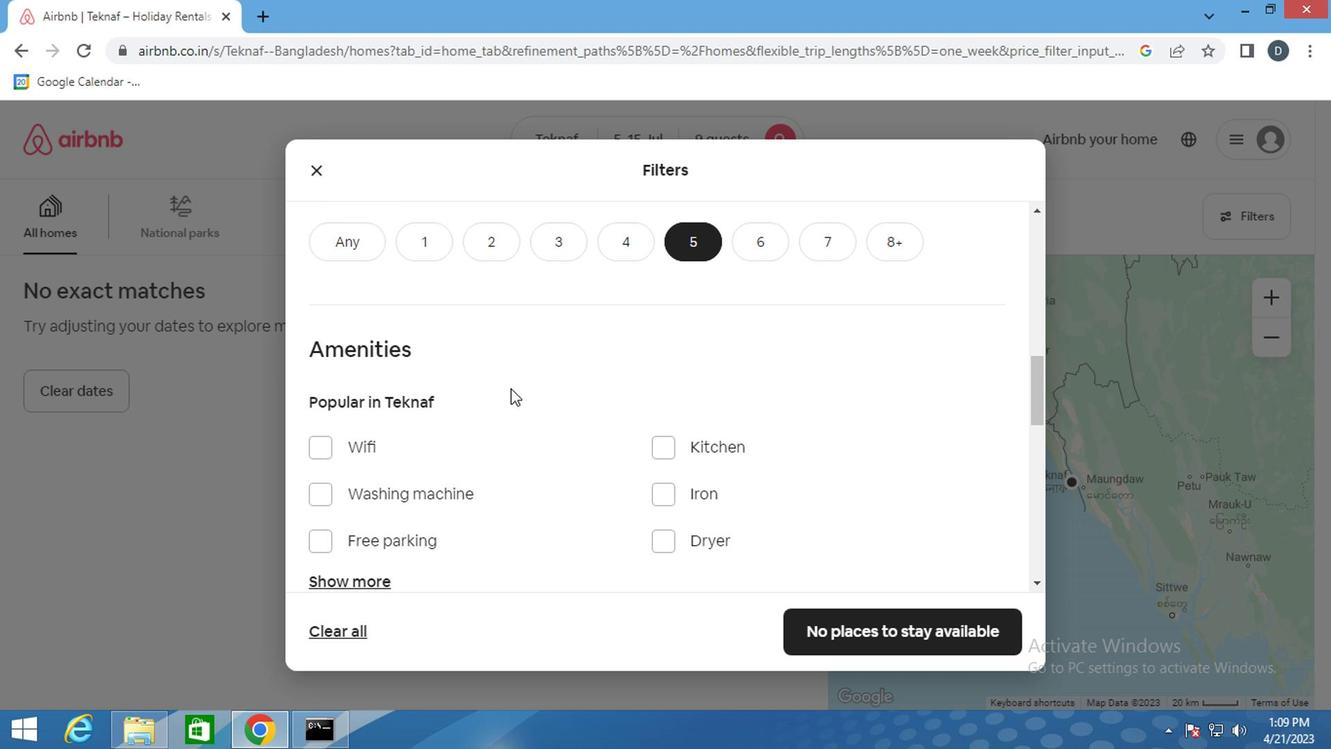 
Action: Mouse scrolled (507, 391) with delta (0, 1)
Screenshot: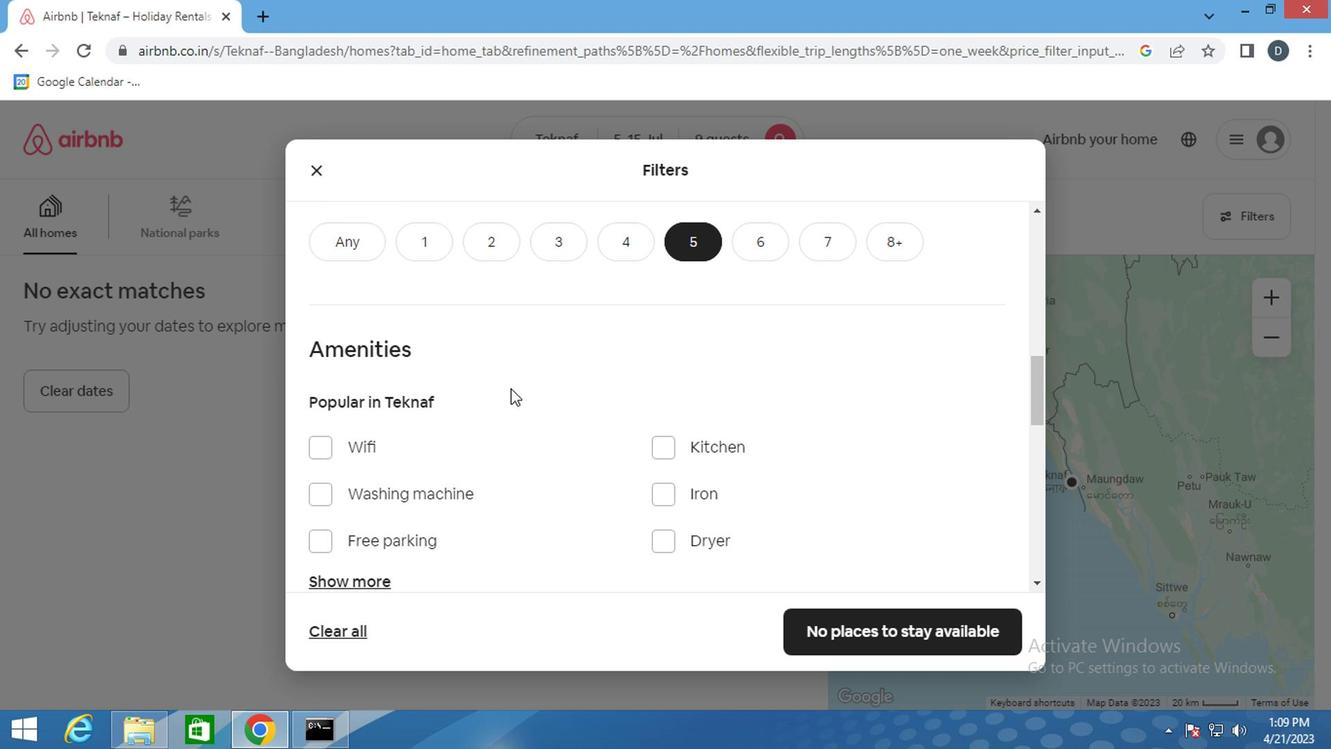 
Action: Mouse moved to (507, 390)
Screenshot: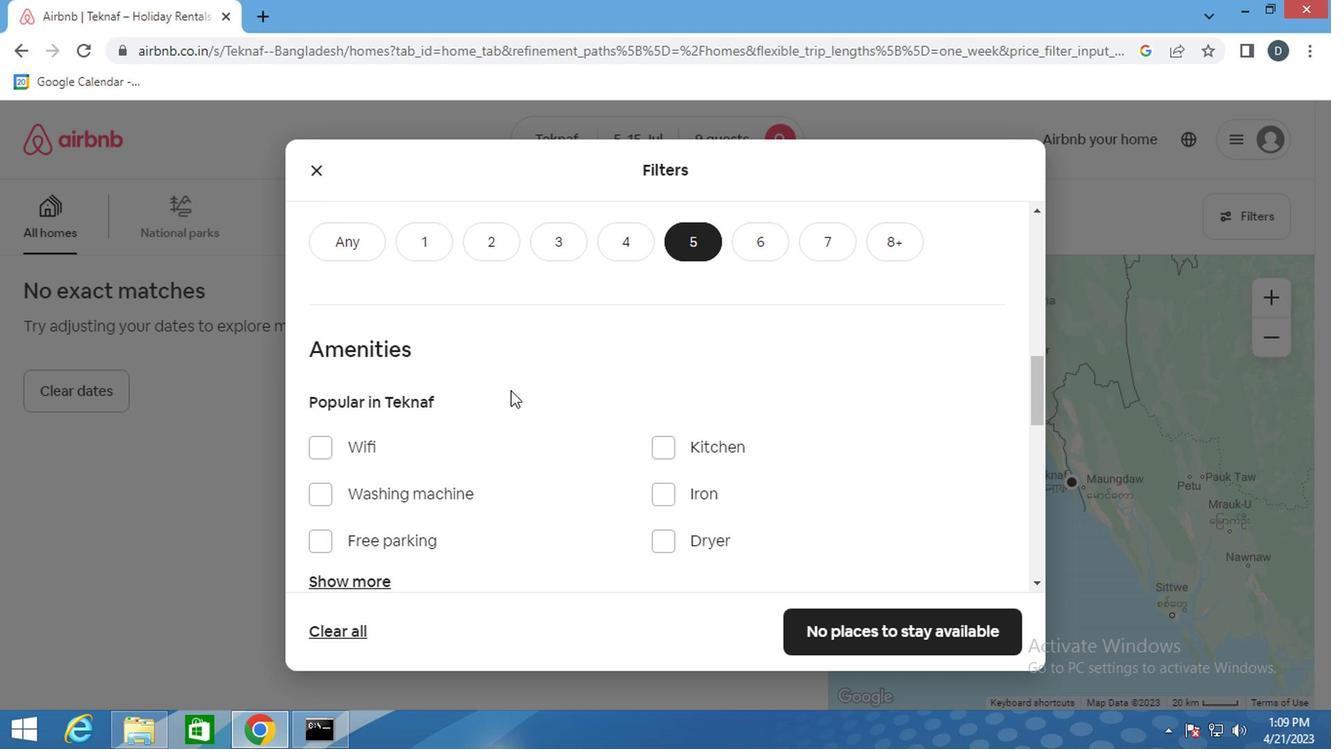 
Action: Mouse scrolled (507, 391) with delta (0, 1)
Screenshot: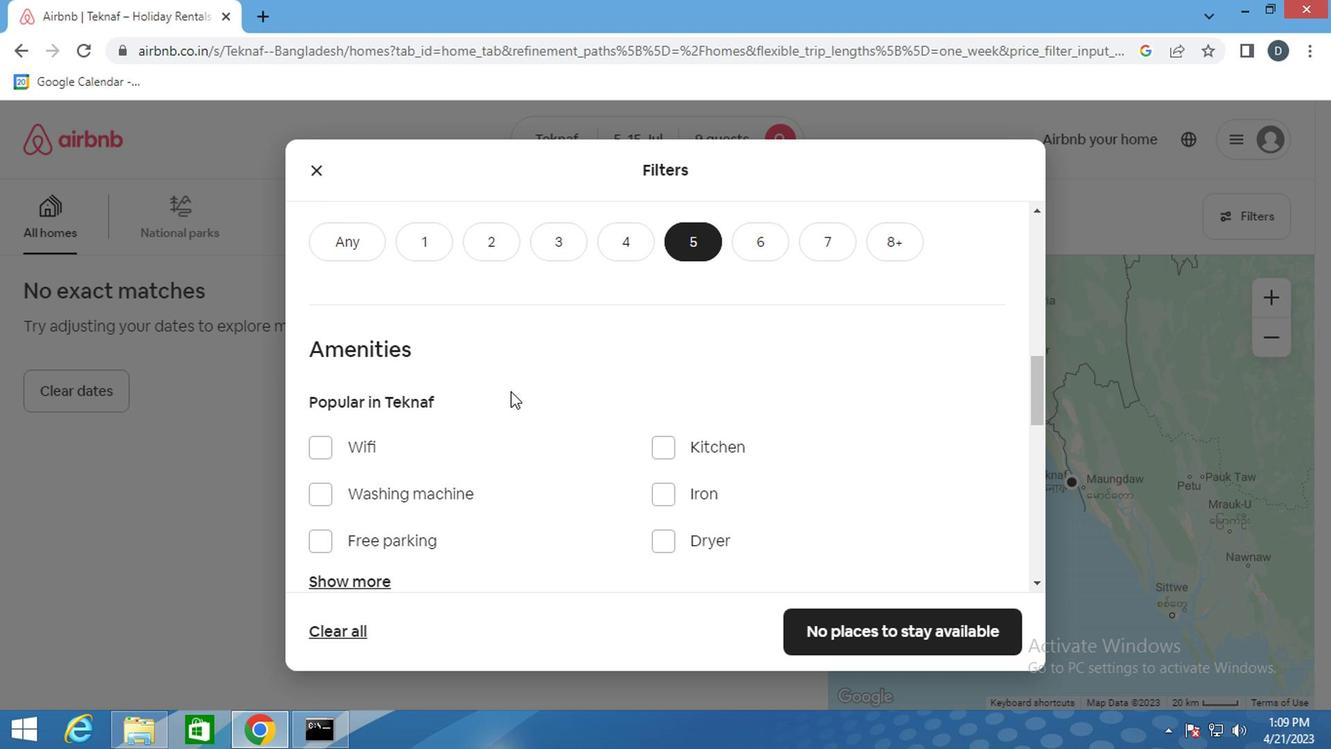 
Action: Mouse moved to (505, 394)
Screenshot: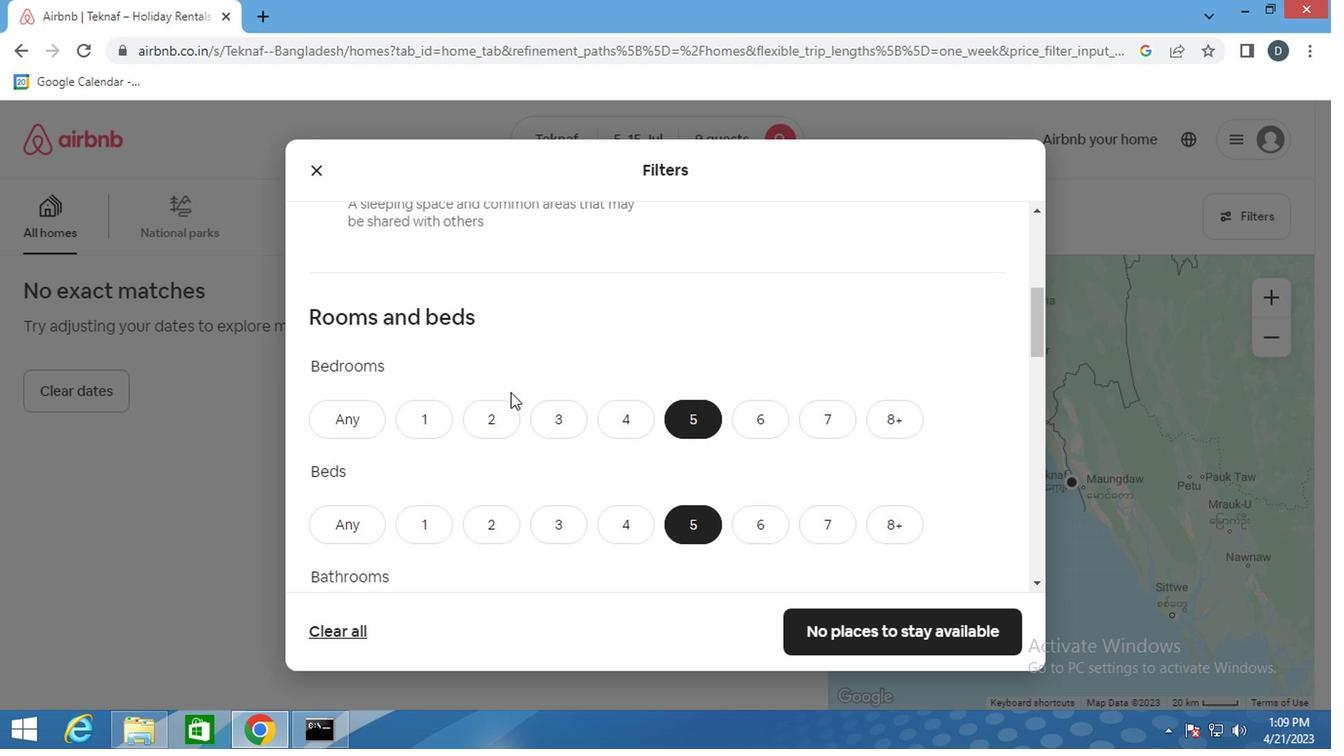 
Action: Mouse scrolled (505, 392) with delta (0, -1)
Screenshot: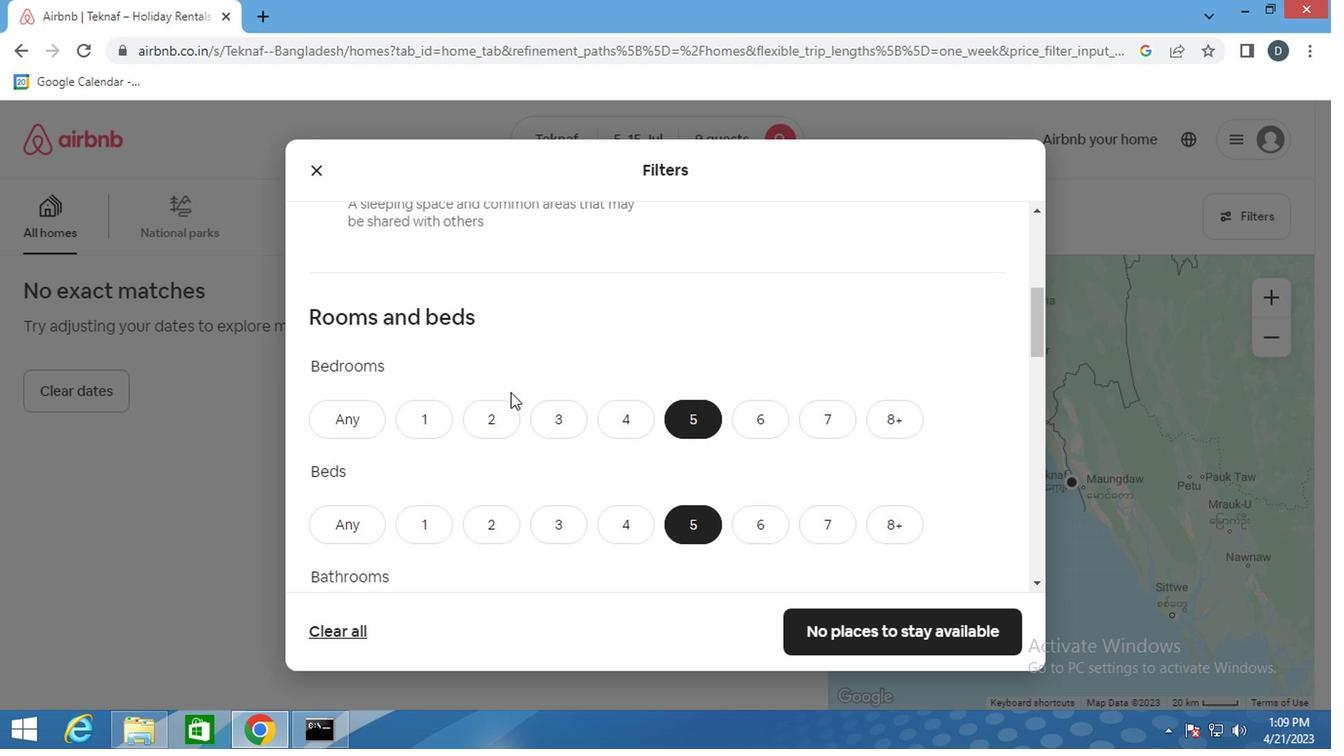 
Action: Mouse moved to (505, 397)
Screenshot: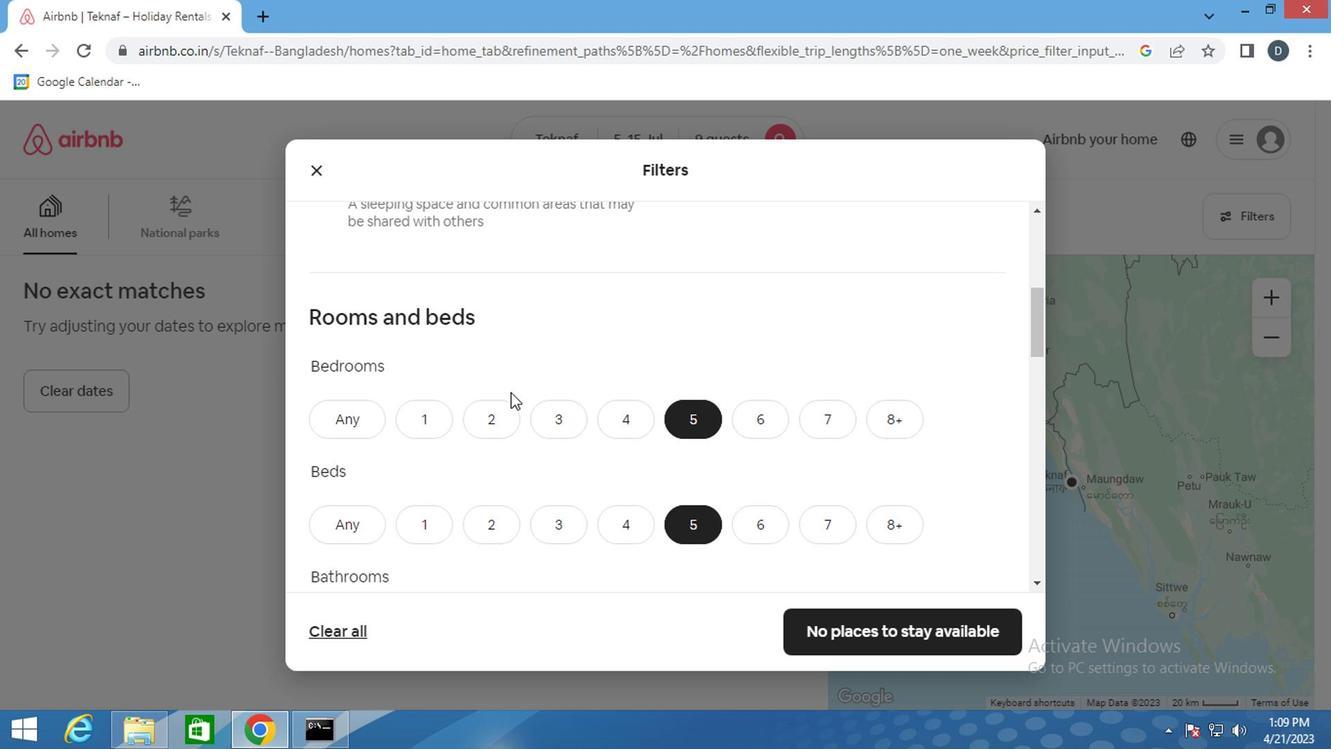
Action: Mouse scrolled (505, 396) with delta (0, 0)
Screenshot: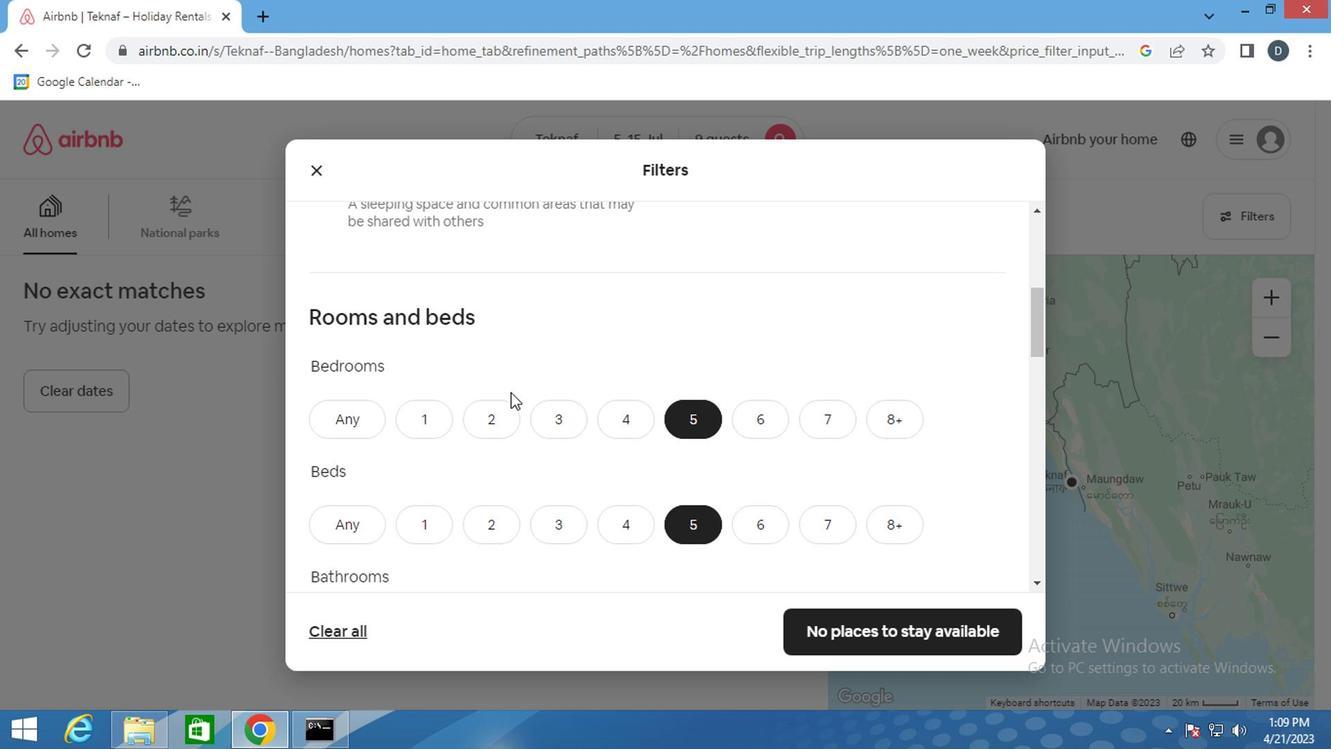 
Action: Mouse moved to (505, 397)
Screenshot: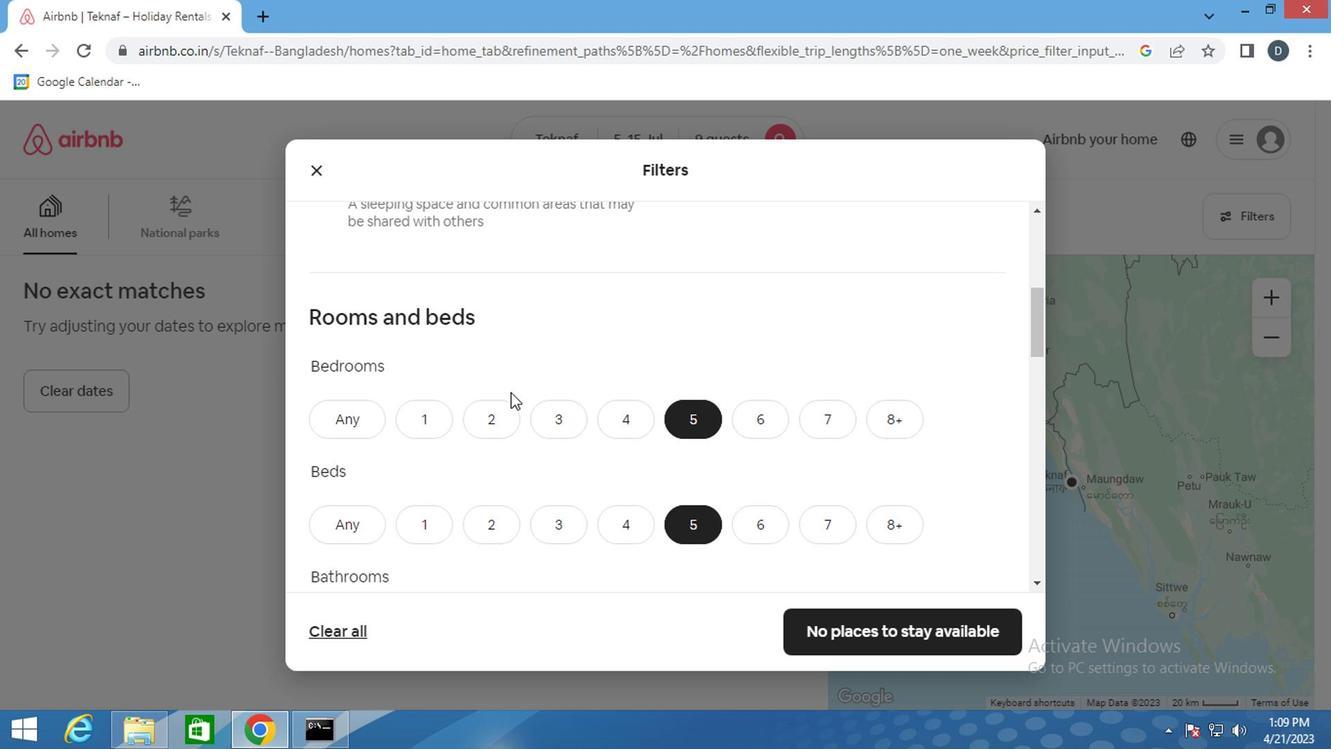 
Action: Mouse scrolled (505, 396) with delta (0, 0)
Screenshot: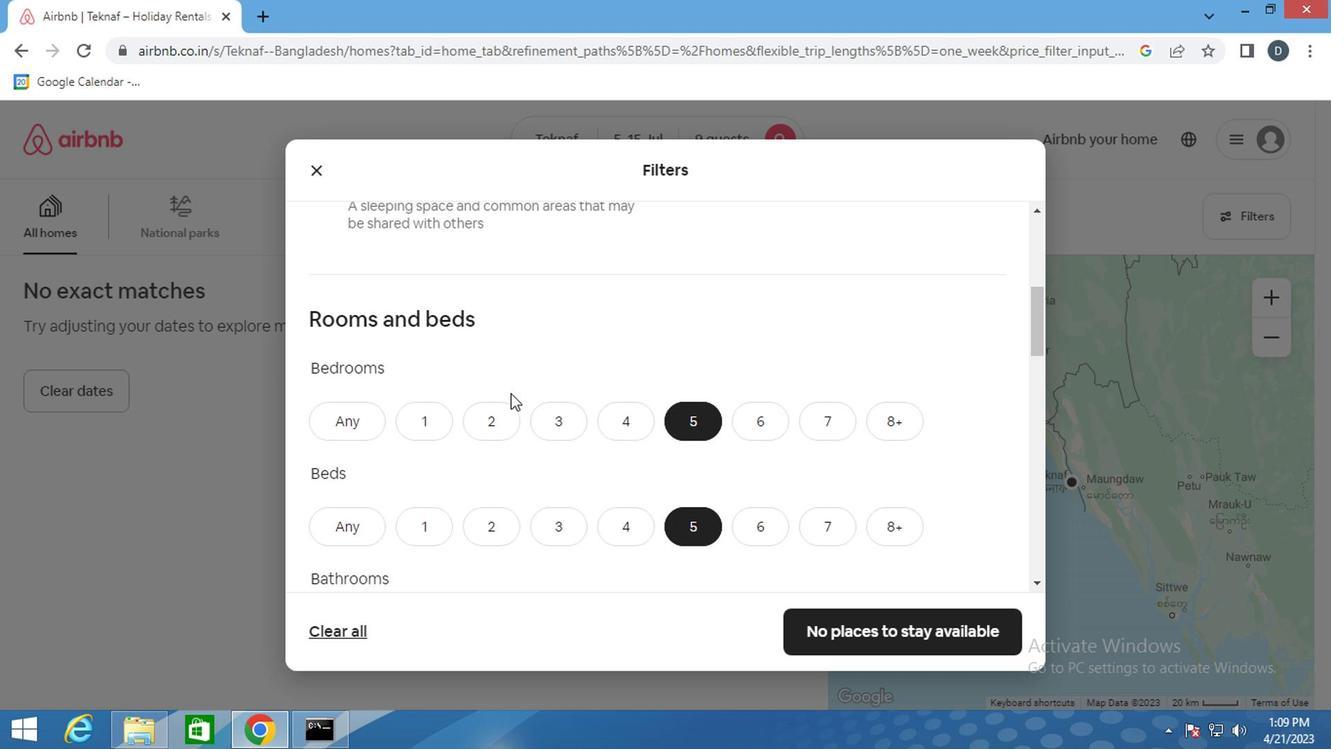
Action: Mouse scrolled (505, 396) with delta (0, 0)
Screenshot: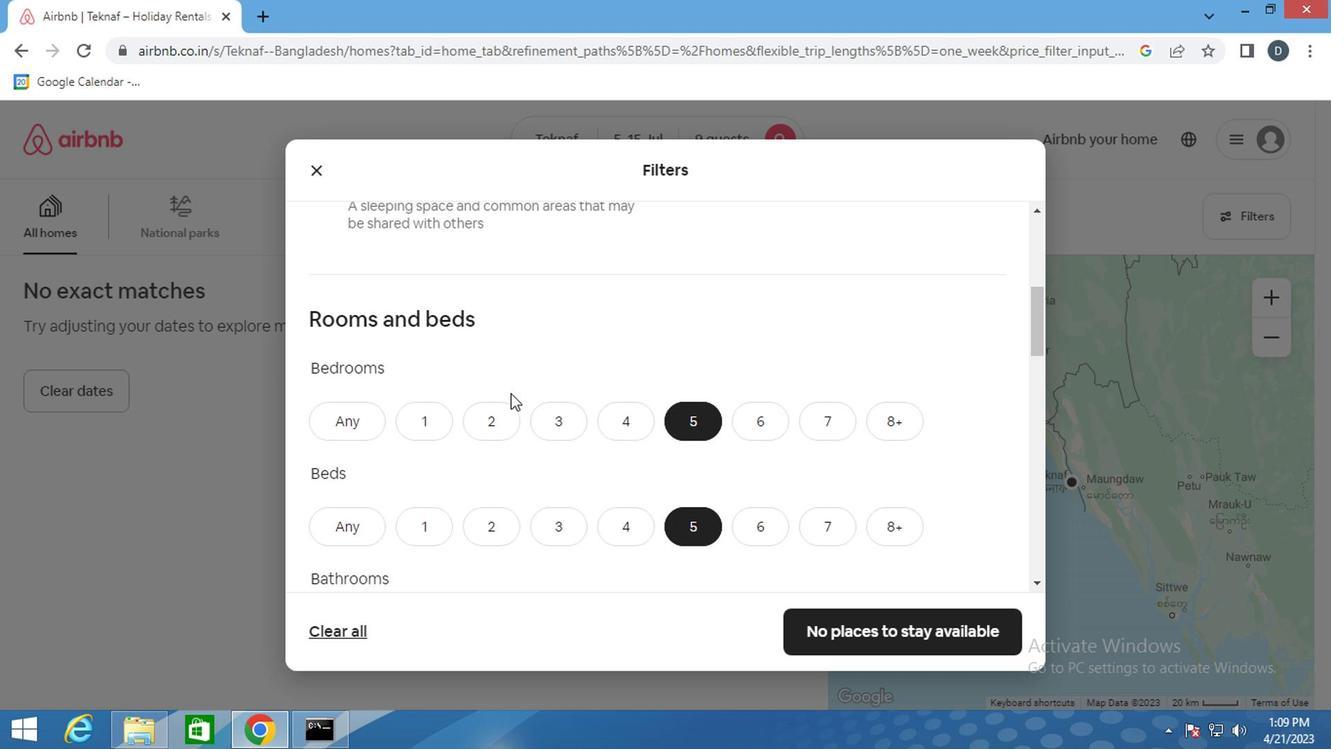 
Action: Mouse scrolled (505, 396) with delta (0, 0)
Screenshot: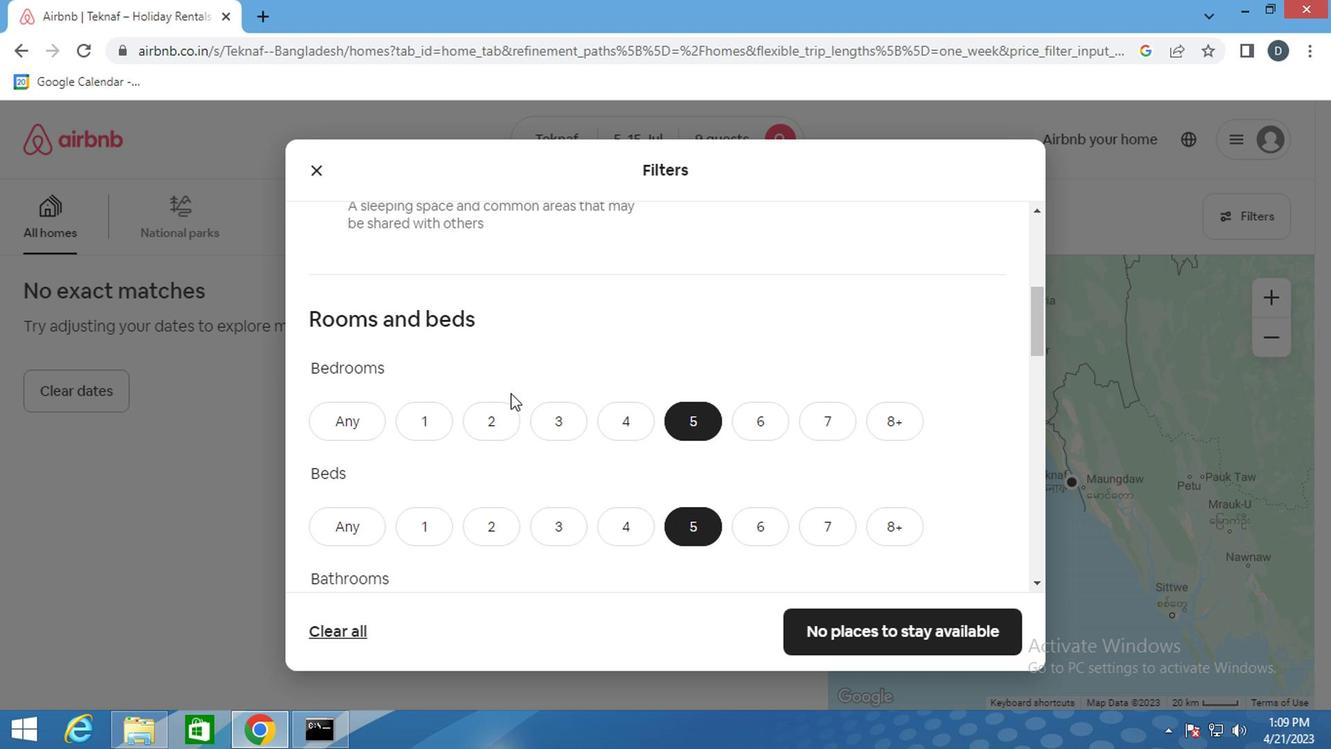
Action: Mouse moved to (377, 491)
Screenshot: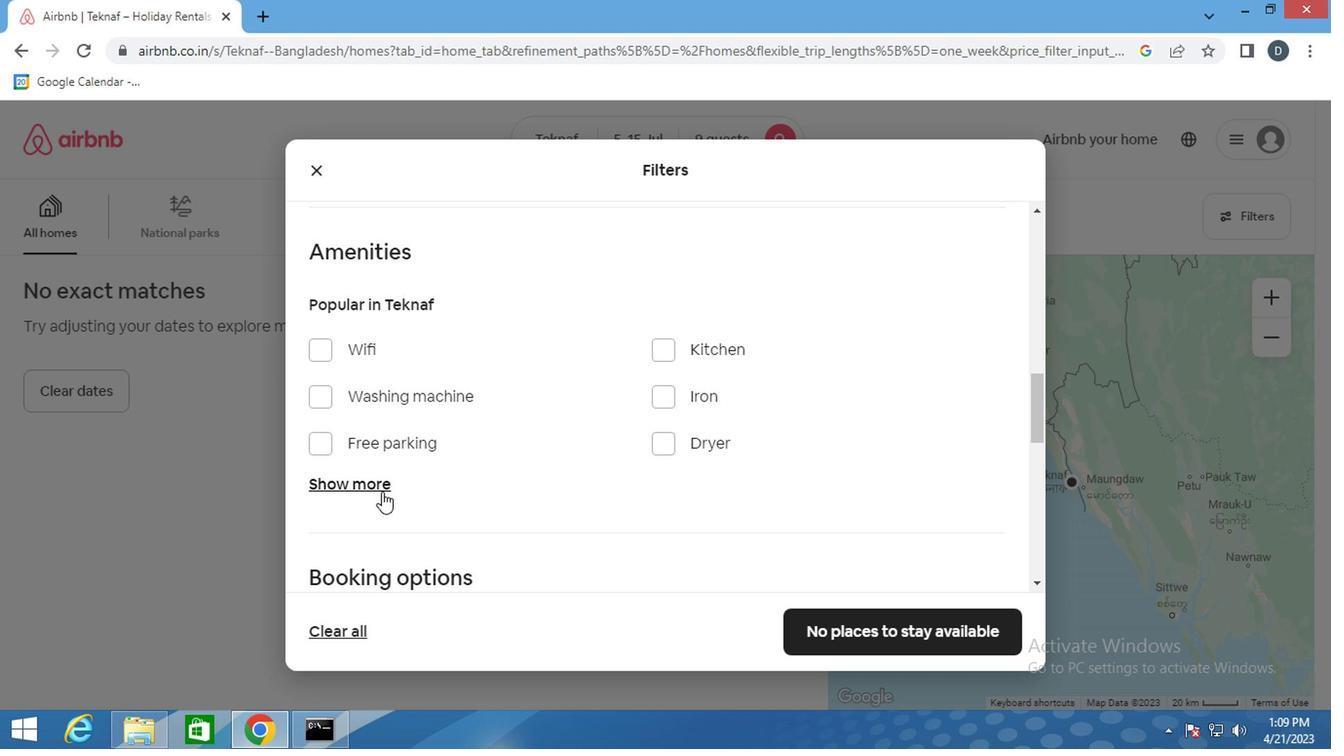 
Action: Mouse pressed left at (377, 491)
Screenshot: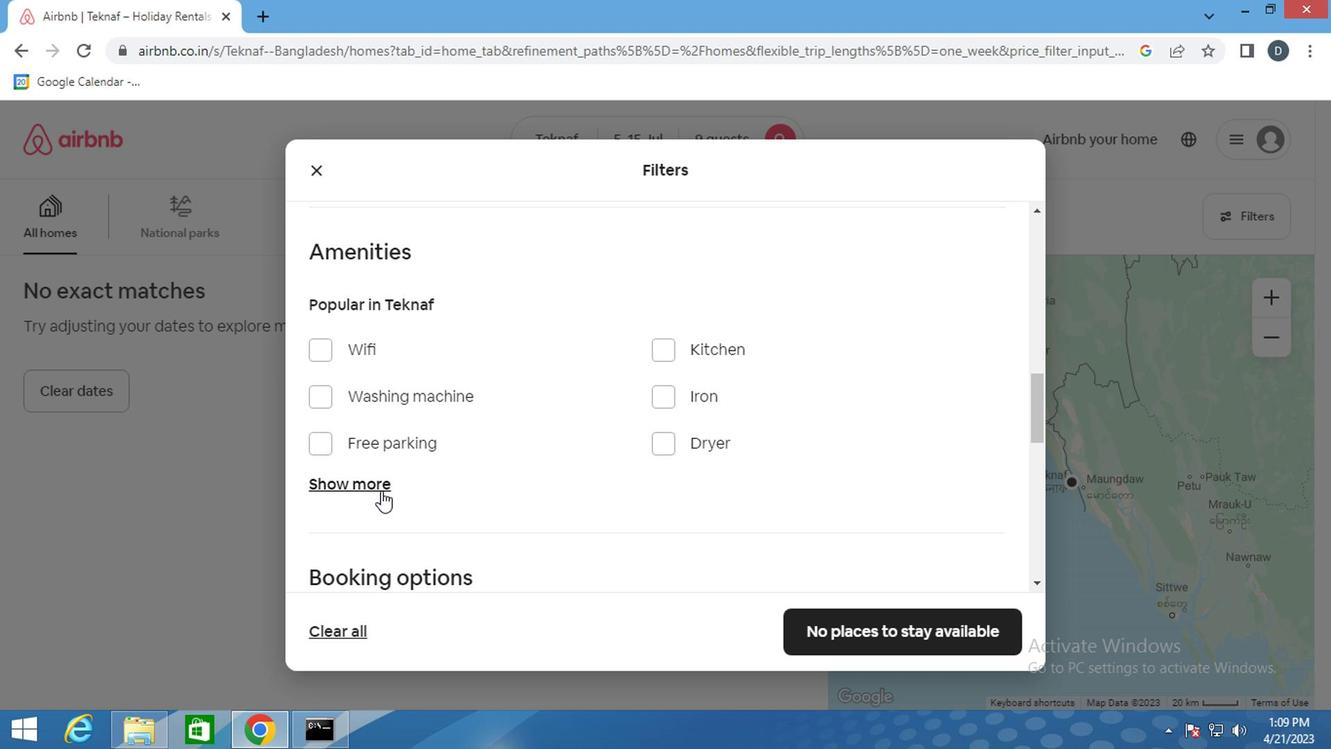 
Action: Mouse moved to (632, 479)
Screenshot: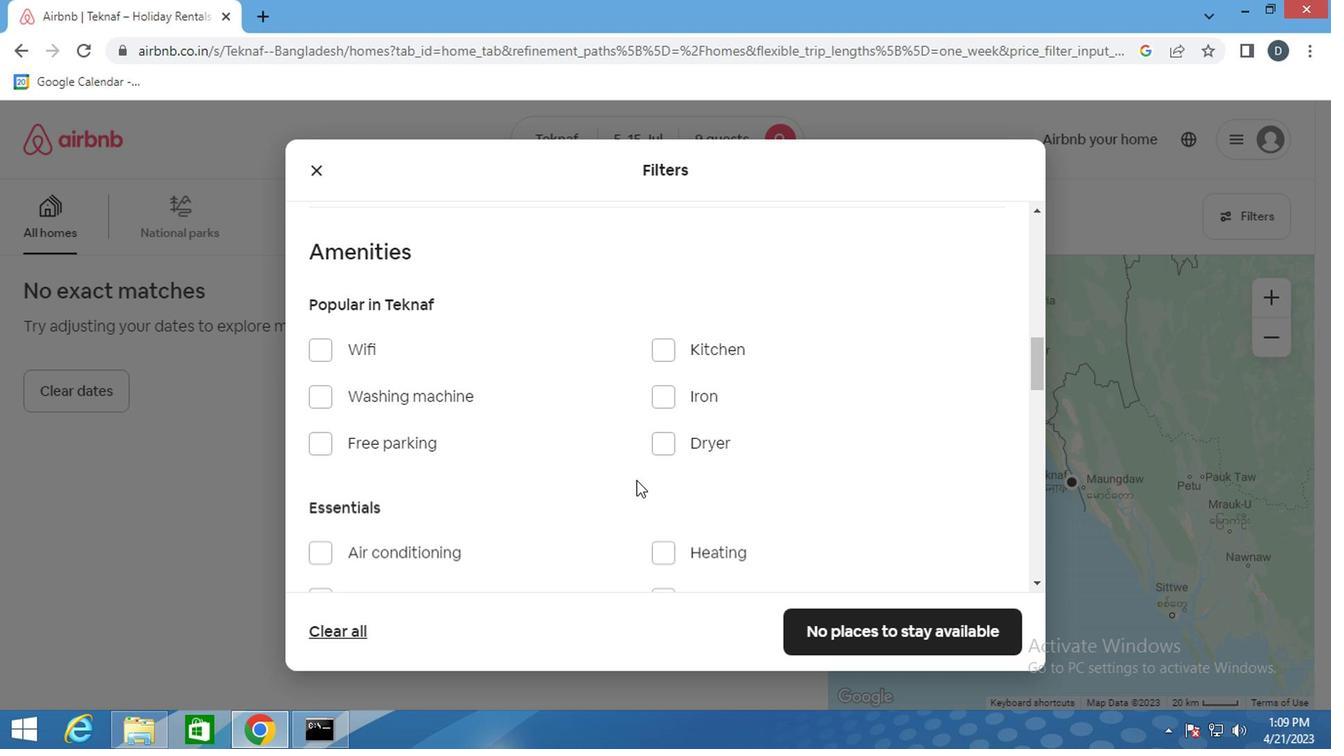 
Action: Mouse scrolled (632, 478) with delta (0, 0)
Screenshot: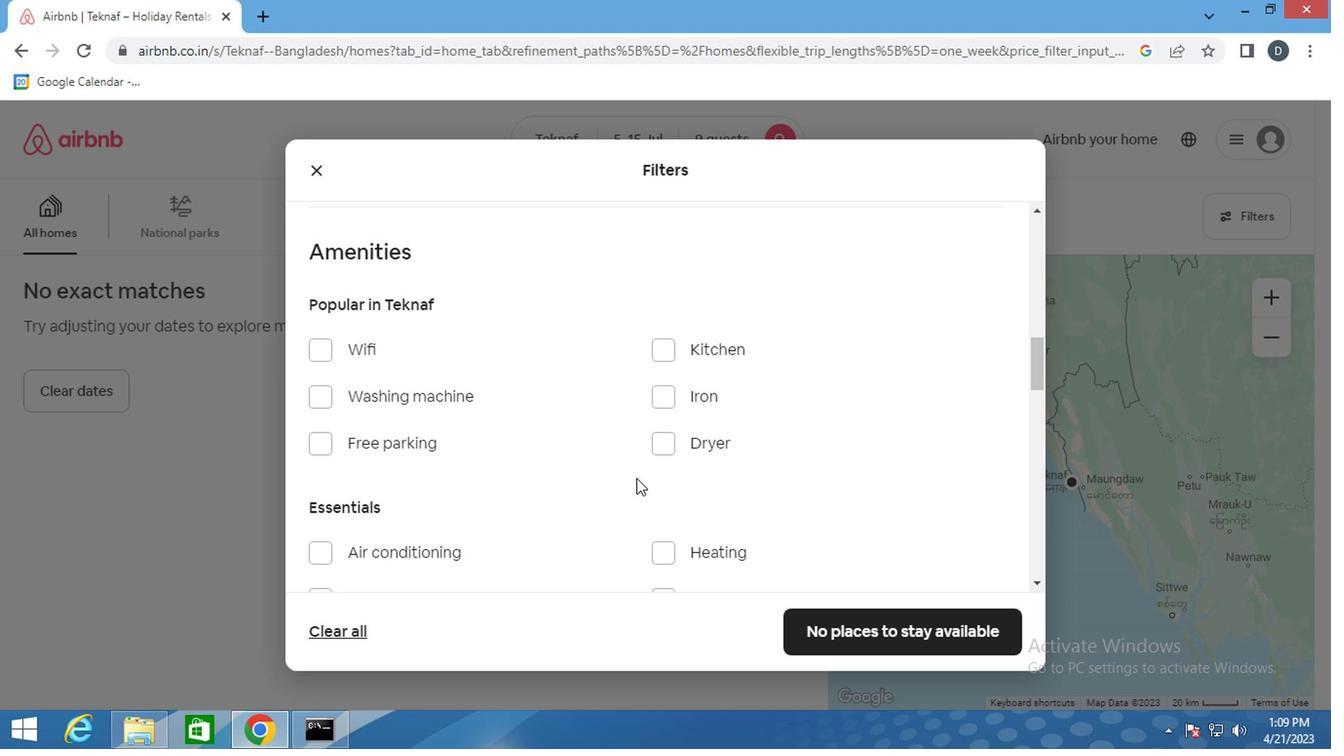 
Action: Mouse moved to (412, 459)
Screenshot: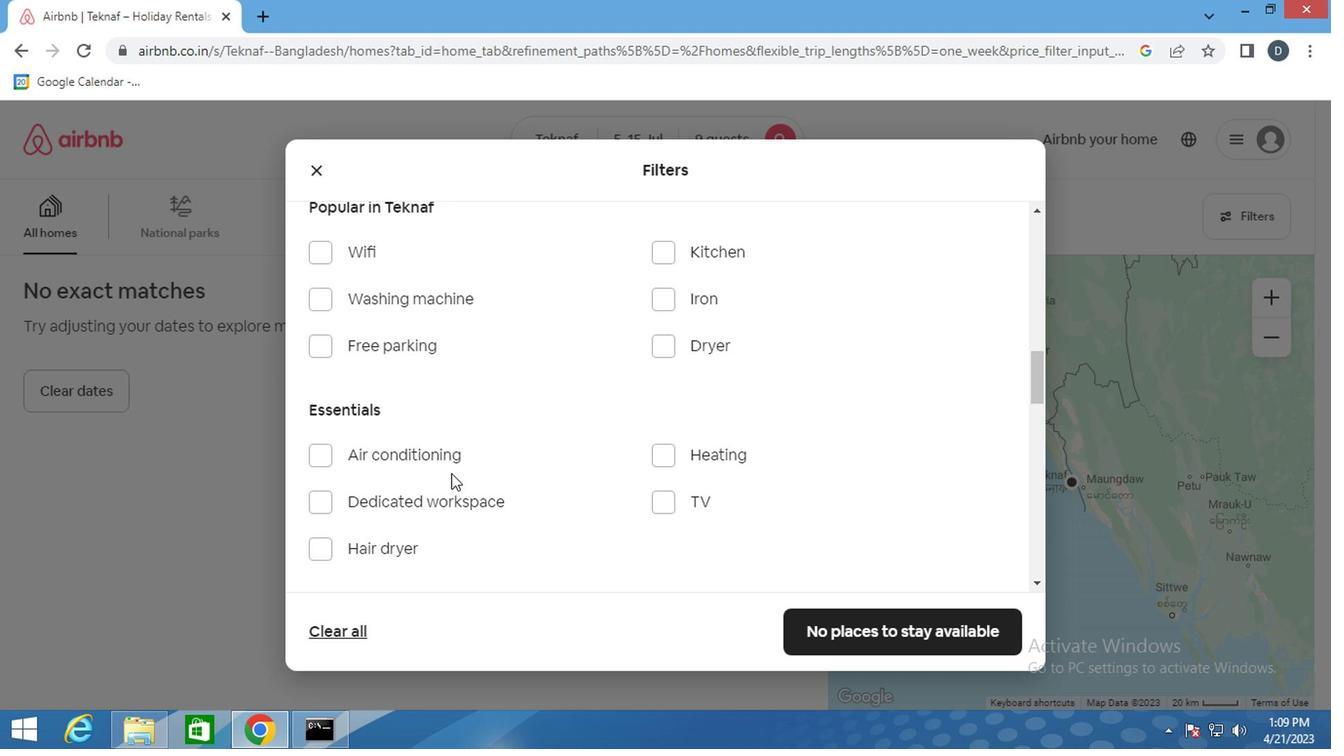 
Action: Mouse pressed left at (412, 459)
Screenshot: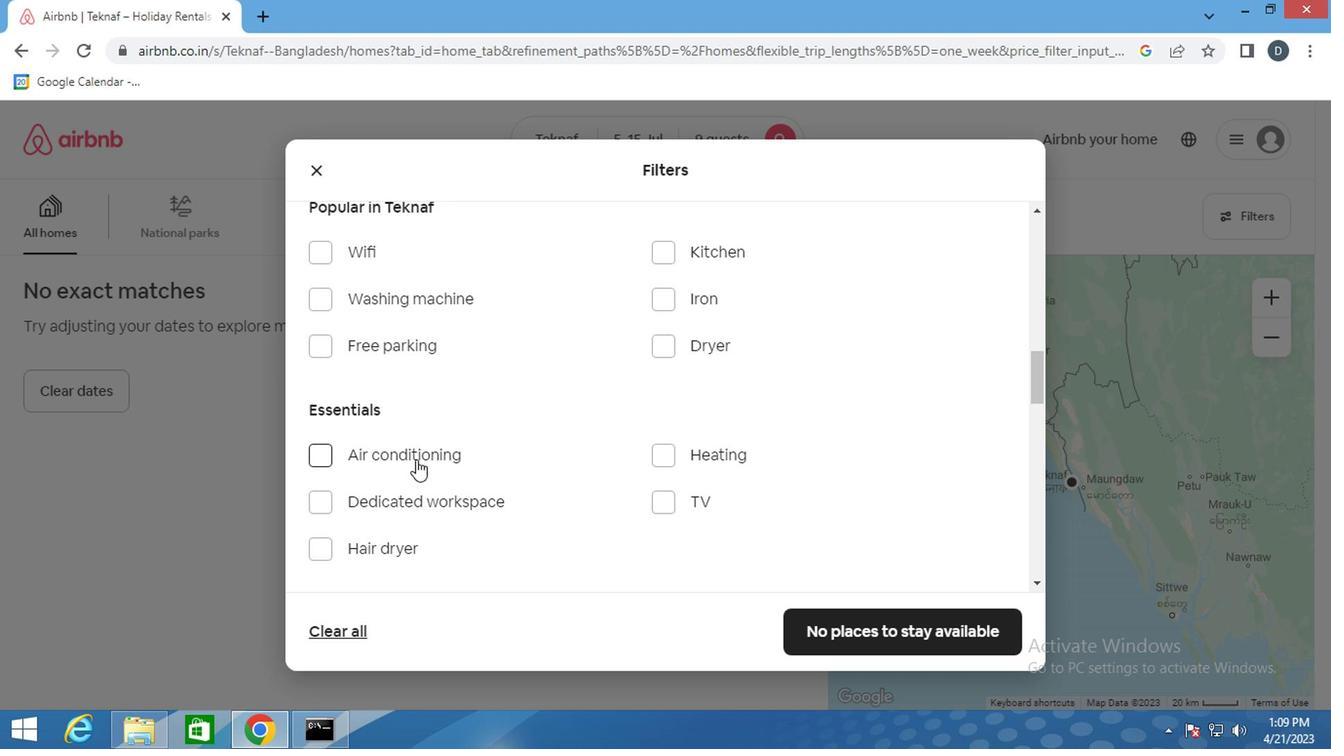 
Action: Mouse moved to (581, 452)
Screenshot: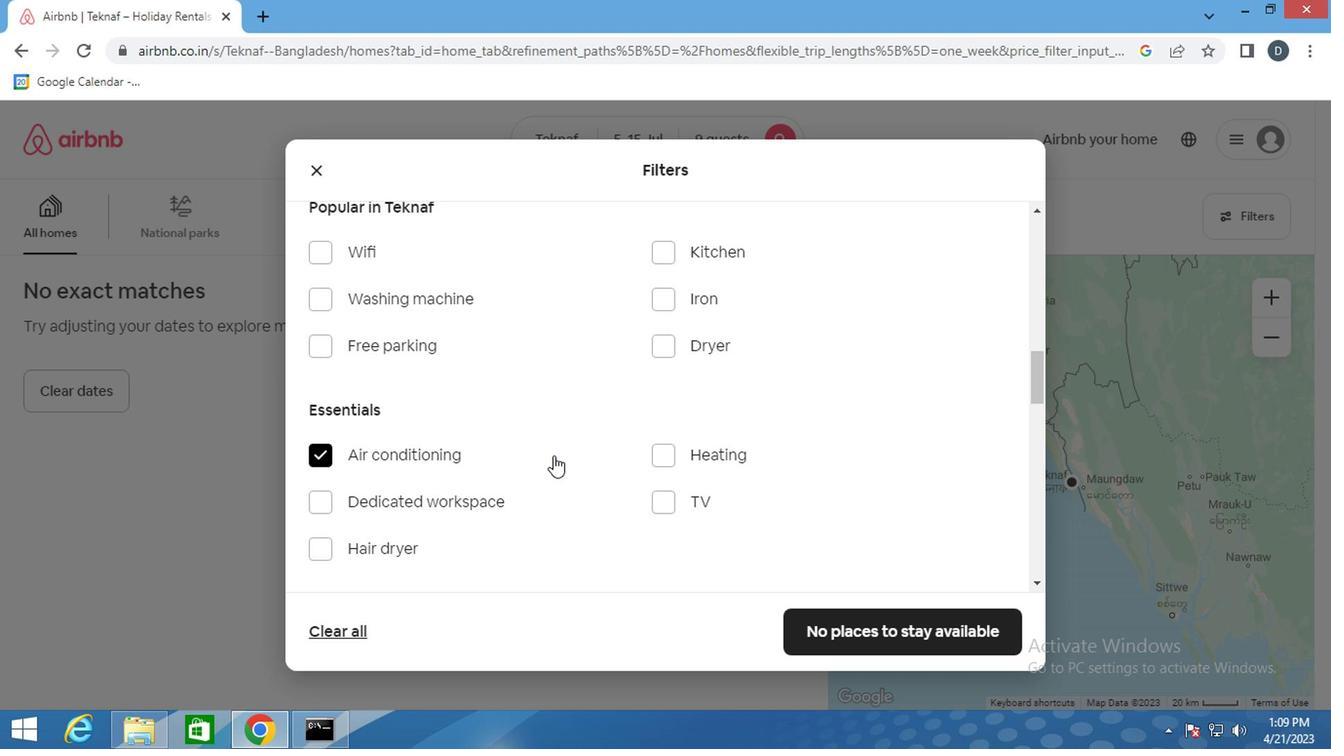 
Action: Mouse scrolled (581, 451) with delta (0, 0)
Screenshot: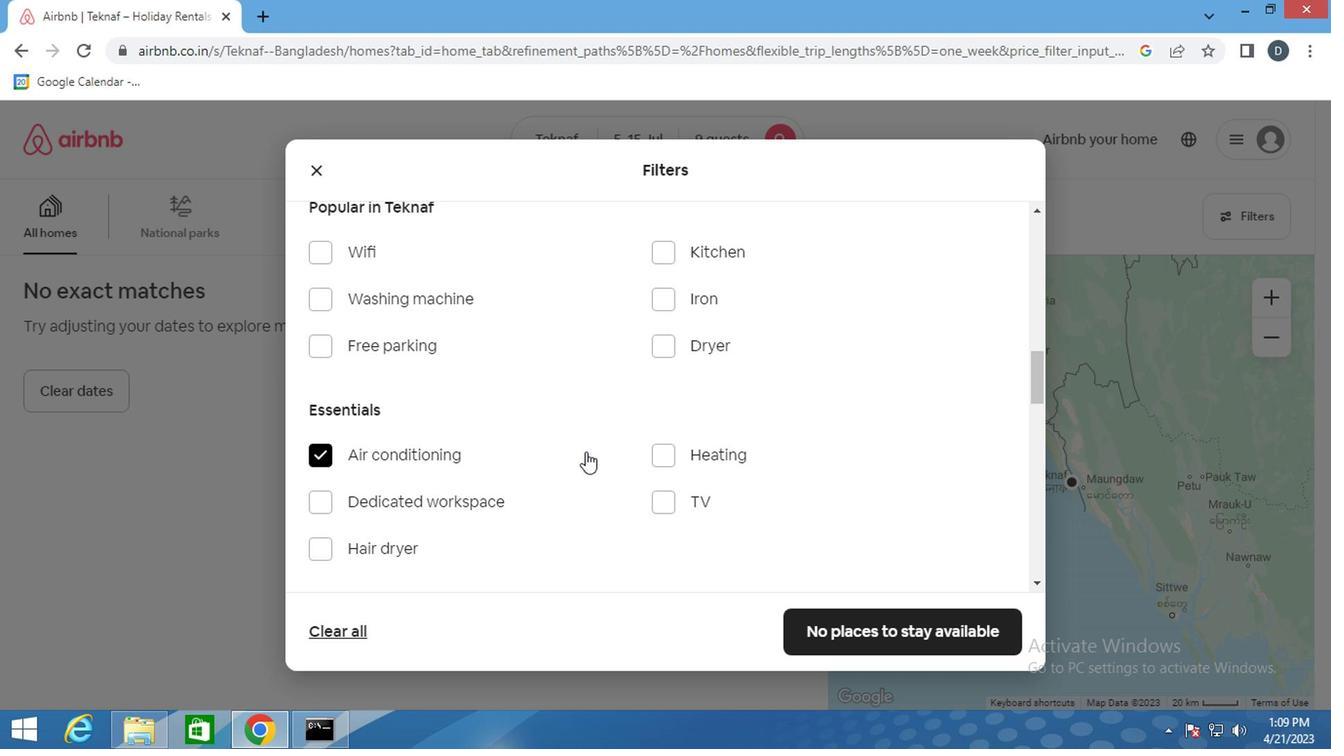 
Action: Mouse moved to (473, 405)
Screenshot: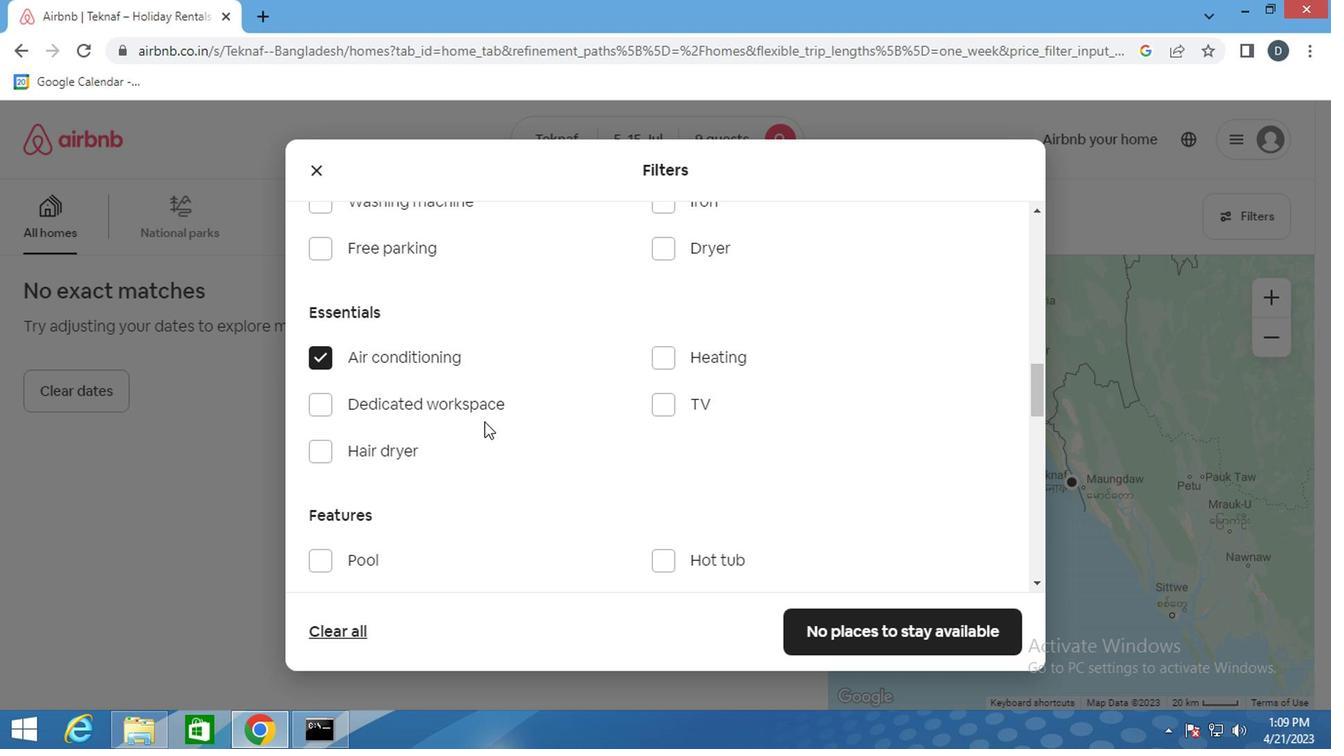 
Action: Mouse pressed left at (473, 405)
Screenshot: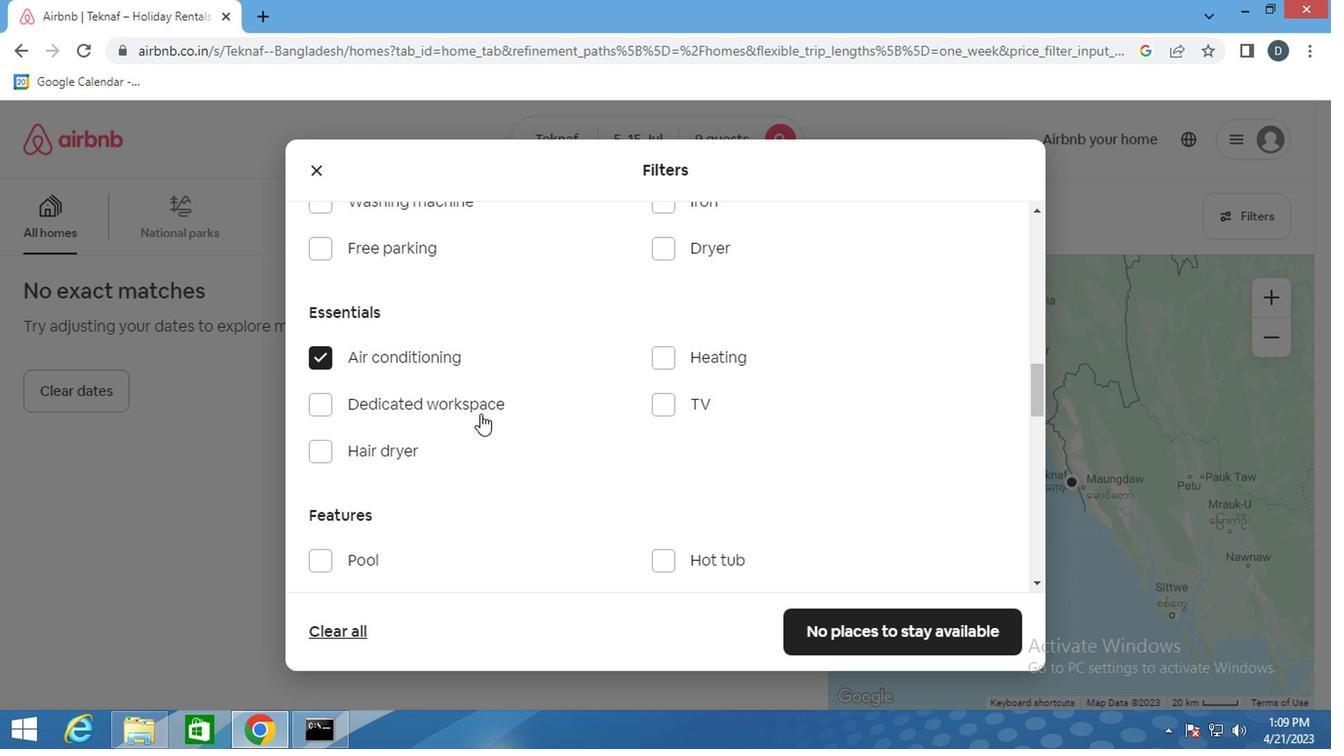 
Action: Mouse moved to (585, 424)
Screenshot: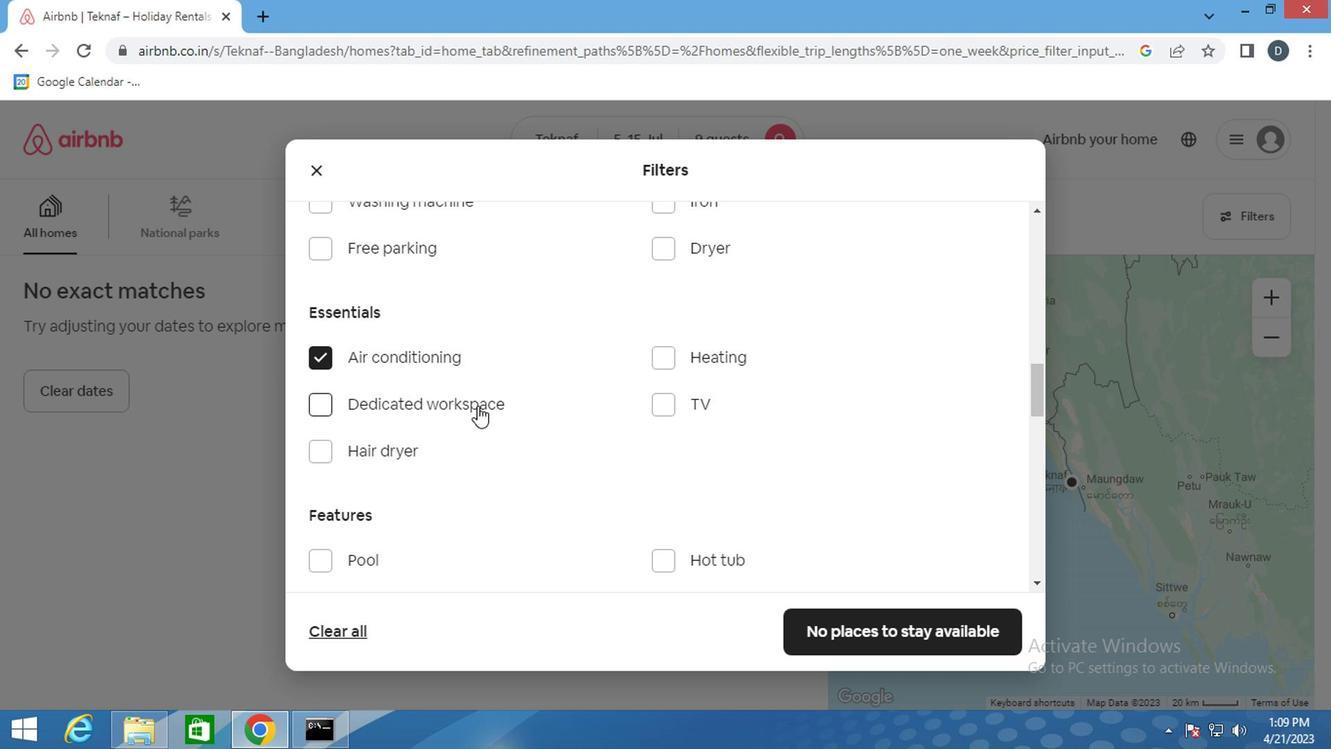 
Action: Mouse scrolled (585, 423) with delta (0, 0)
Screenshot: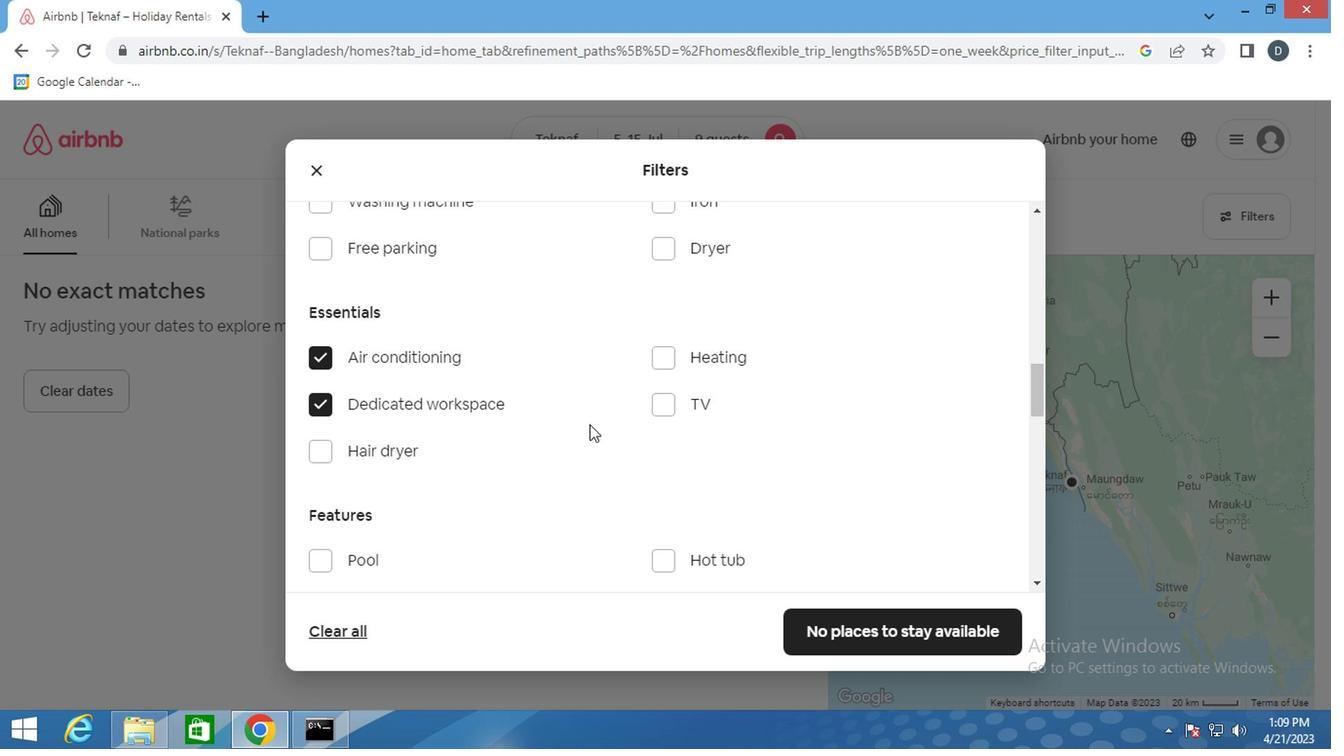 
Action: Mouse scrolled (585, 423) with delta (0, 0)
Screenshot: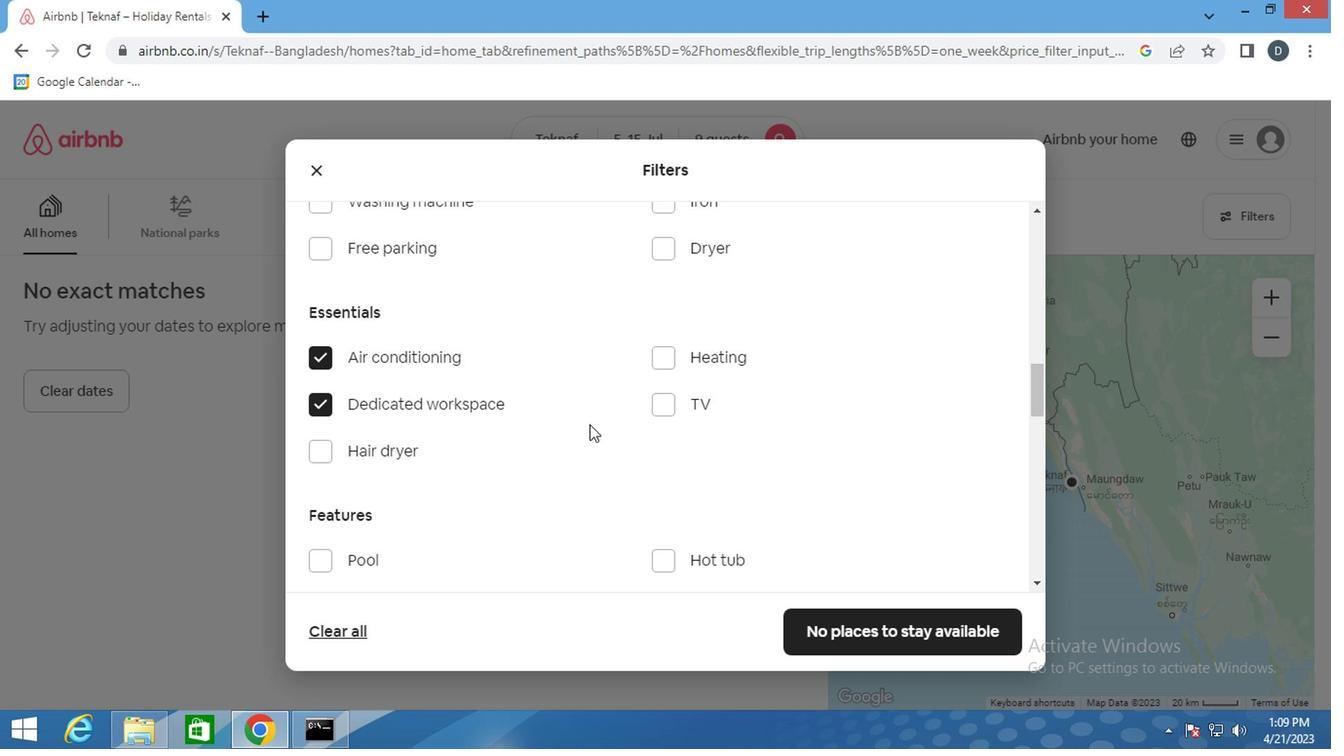 
Action: Mouse scrolled (585, 423) with delta (0, 0)
Screenshot: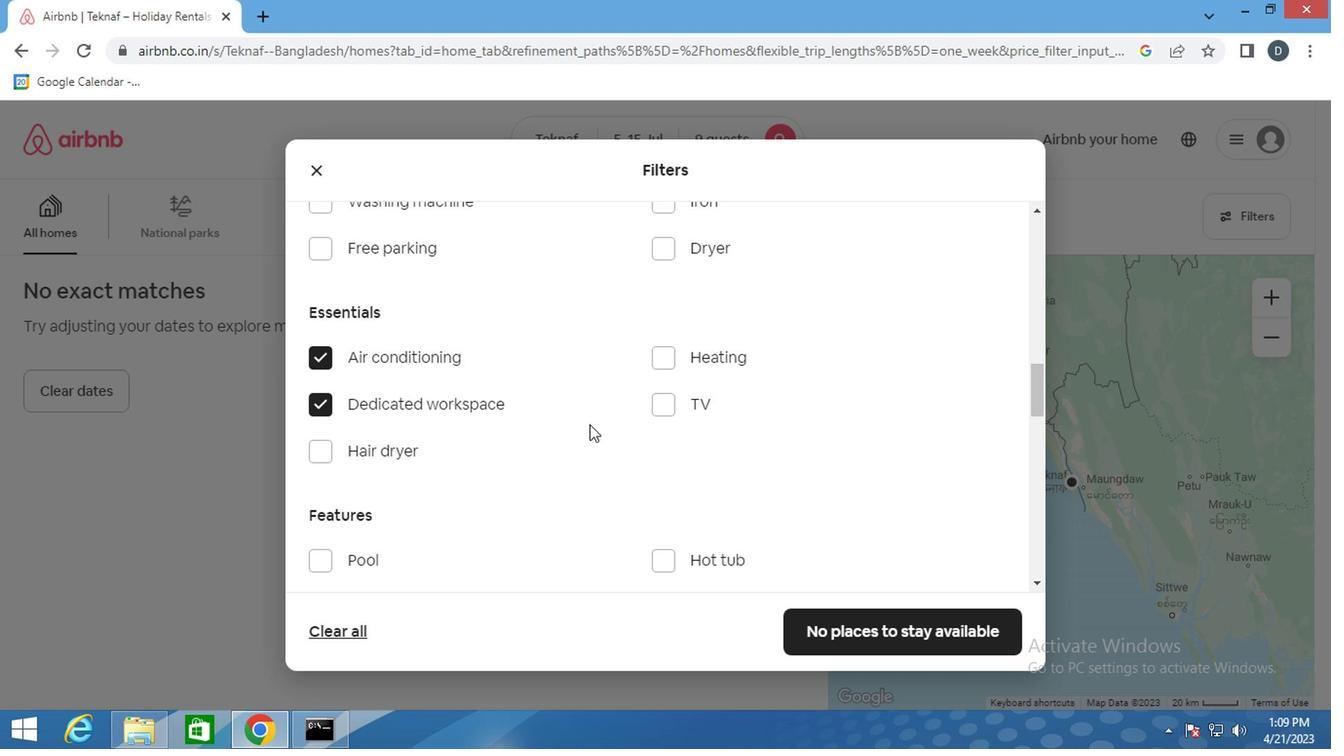 
Action: Mouse scrolled (585, 423) with delta (0, 0)
Screenshot: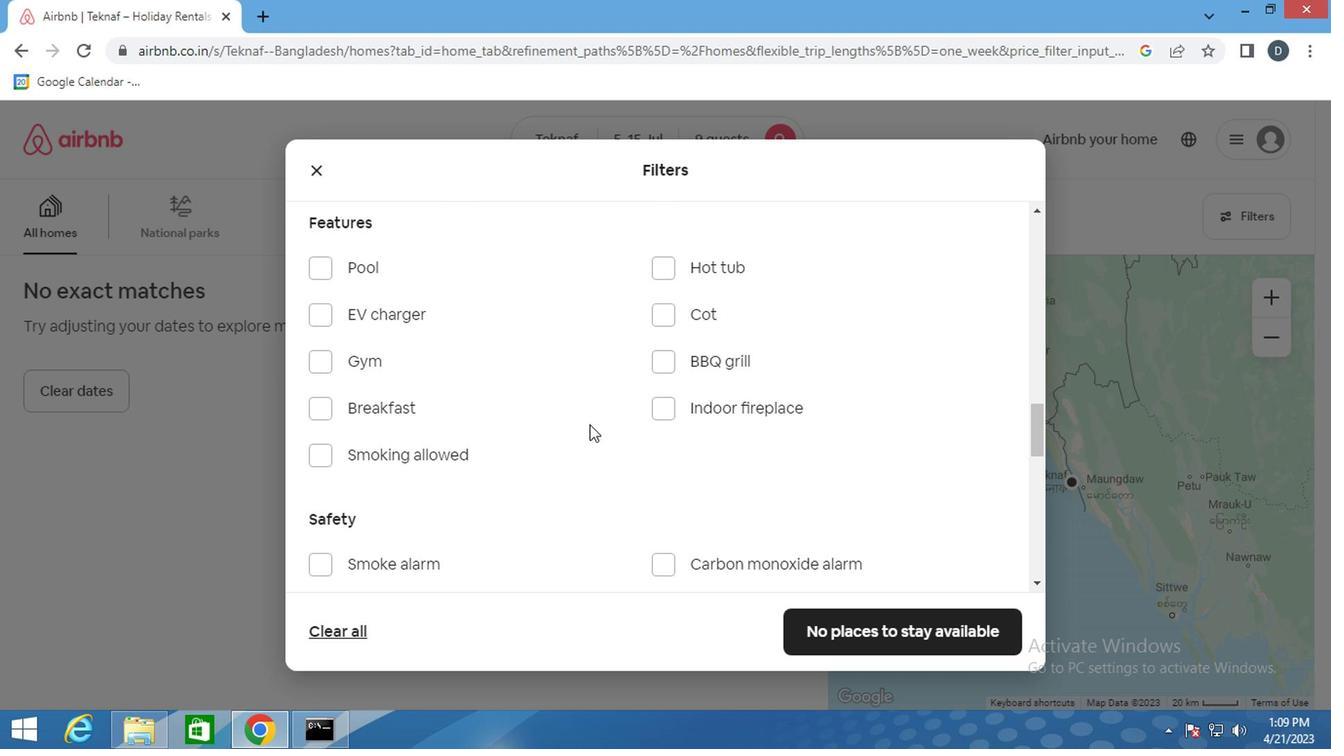 
Action: Mouse scrolled (585, 423) with delta (0, 0)
Screenshot: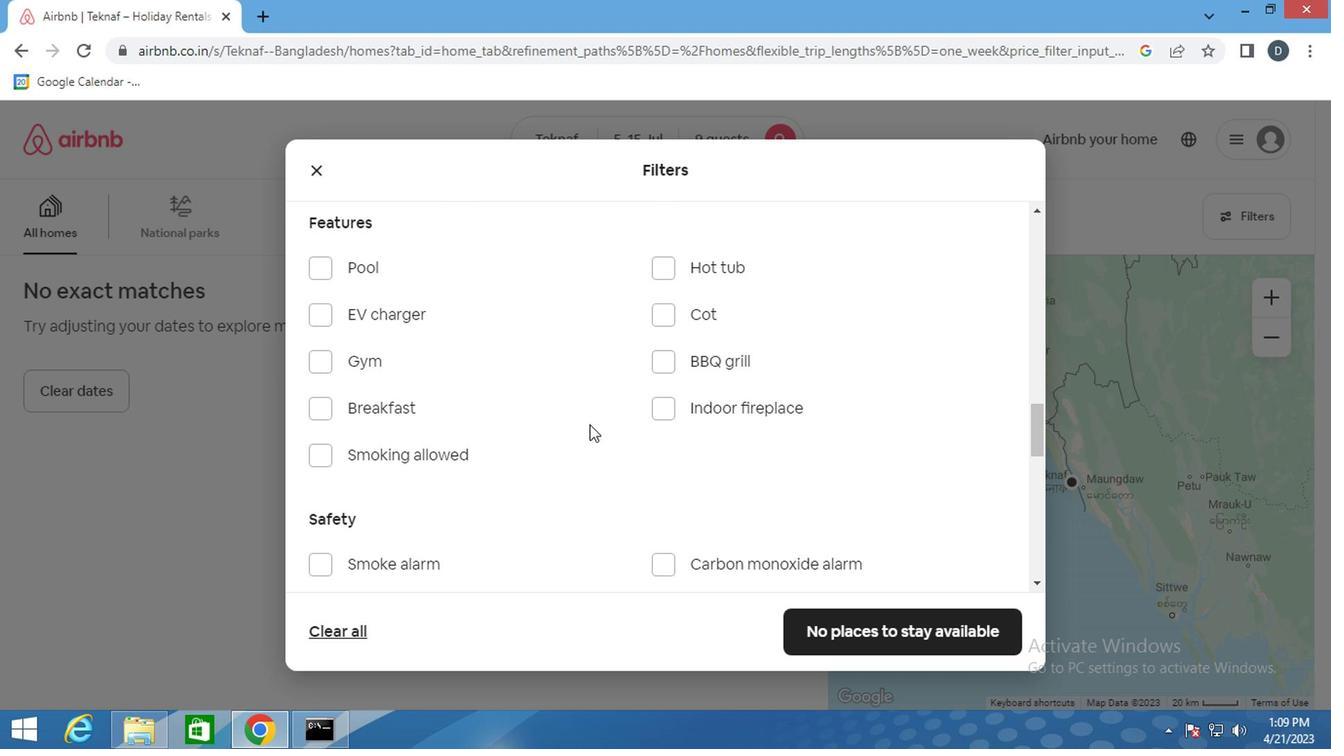
Action: Mouse scrolled (585, 423) with delta (0, 0)
Screenshot: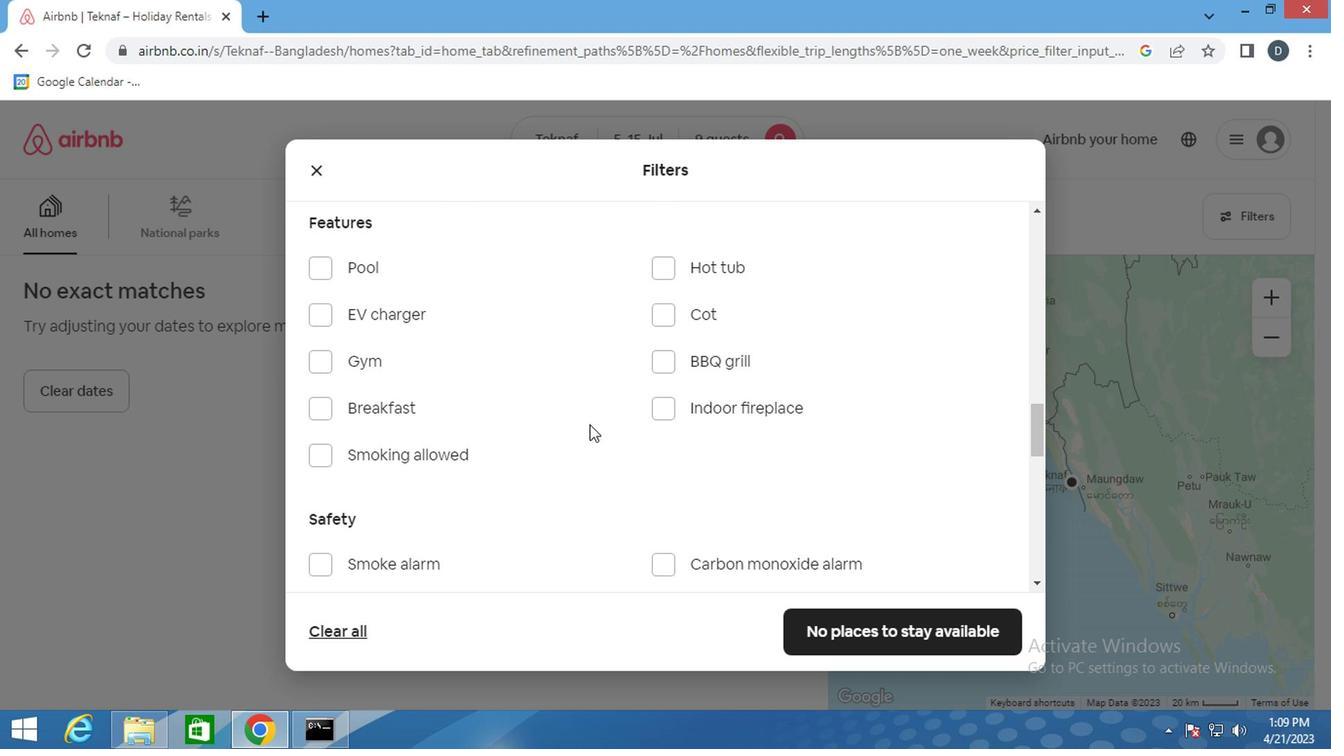 
Action: Mouse scrolled (585, 423) with delta (0, 0)
Screenshot: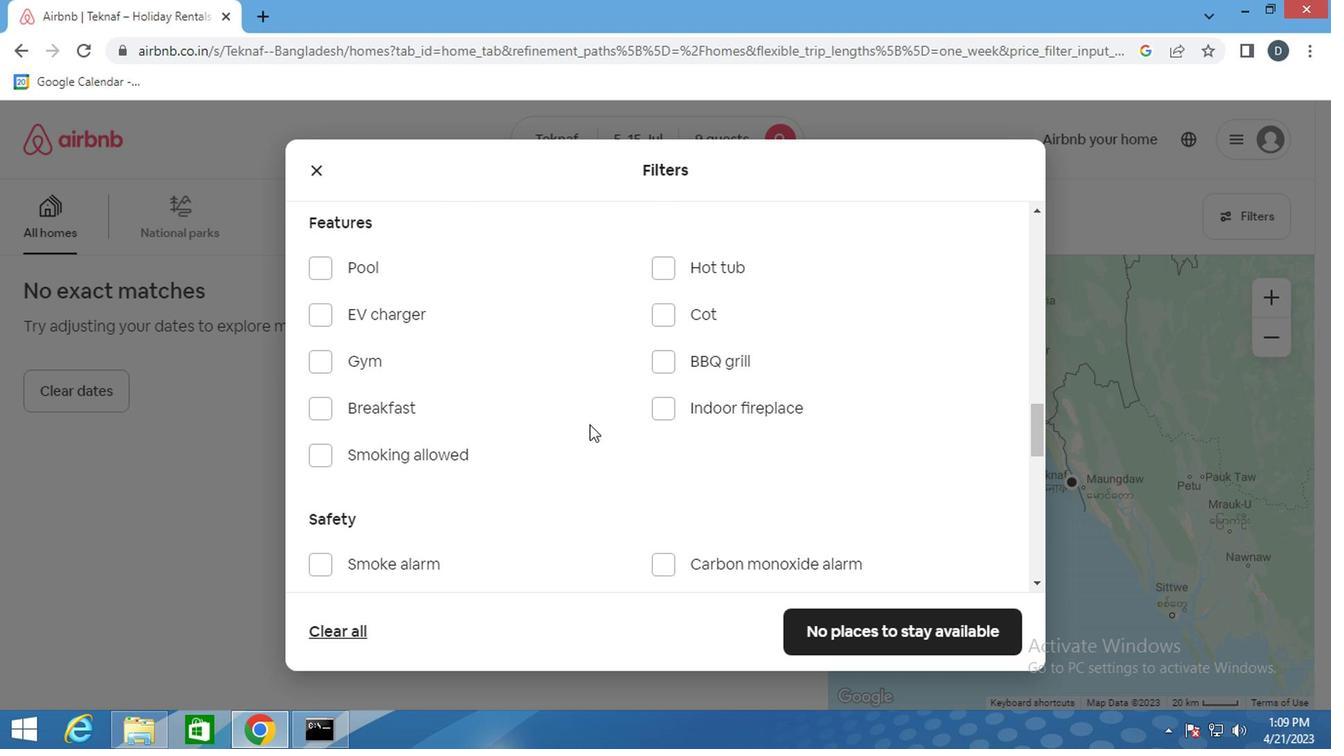 
Action: Mouse moved to (958, 444)
Screenshot: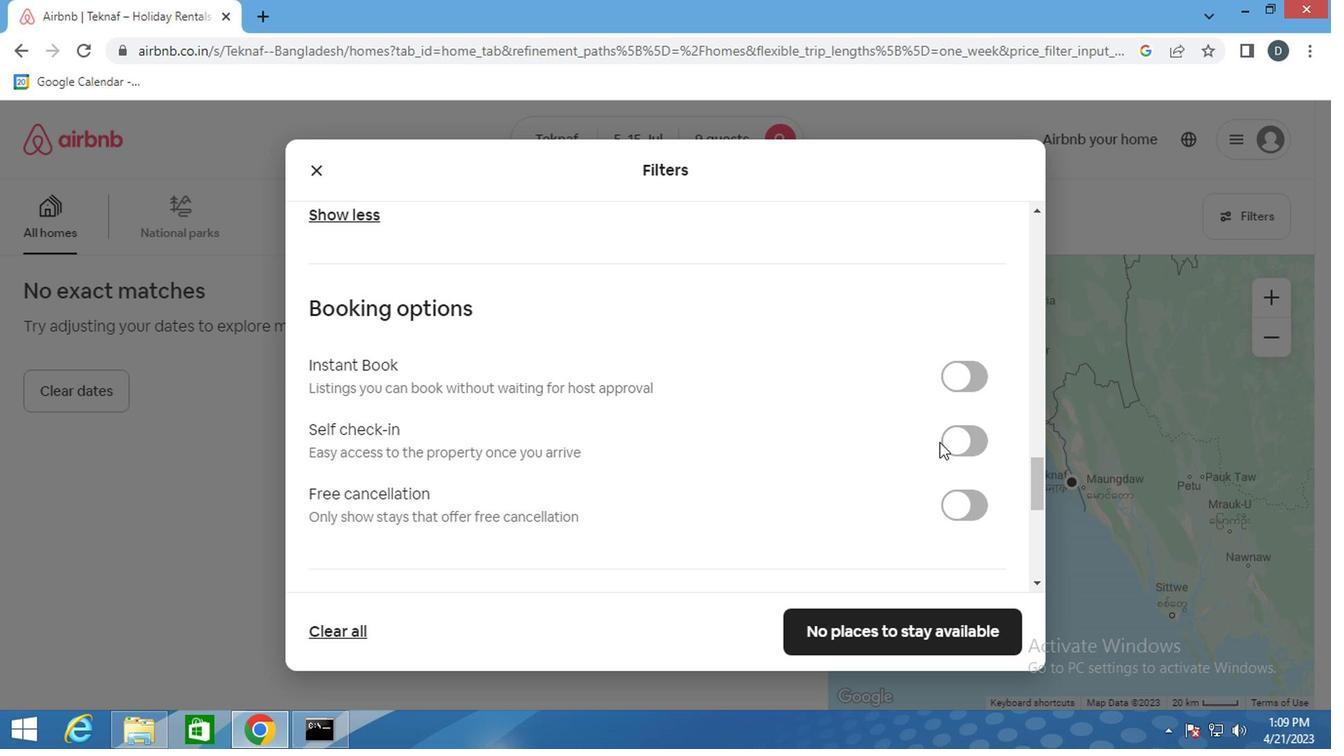 
Action: Mouse pressed left at (958, 444)
Screenshot: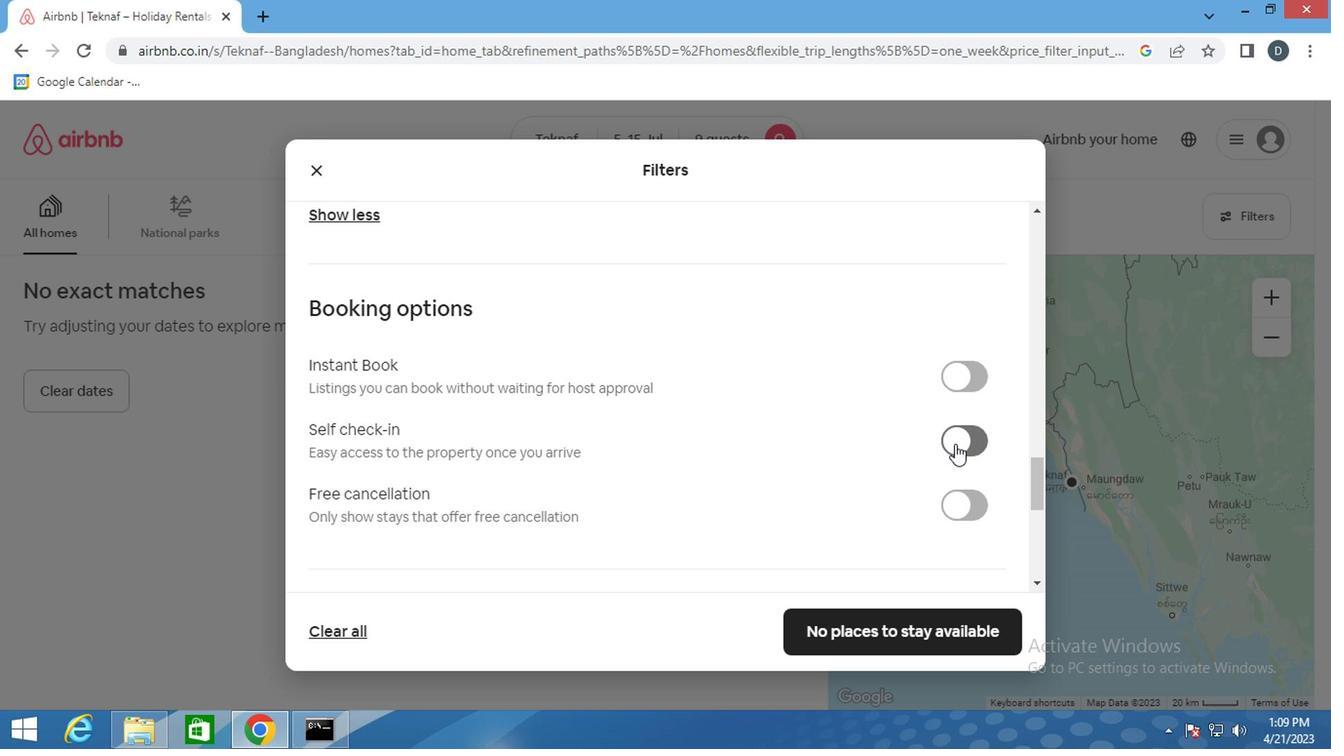 
Action: Mouse moved to (790, 445)
Screenshot: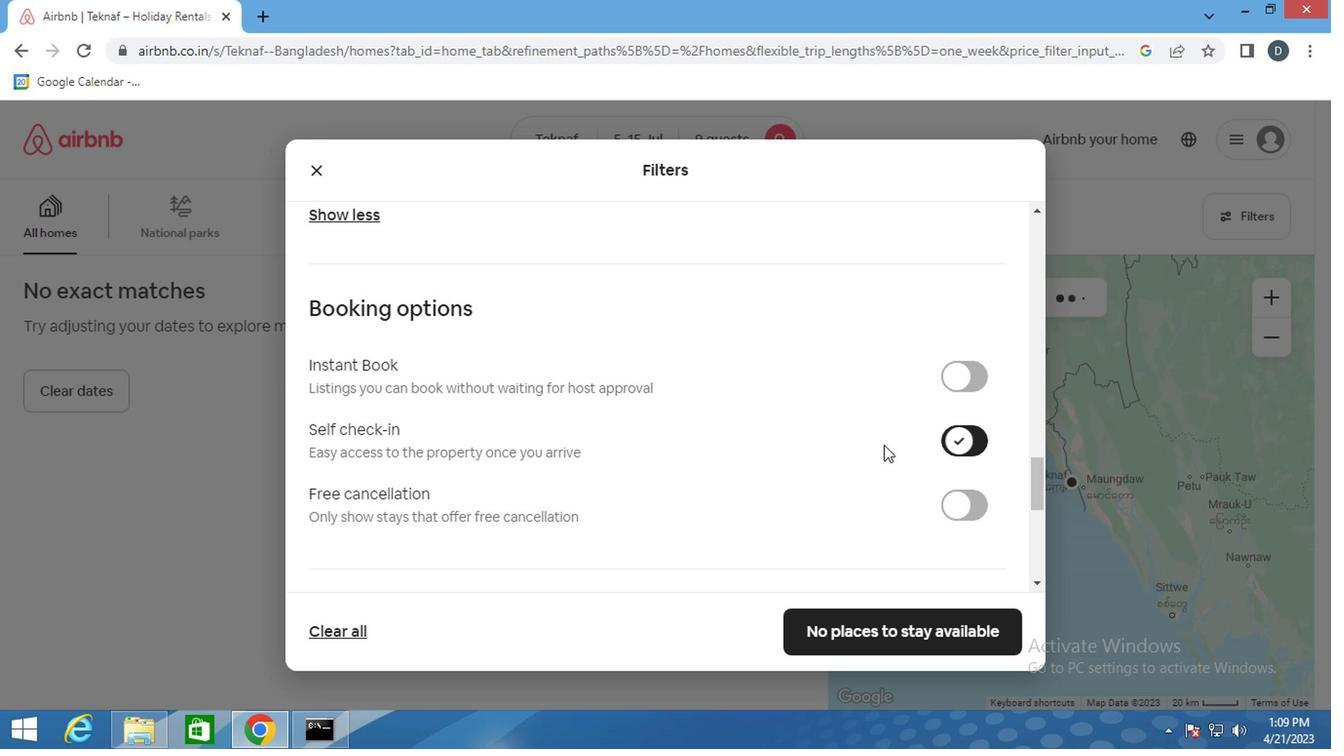 
Action: Mouse scrolled (790, 444) with delta (0, 0)
Screenshot: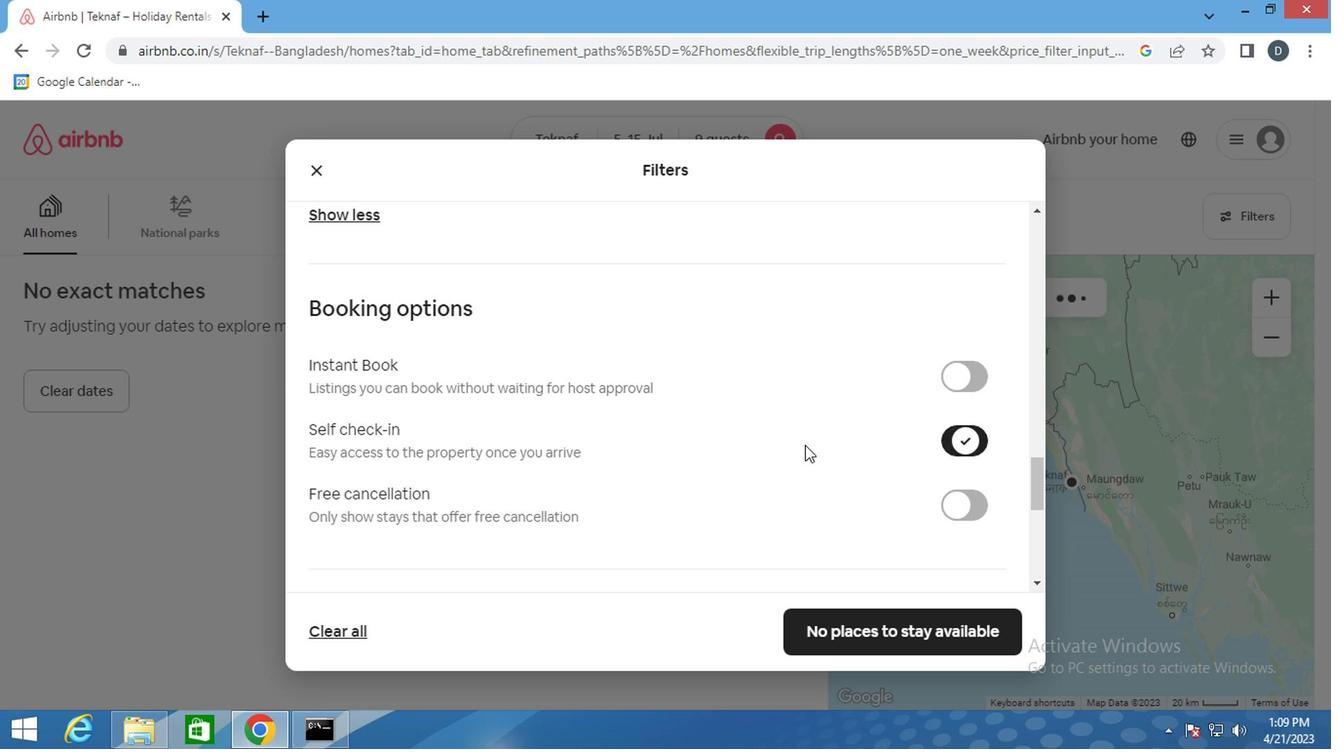 
Action: Mouse scrolled (790, 444) with delta (0, 0)
Screenshot: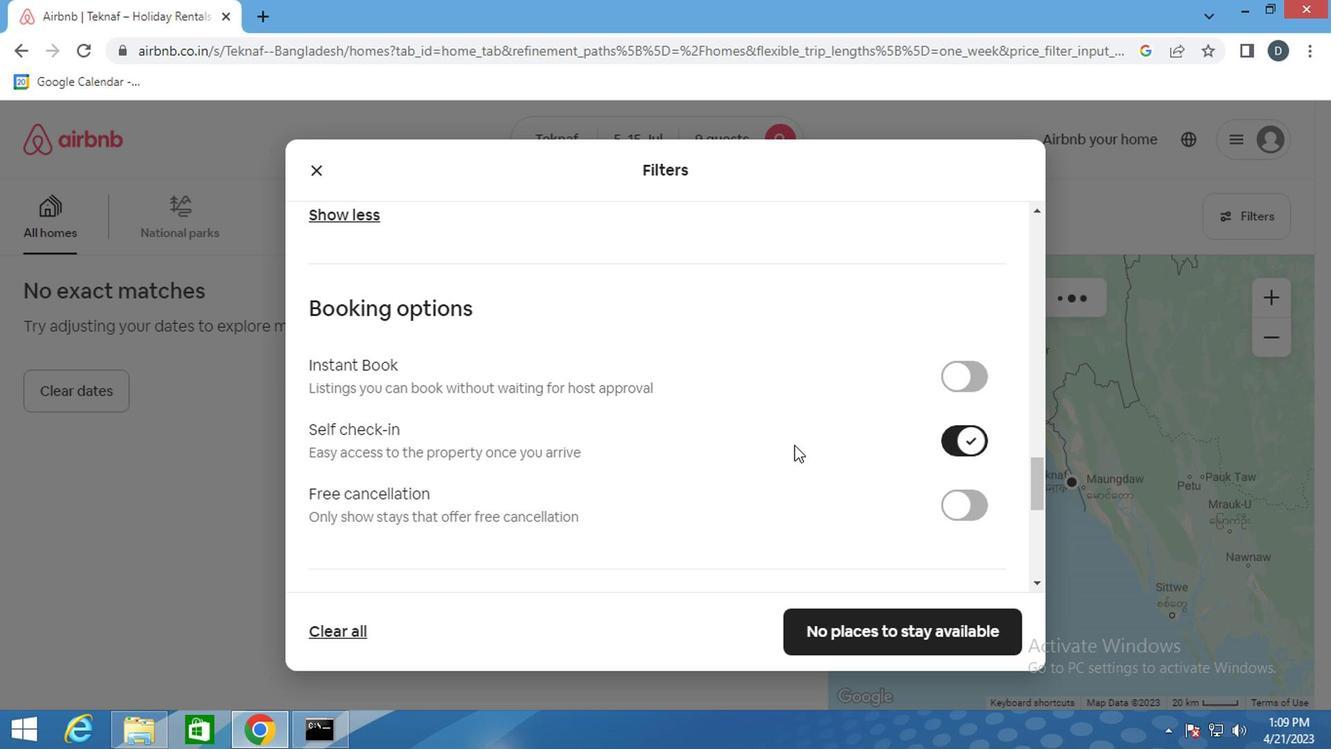 
Action: Mouse scrolled (790, 444) with delta (0, 0)
Screenshot: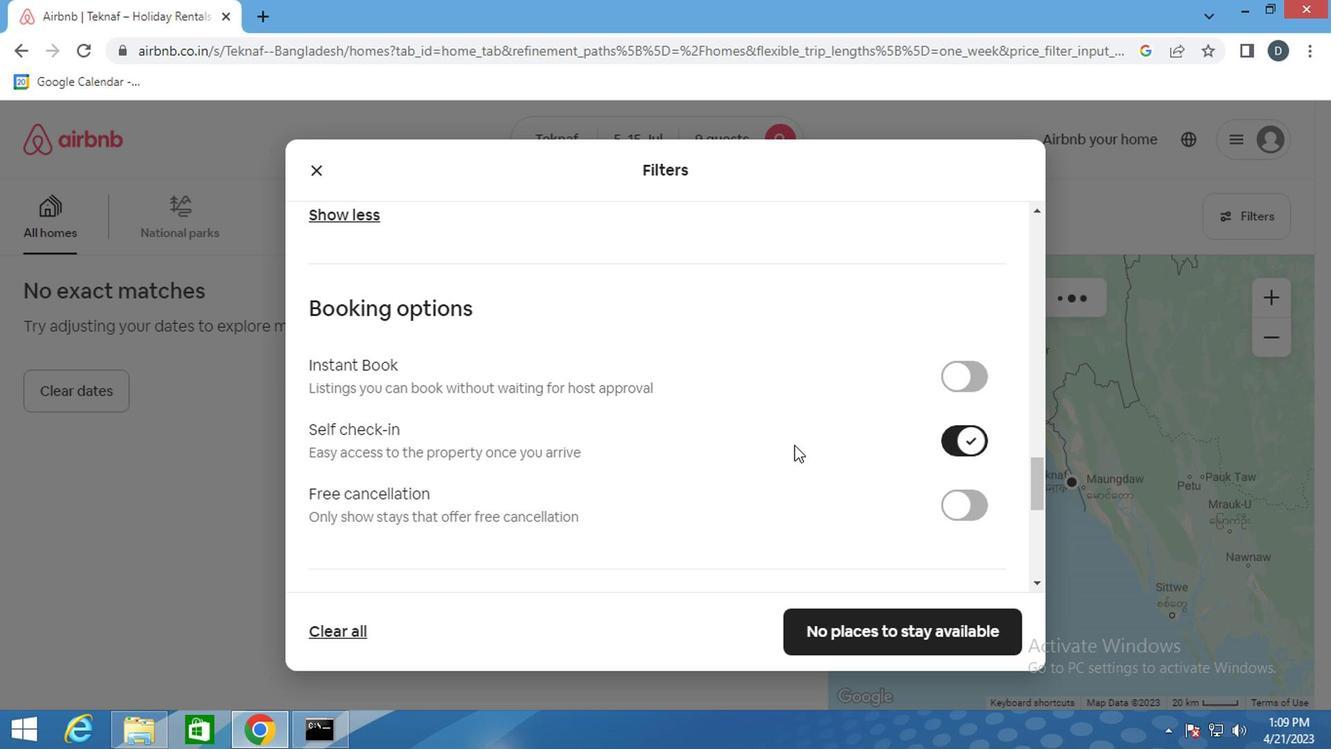 
Action: Mouse moved to (789, 445)
Screenshot: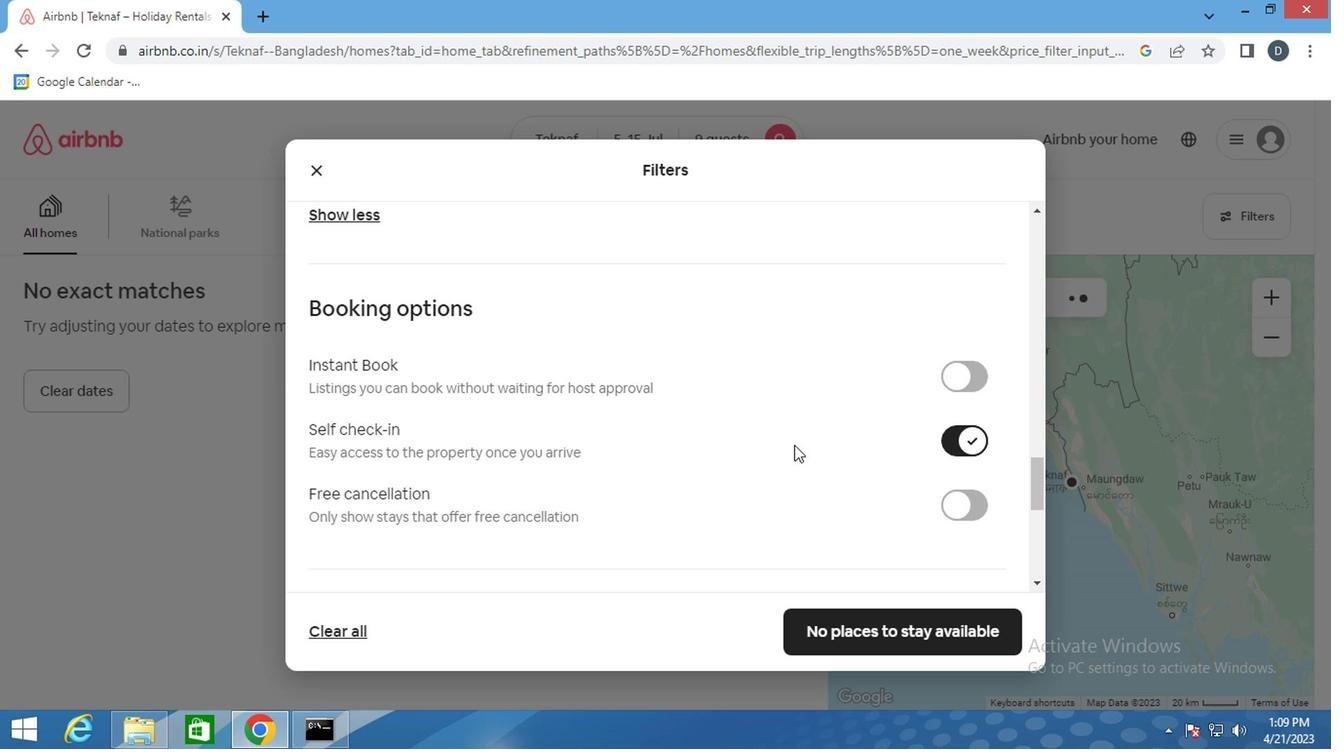 
Action: Mouse scrolled (789, 444) with delta (0, 0)
Screenshot: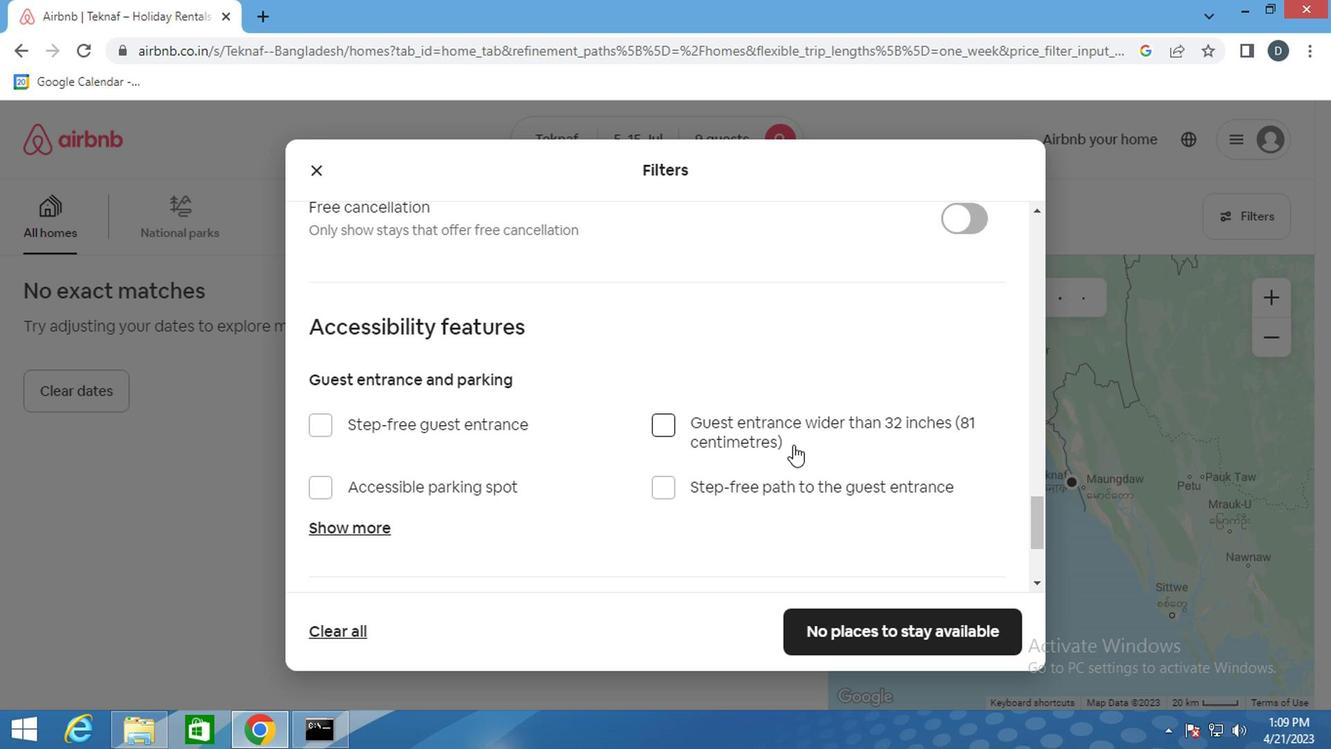 
Action: Mouse scrolled (789, 444) with delta (0, 0)
Screenshot: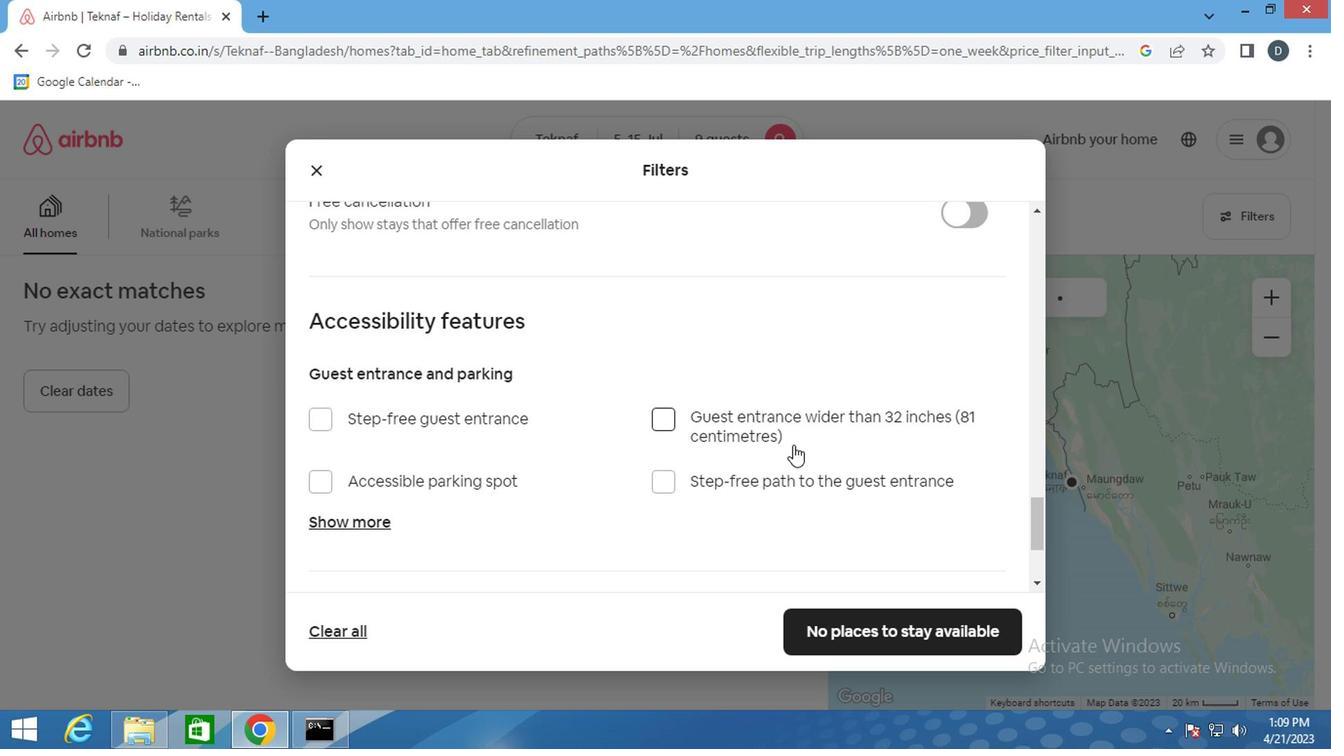
Action: Mouse scrolled (789, 444) with delta (0, 0)
Screenshot: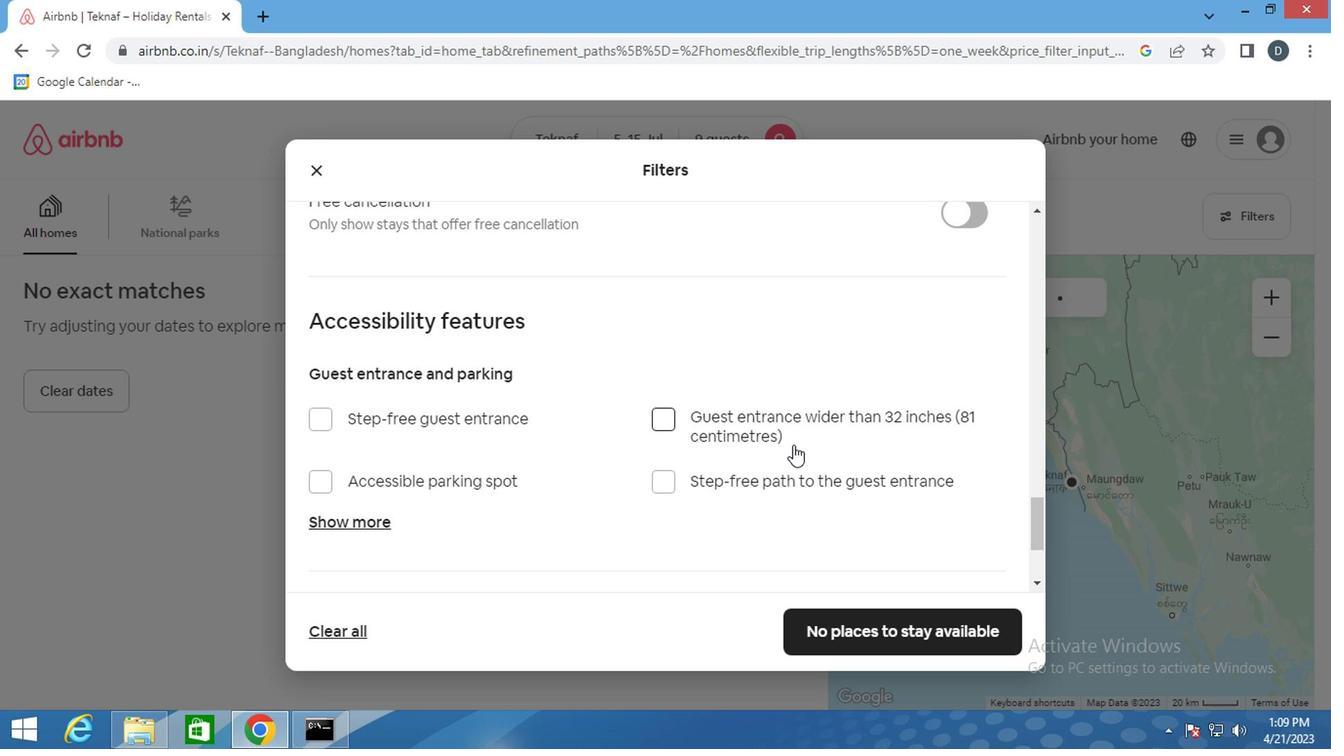 
Action: Mouse moved to (440, 421)
Screenshot: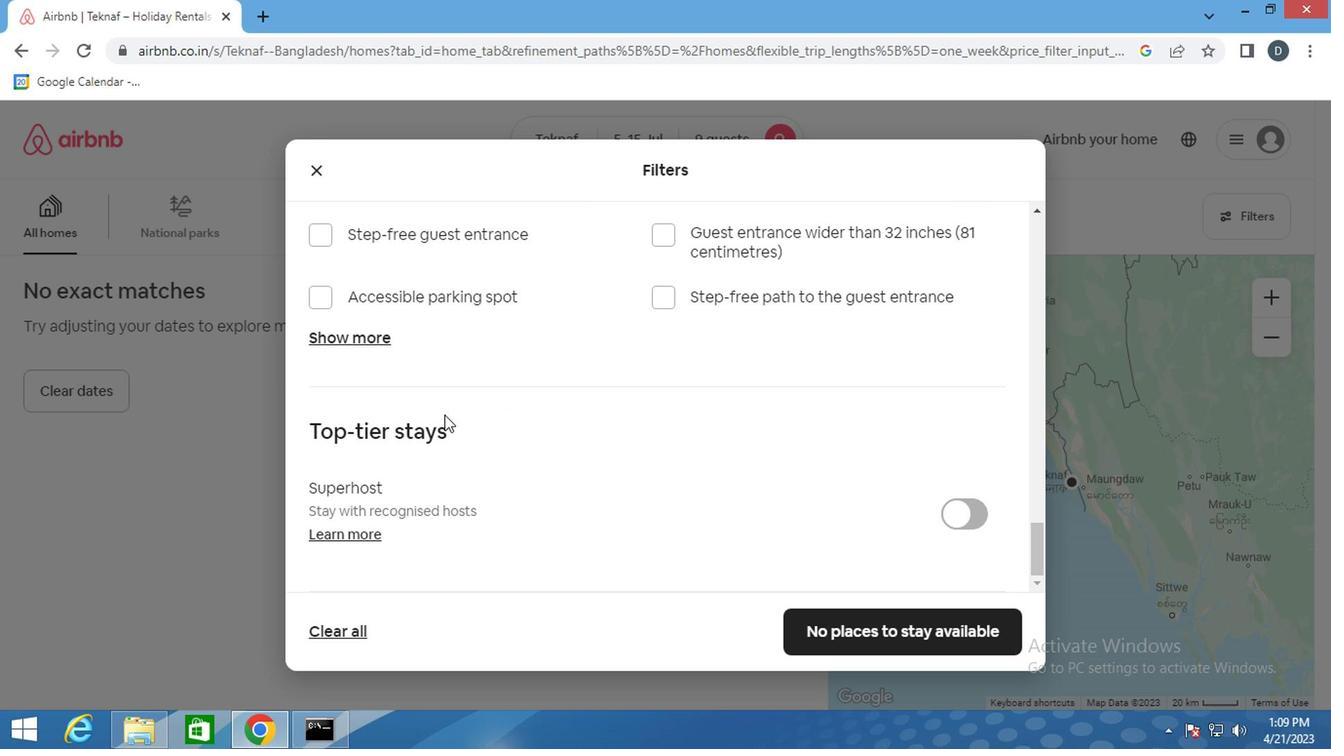 
Action: Mouse scrolled (440, 420) with delta (0, -1)
Screenshot: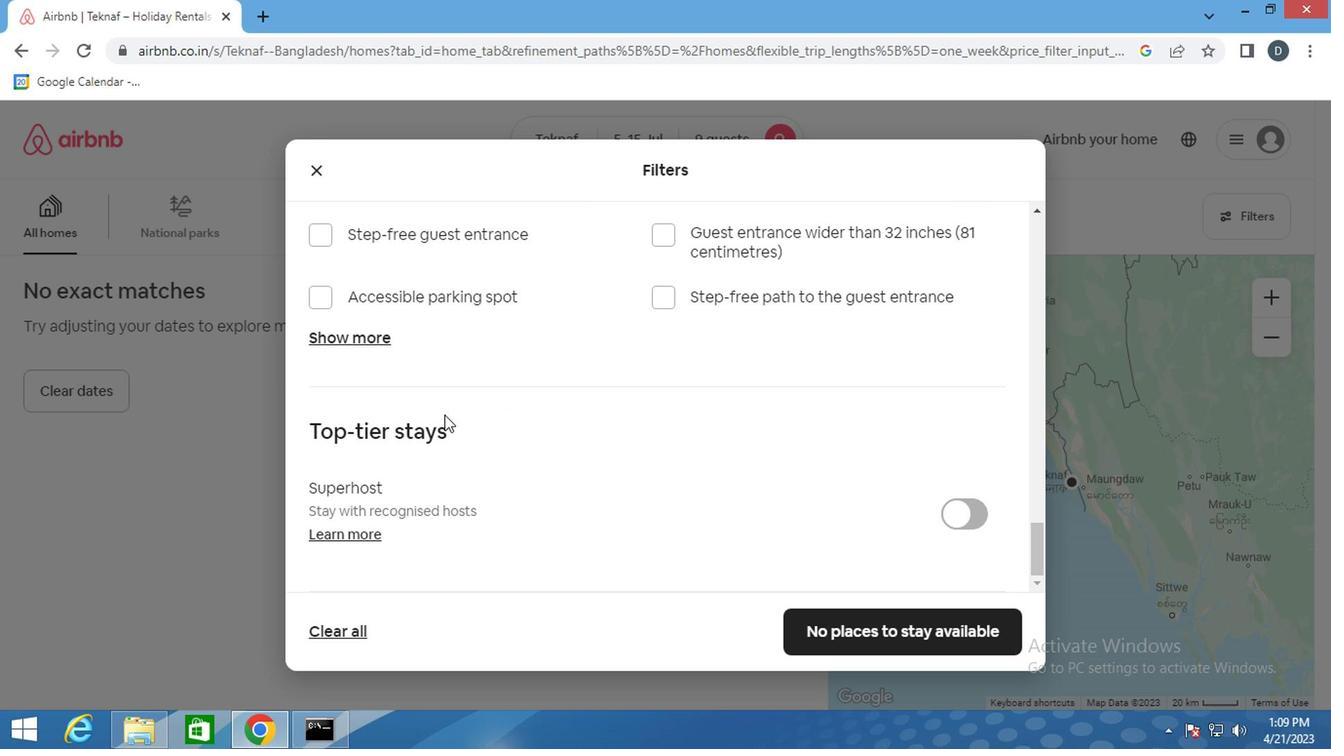 
Action: Mouse moved to (441, 421)
Screenshot: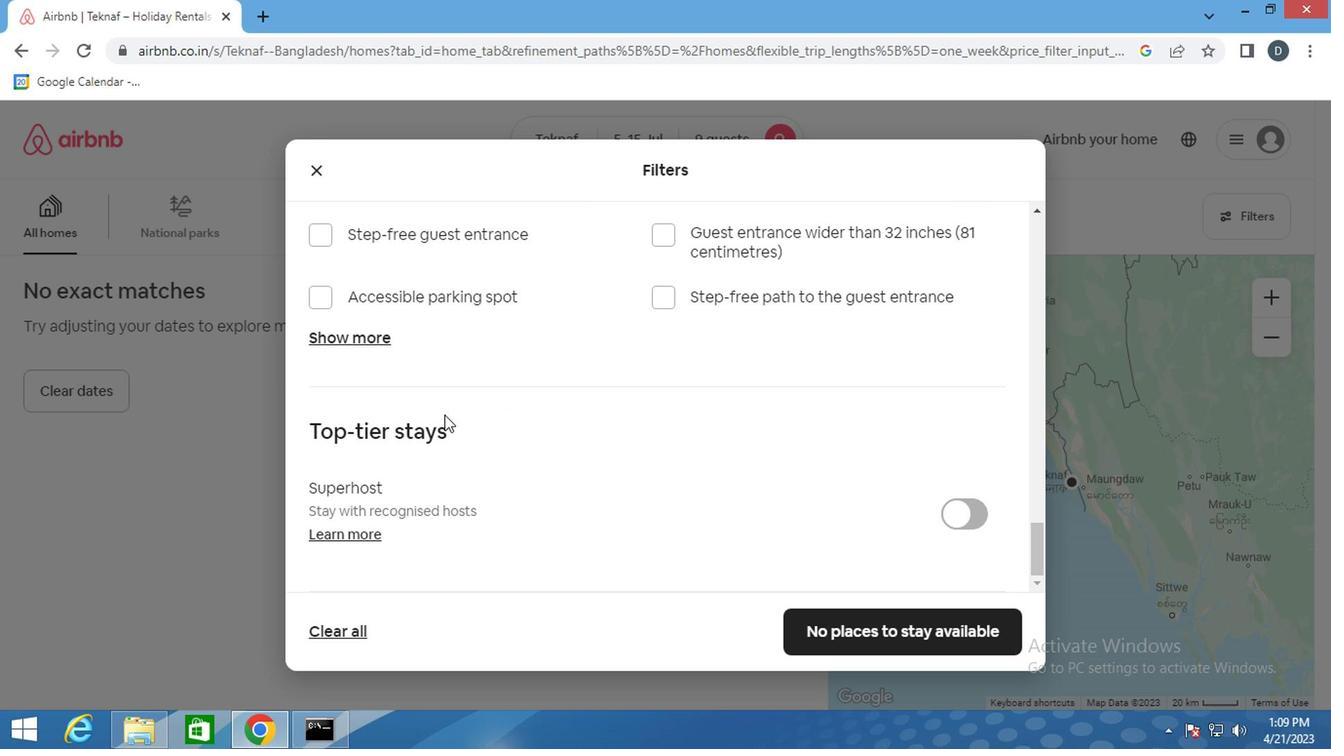 
Action: Mouse scrolled (441, 420) with delta (0, -1)
Screenshot: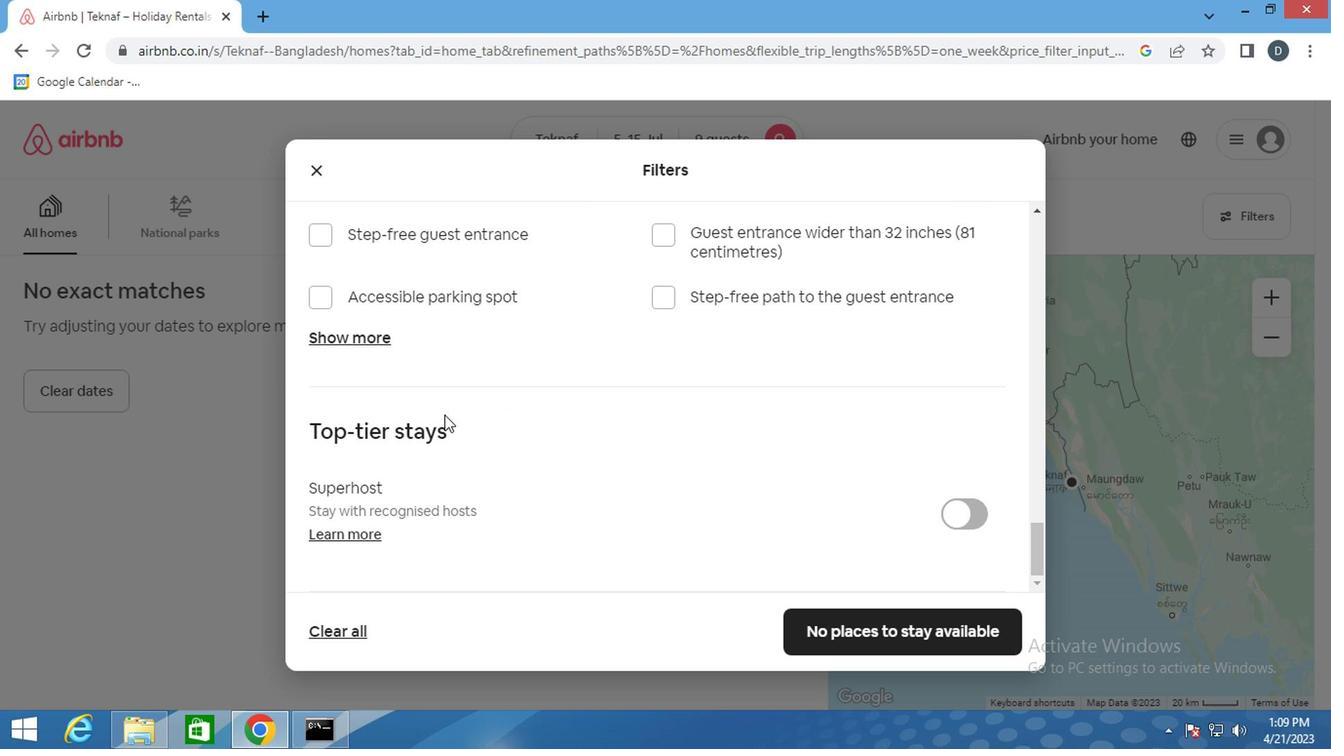 
Action: Mouse scrolled (441, 420) with delta (0, -1)
Screenshot: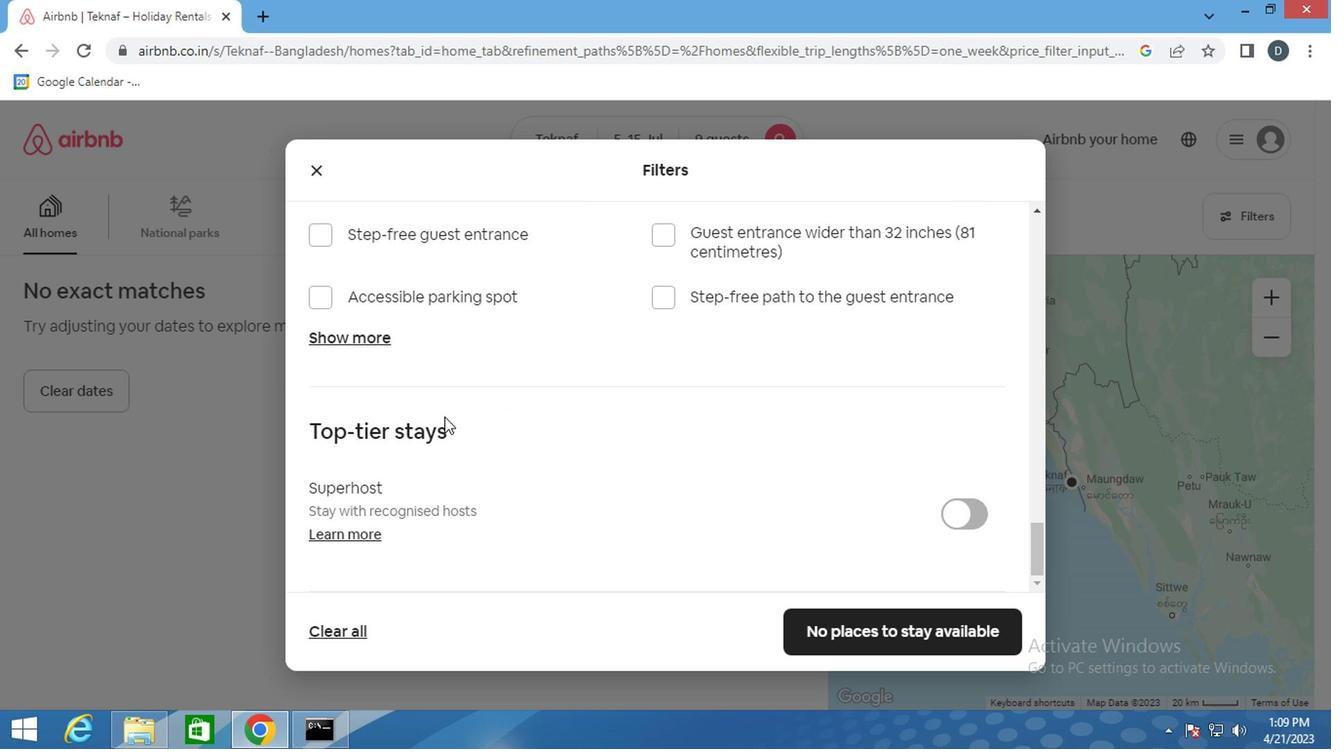
Action: Mouse moved to (802, 493)
Screenshot: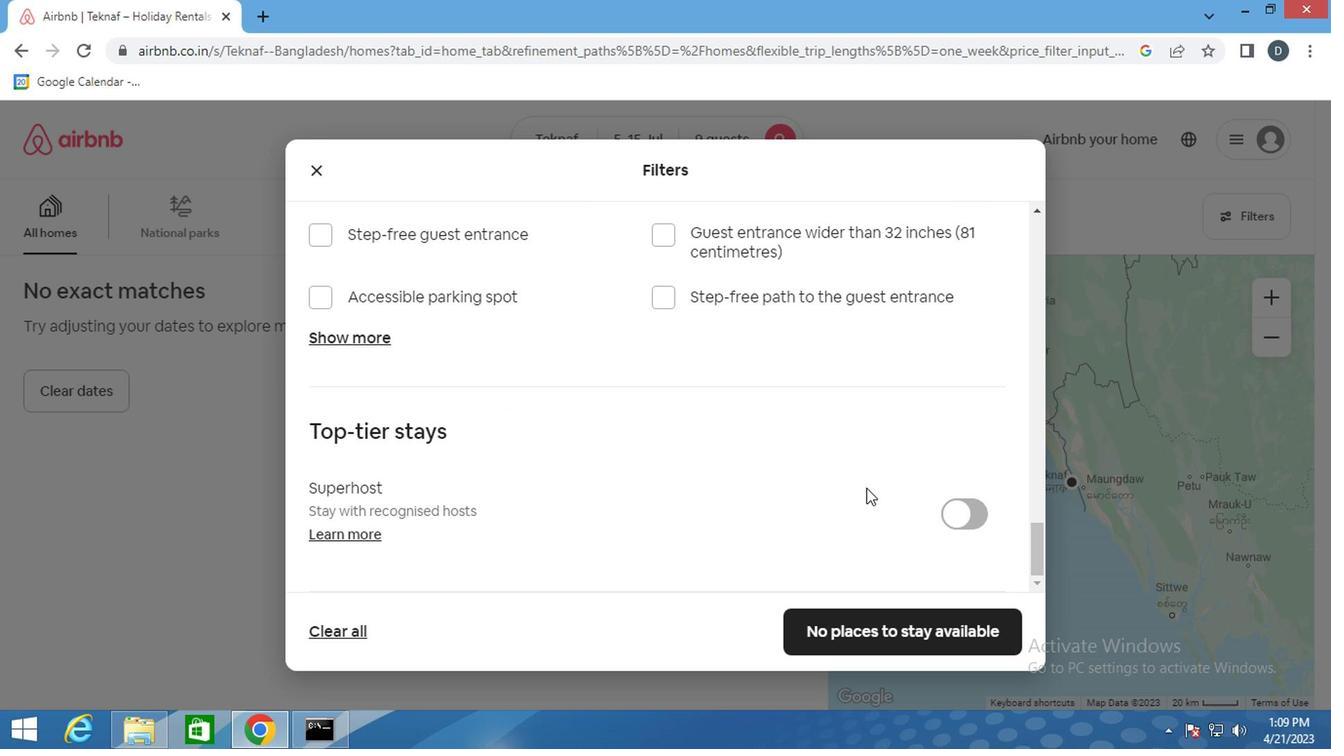 
Action: Mouse scrolled (802, 495) with delta (0, 1)
Screenshot: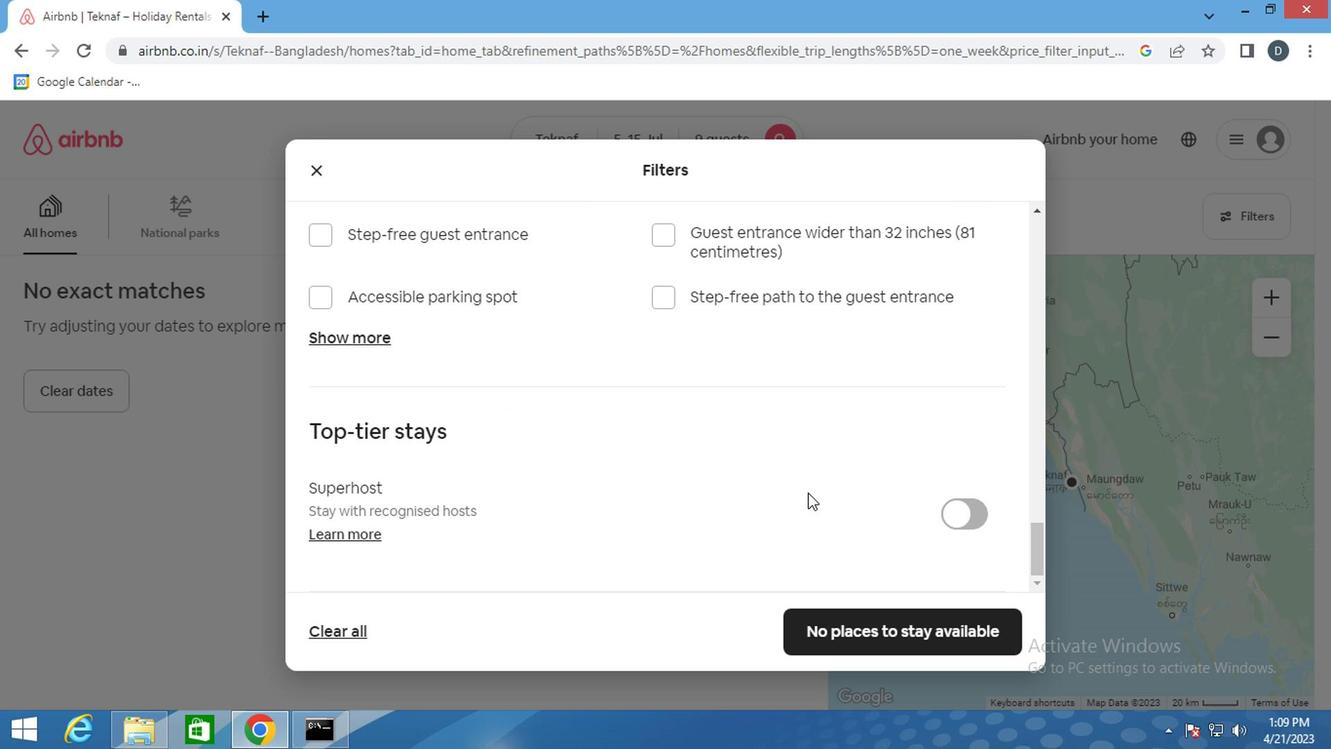 
Action: Mouse scrolled (802, 495) with delta (0, 1)
Screenshot: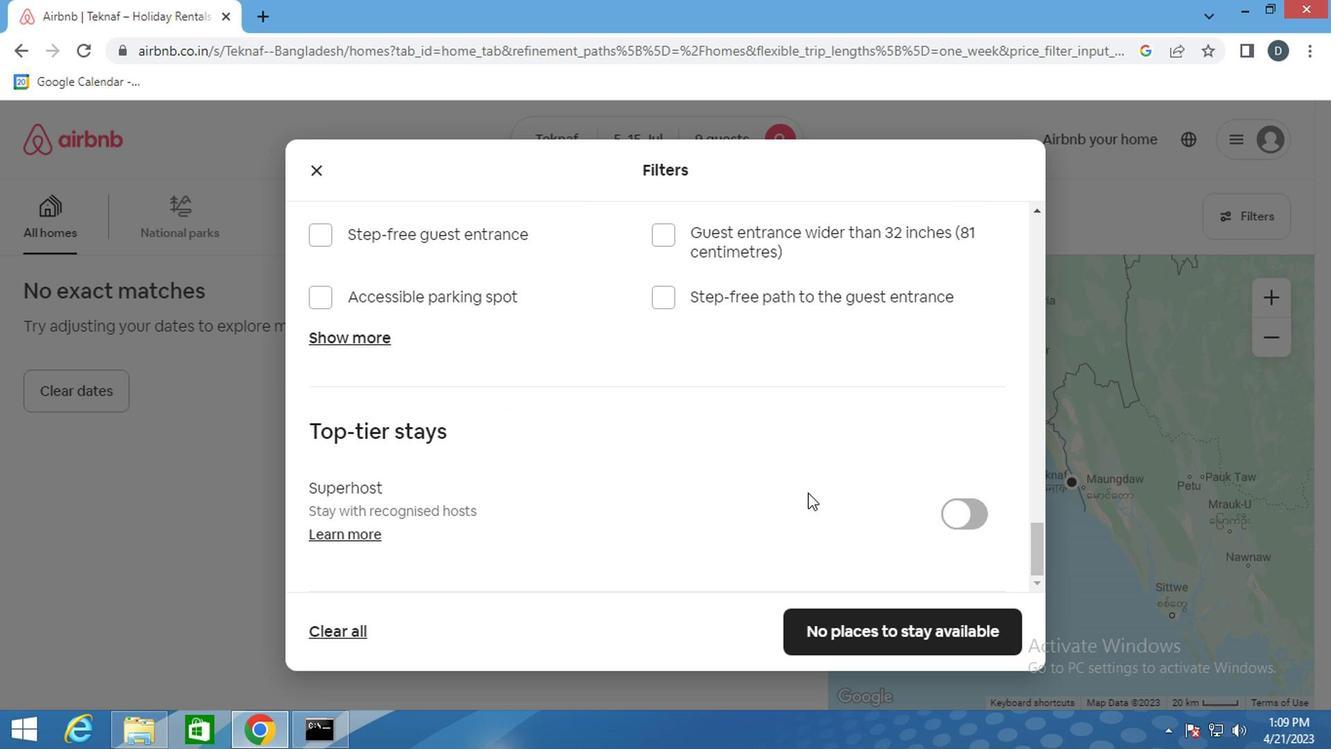 
Action: Mouse scrolled (802, 493) with delta (0, 0)
Screenshot: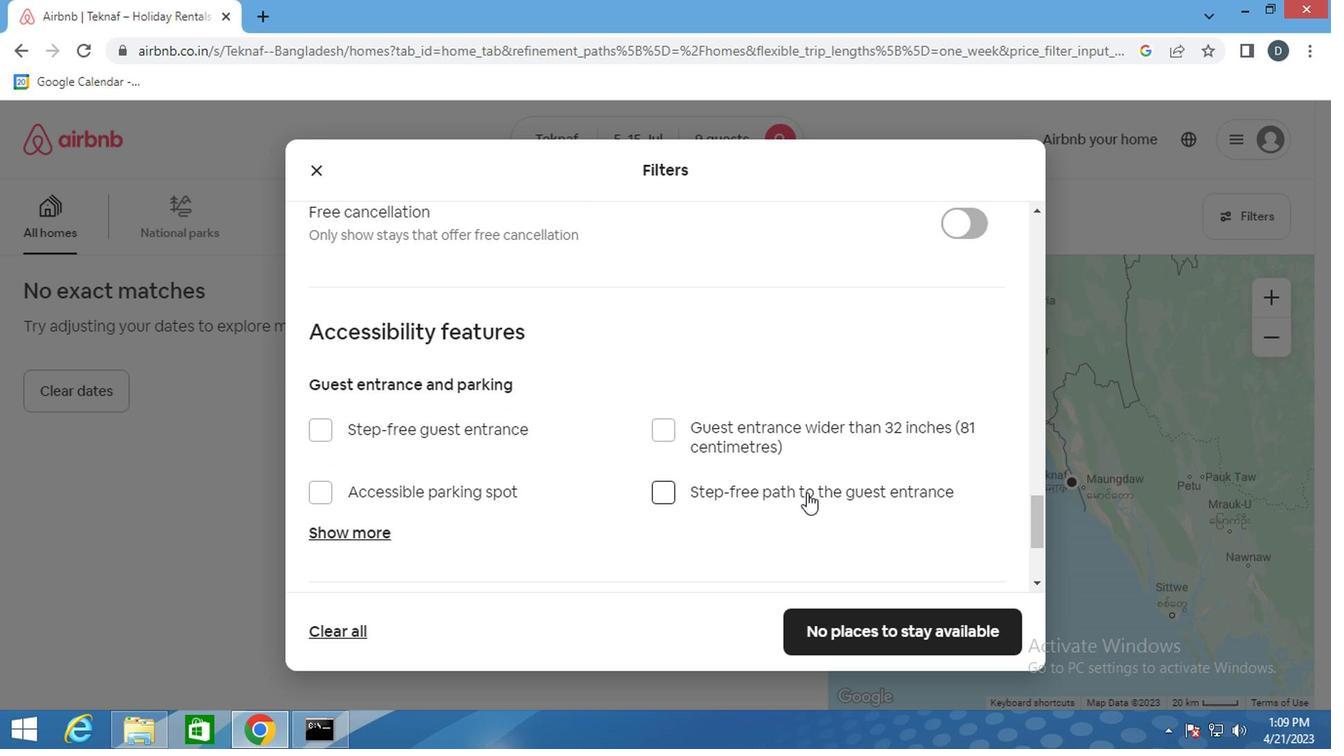
Action: Mouse scrolled (802, 493) with delta (0, 0)
Screenshot: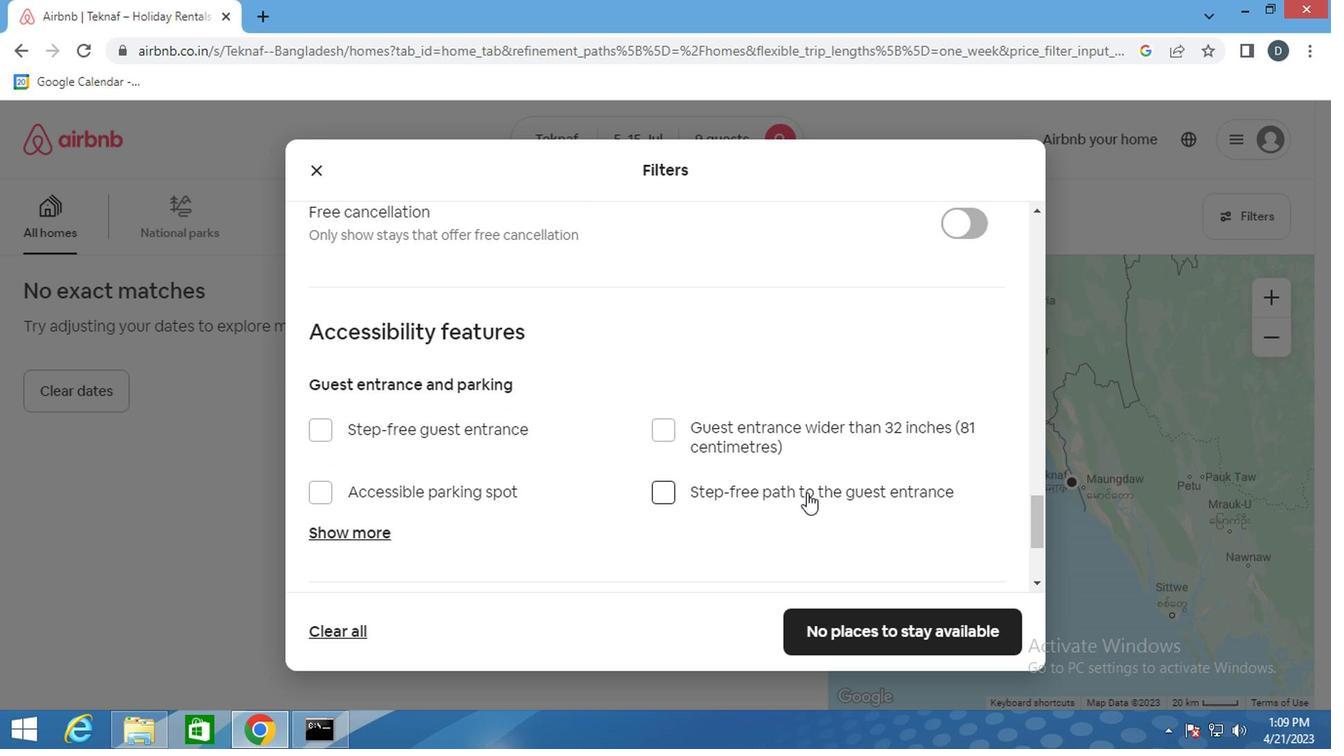 
Action: Mouse scrolled (802, 493) with delta (0, 0)
Screenshot: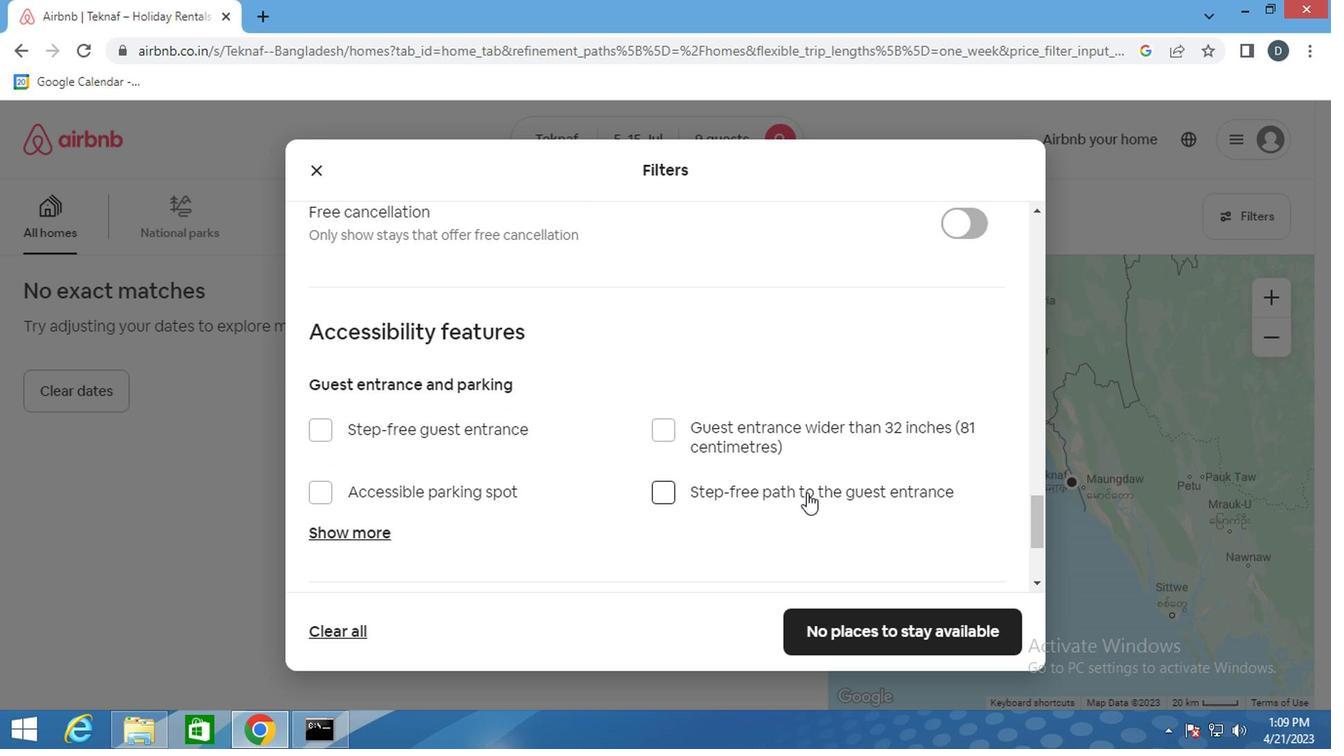 
Action: Mouse scrolled (802, 493) with delta (0, 0)
Screenshot: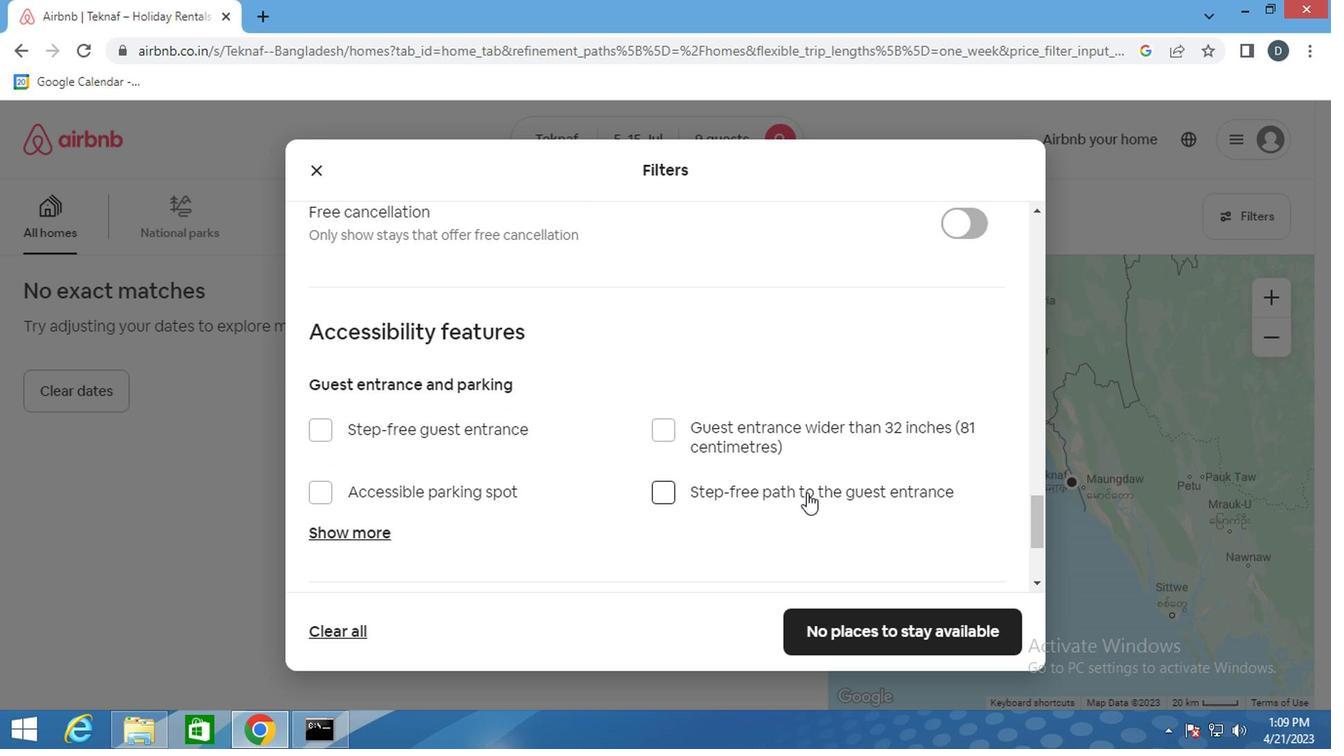 
Action: Mouse scrolled (802, 493) with delta (0, 0)
Screenshot: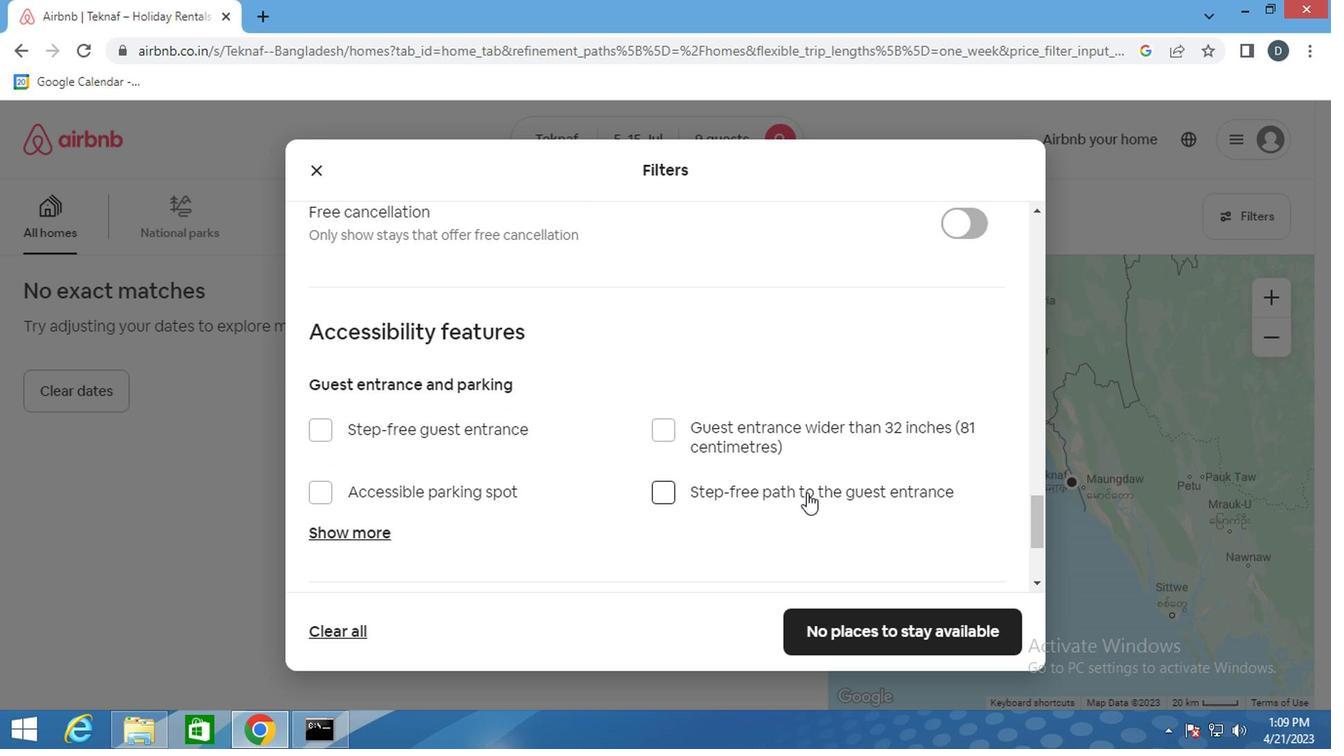 
Action: Mouse moved to (865, 631)
Screenshot: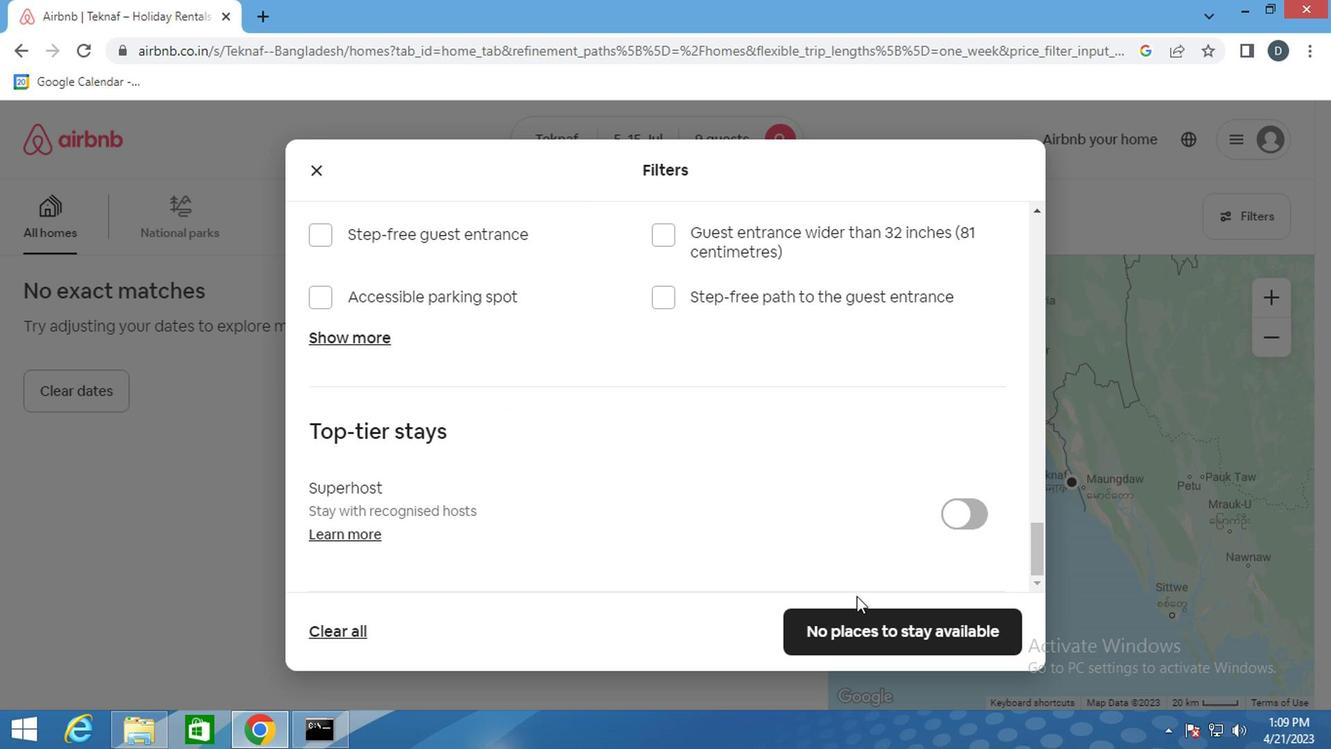
Action: Mouse pressed left at (865, 631)
Screenshot: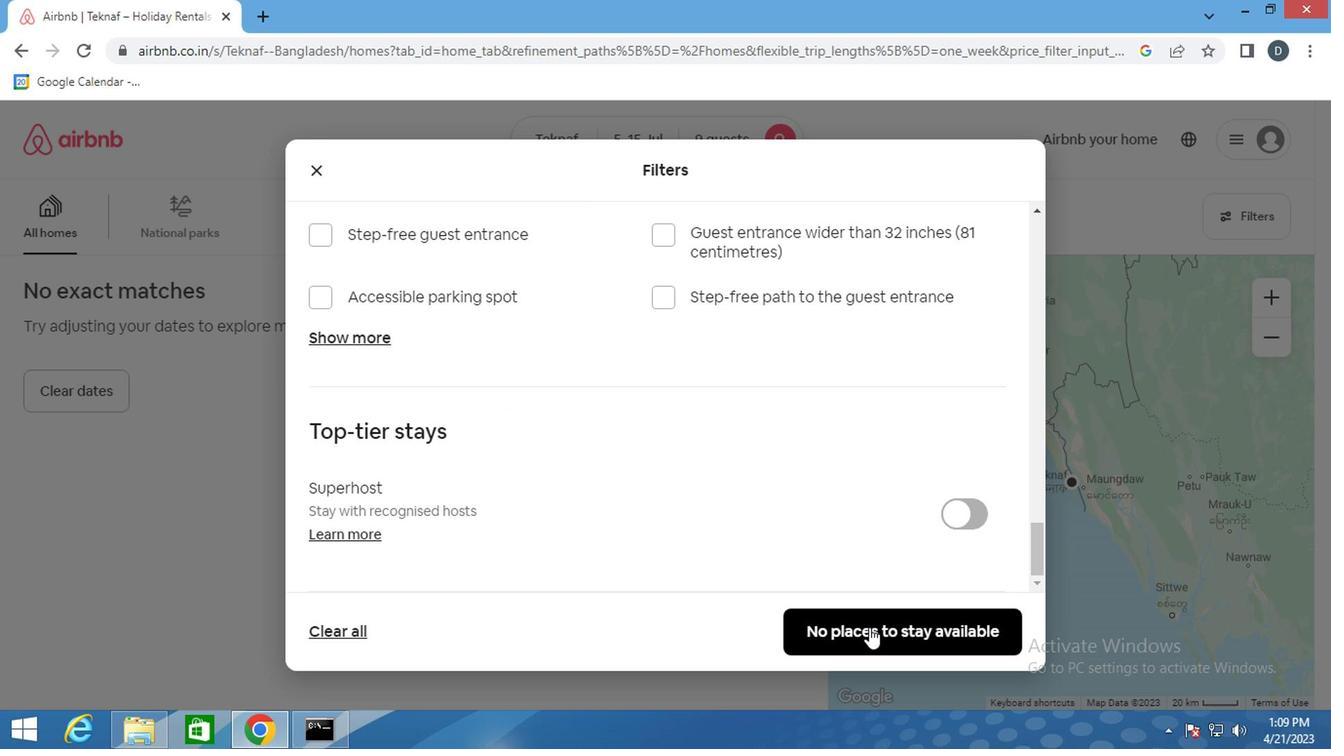 
Action: Mouse moved to (867, 631)
Screenshot: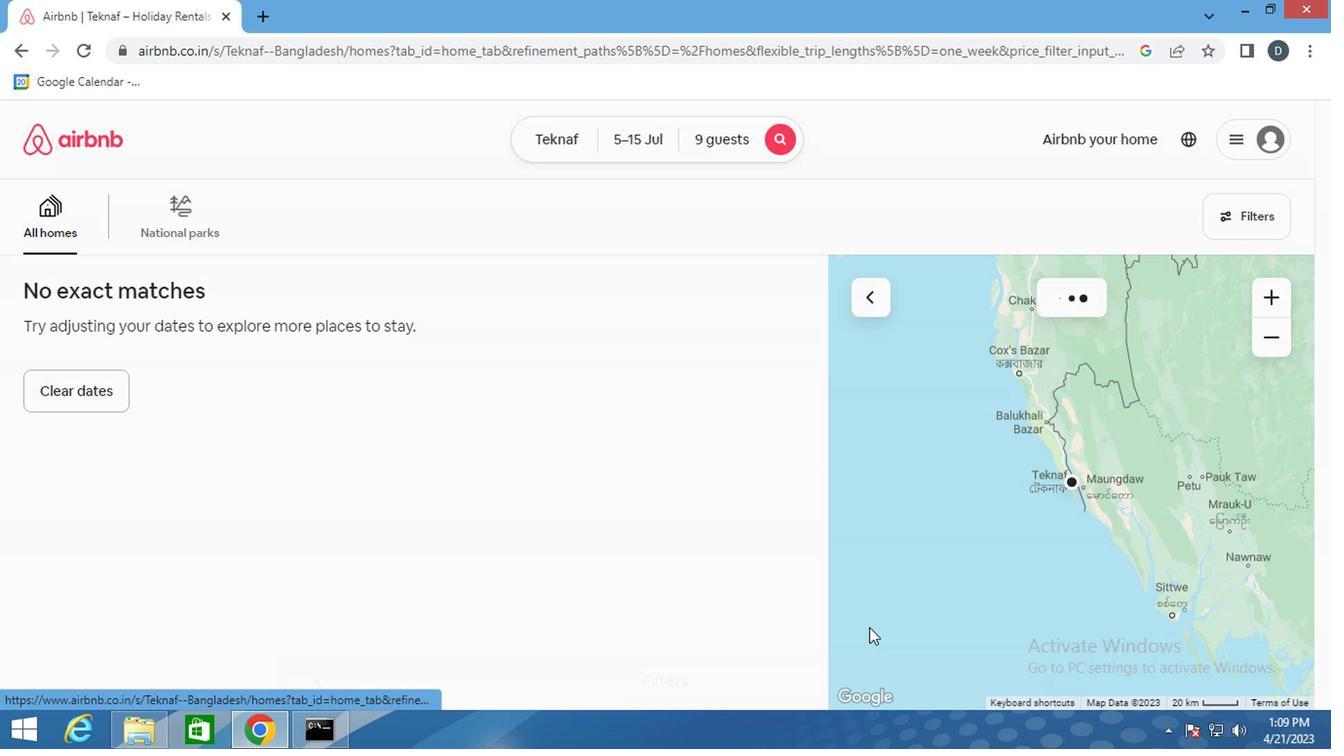 
